 Task: Look for space in Poulton le Fylde, United Kingdom from 2nd September, 2023 to 10th September, 2023 for 1 adult in price range Rs.5000 to Rs.16000. Place can be private room with 1  bedroom having 1 bed and 1 bathroom. Property type can be house, flat, guest house, hotel. Booking option can be shelf check-in. Required host language is English.
Action: Mouse moved to (555, 118)
Screenshot: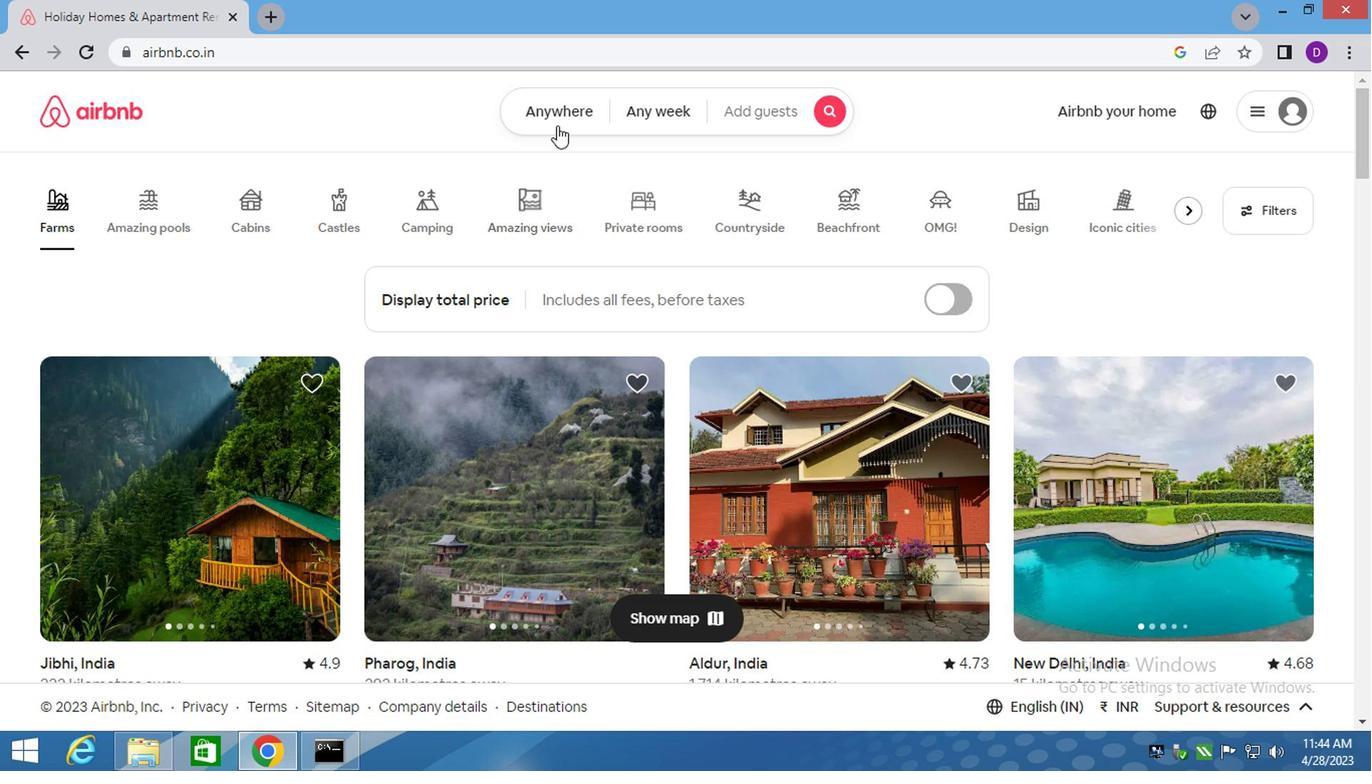 
Action: Mouse pressed left at (555, 118)
Screenshot: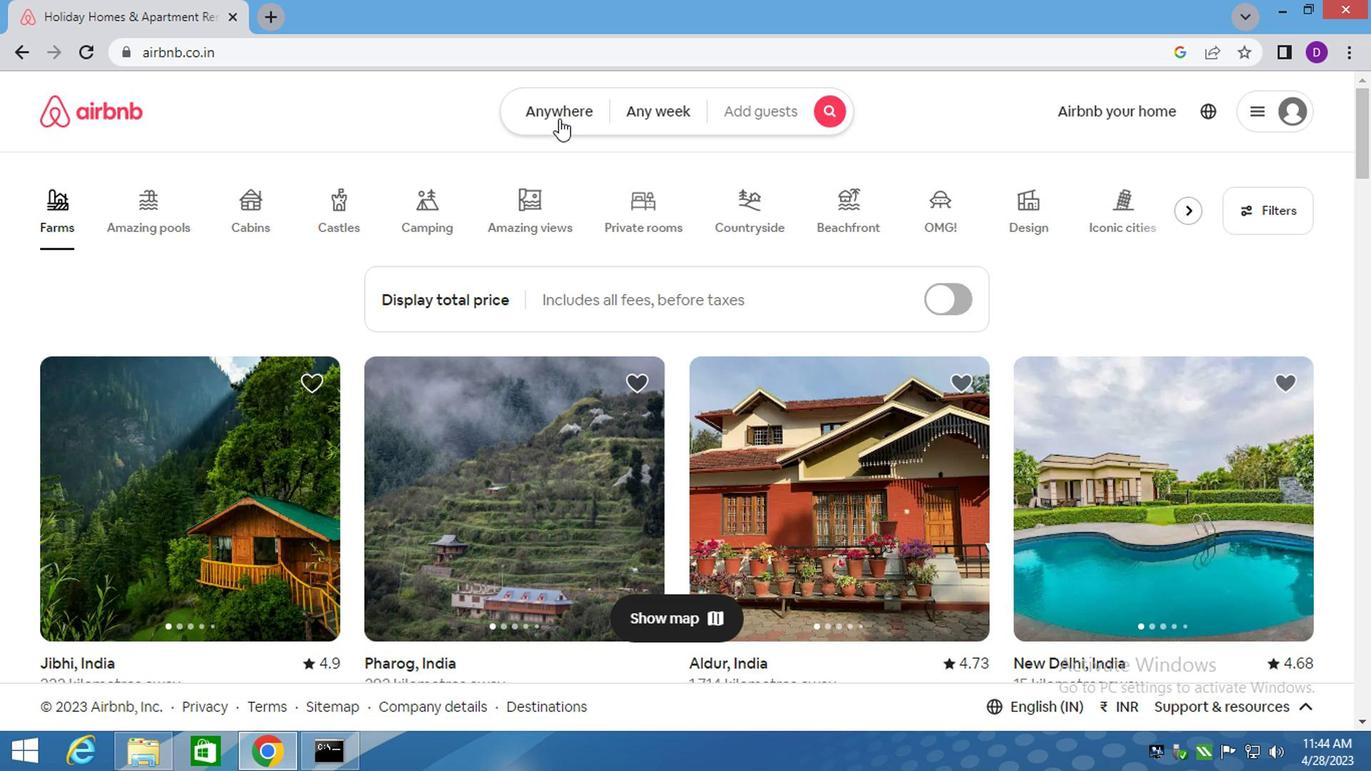 
Action: Mouse moved to (385, 197)
Screenshot: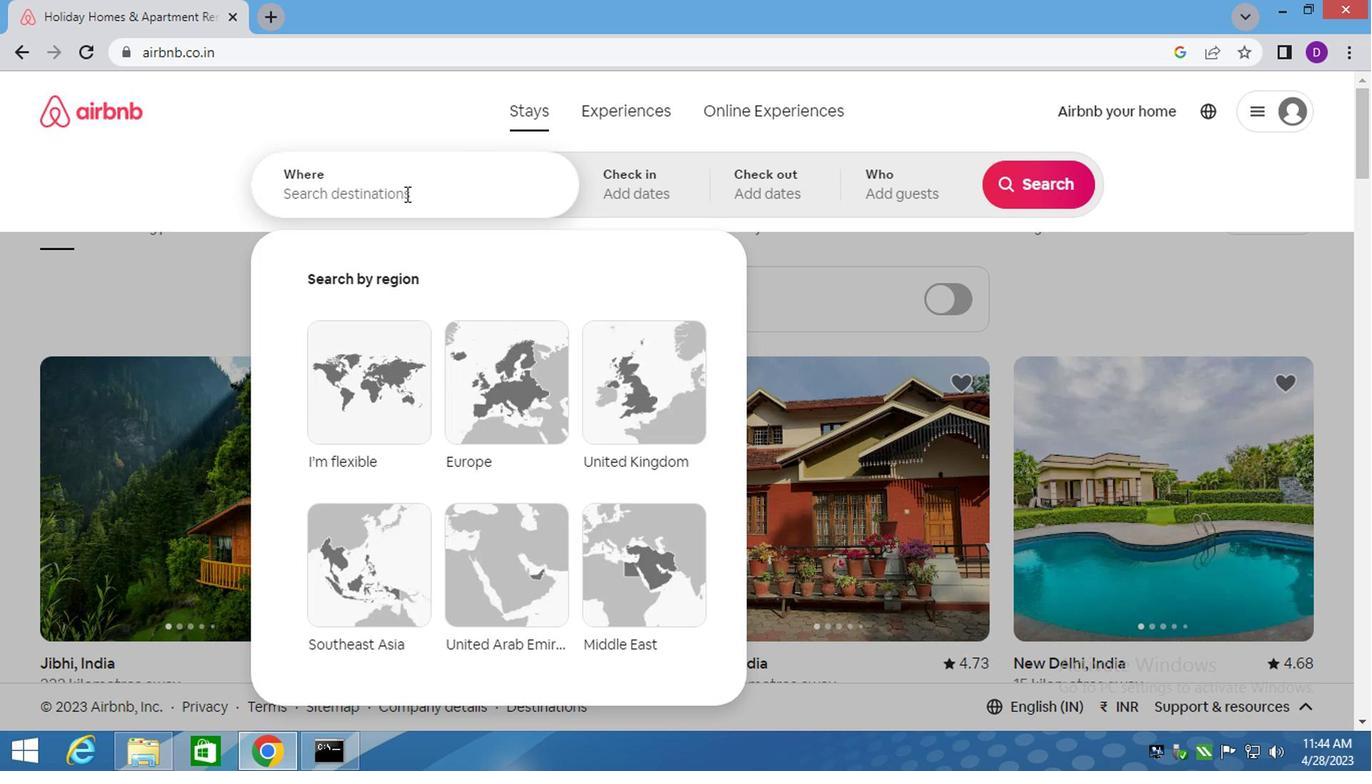 
Action: Mouse pressed left at (385, 197)
Screenshot: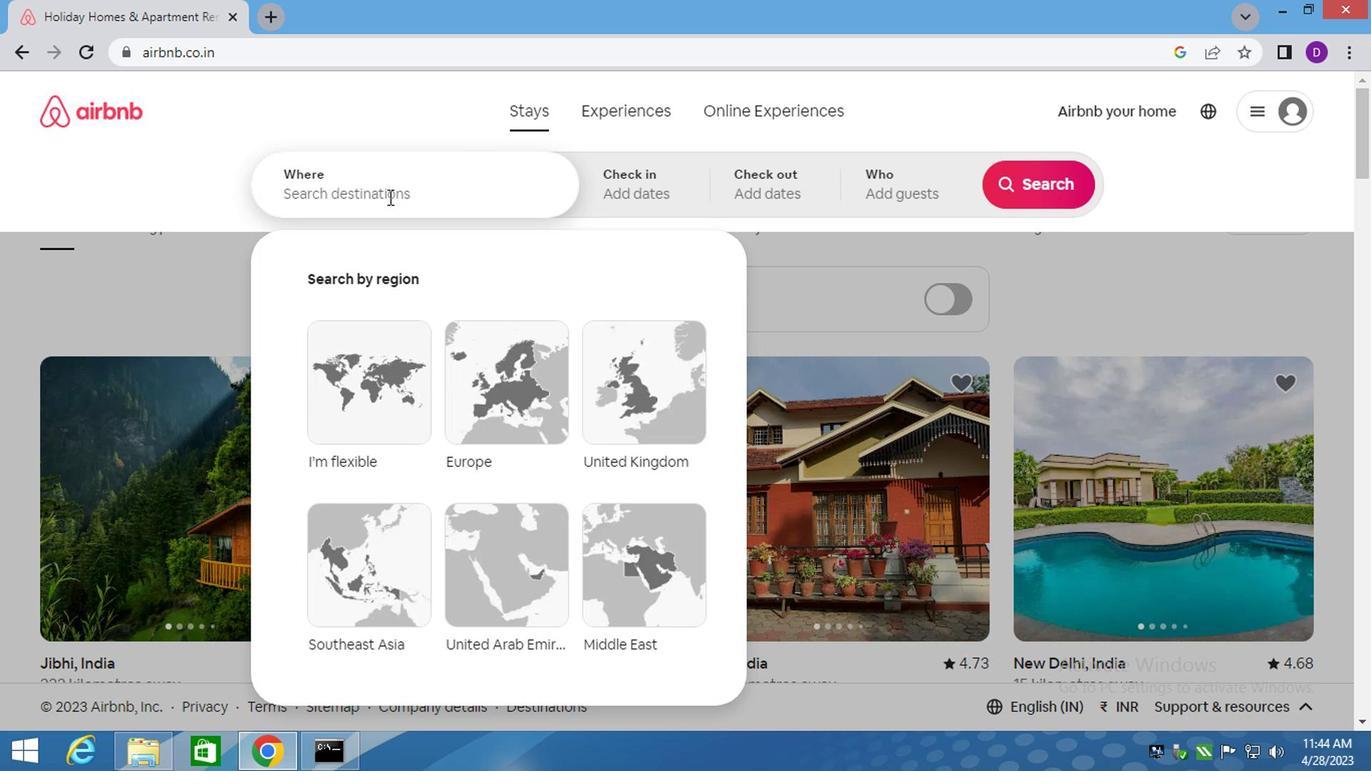 
Action: Key pressed poulton<Key.down>,<Key.space>united
Screenshot: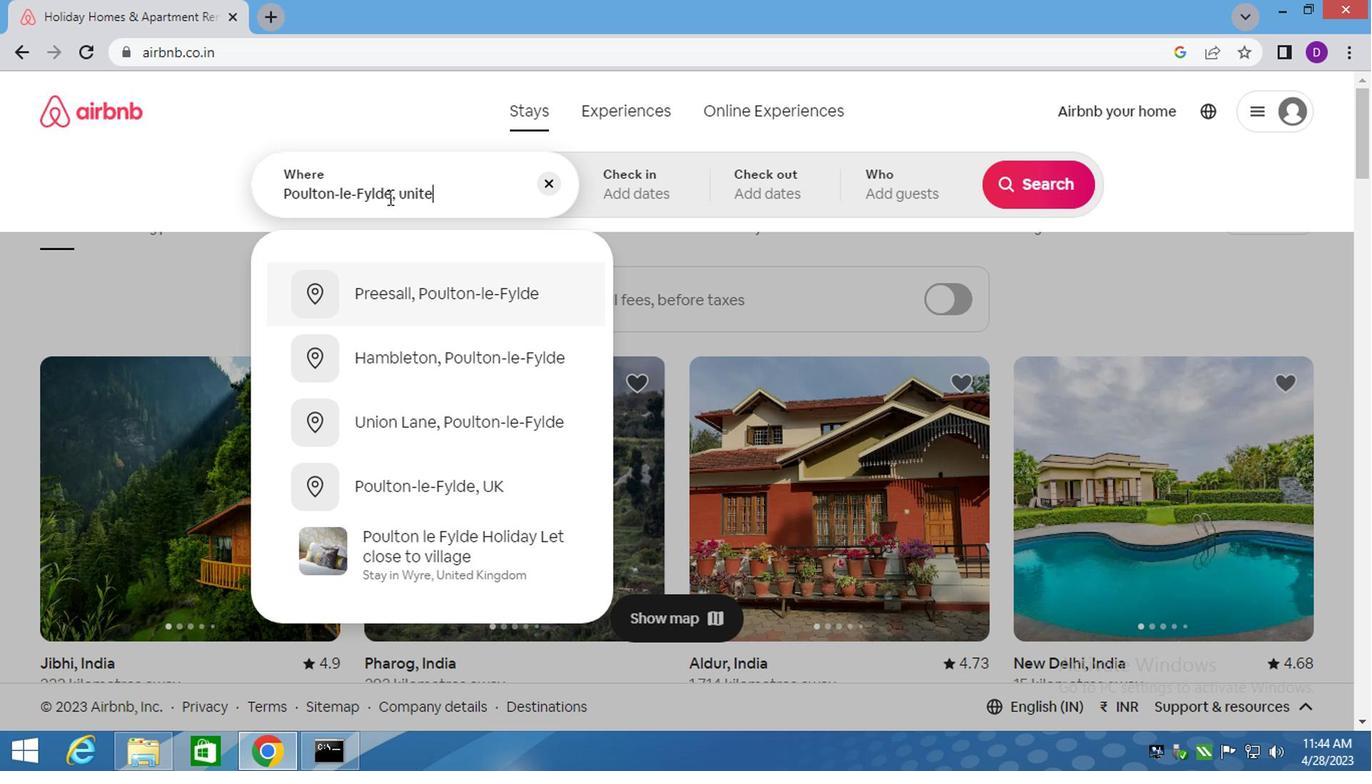 
Action: Mouse moved to (407, 300)
Screenshot: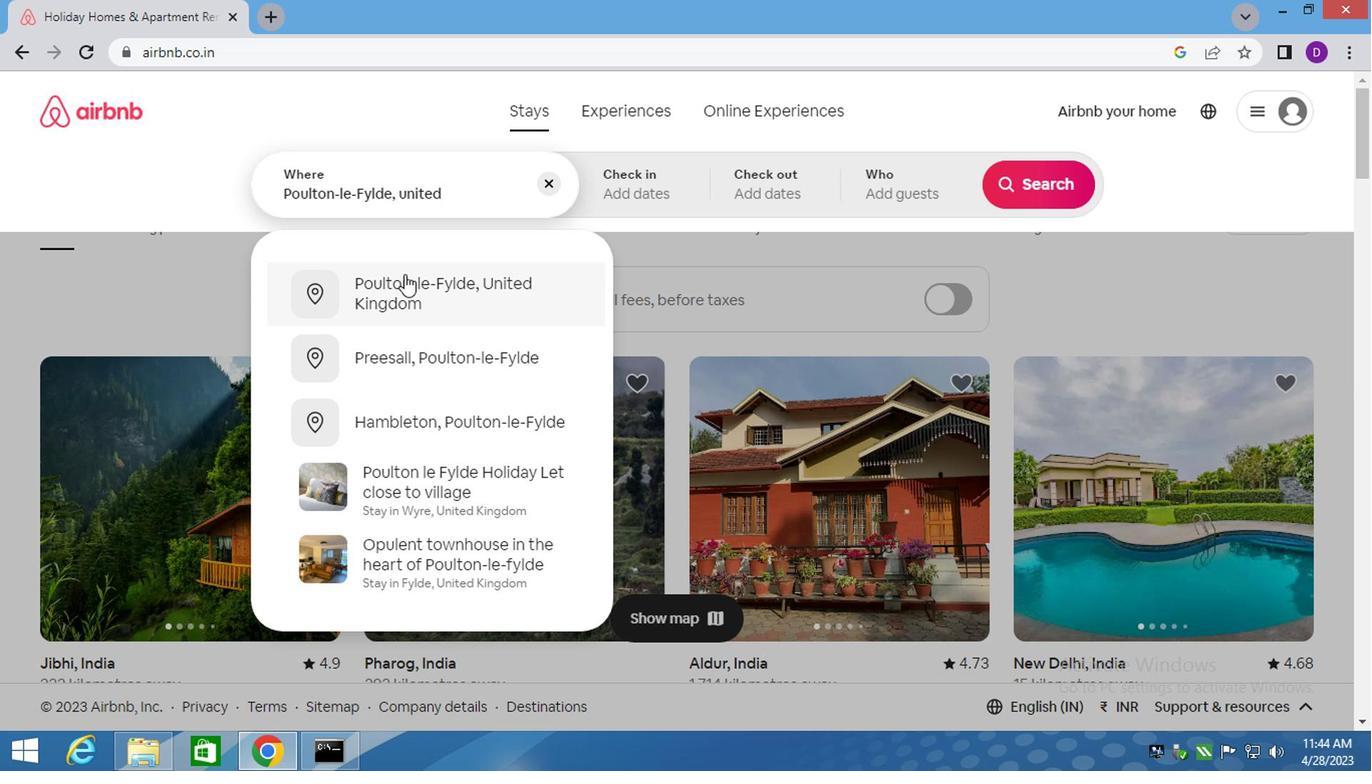 
Action: Mouse pressed left at (407, 300)
Screenshot: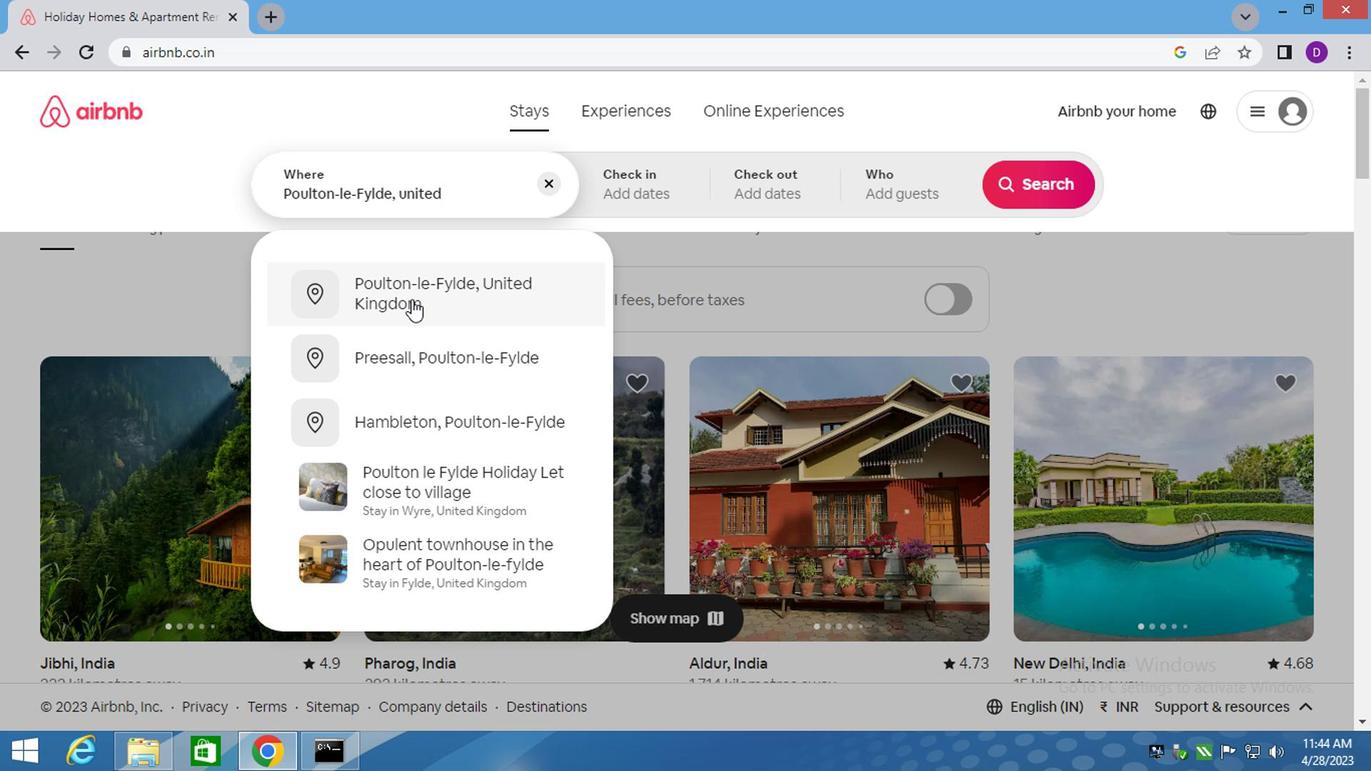 
Action: Mouse moved to (1028, 344)
Screenshot: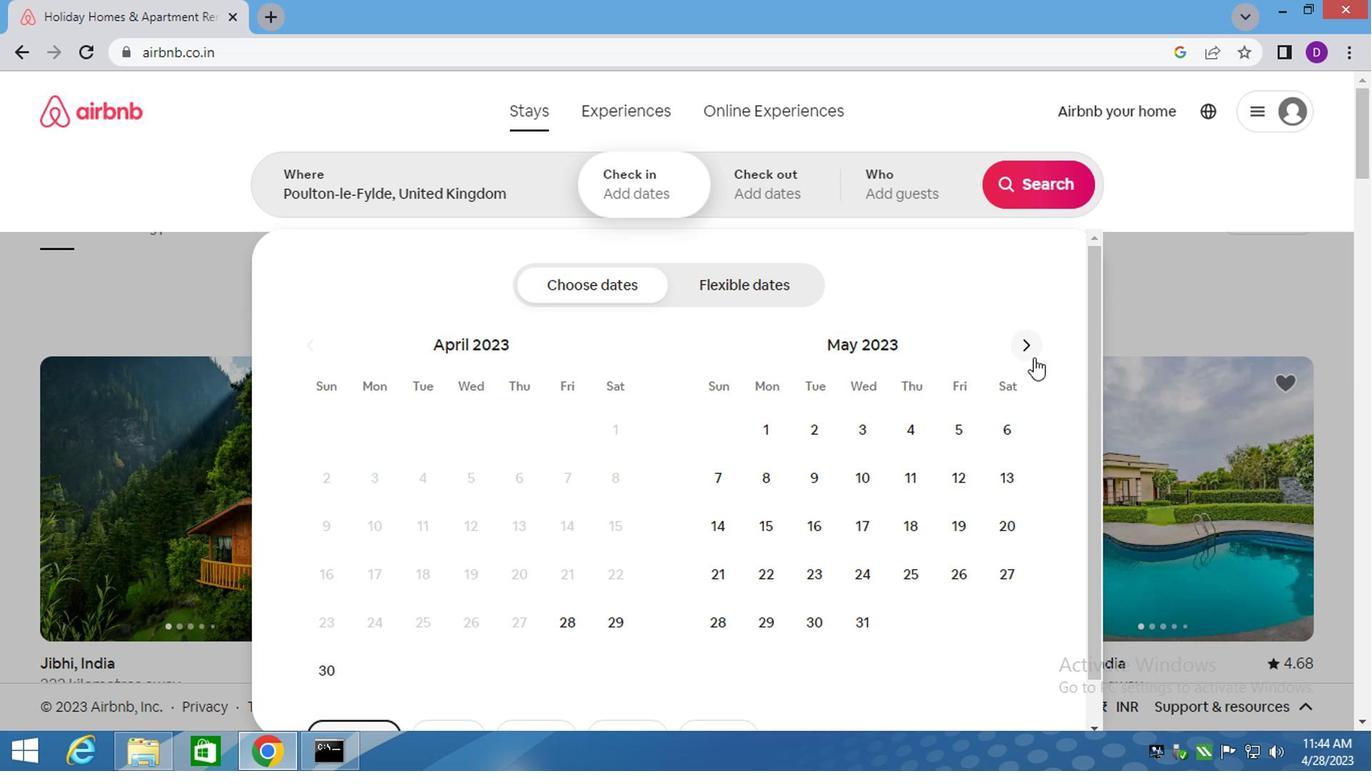 
Action: Mouse pressed left at (1028, 344)
Screenshot: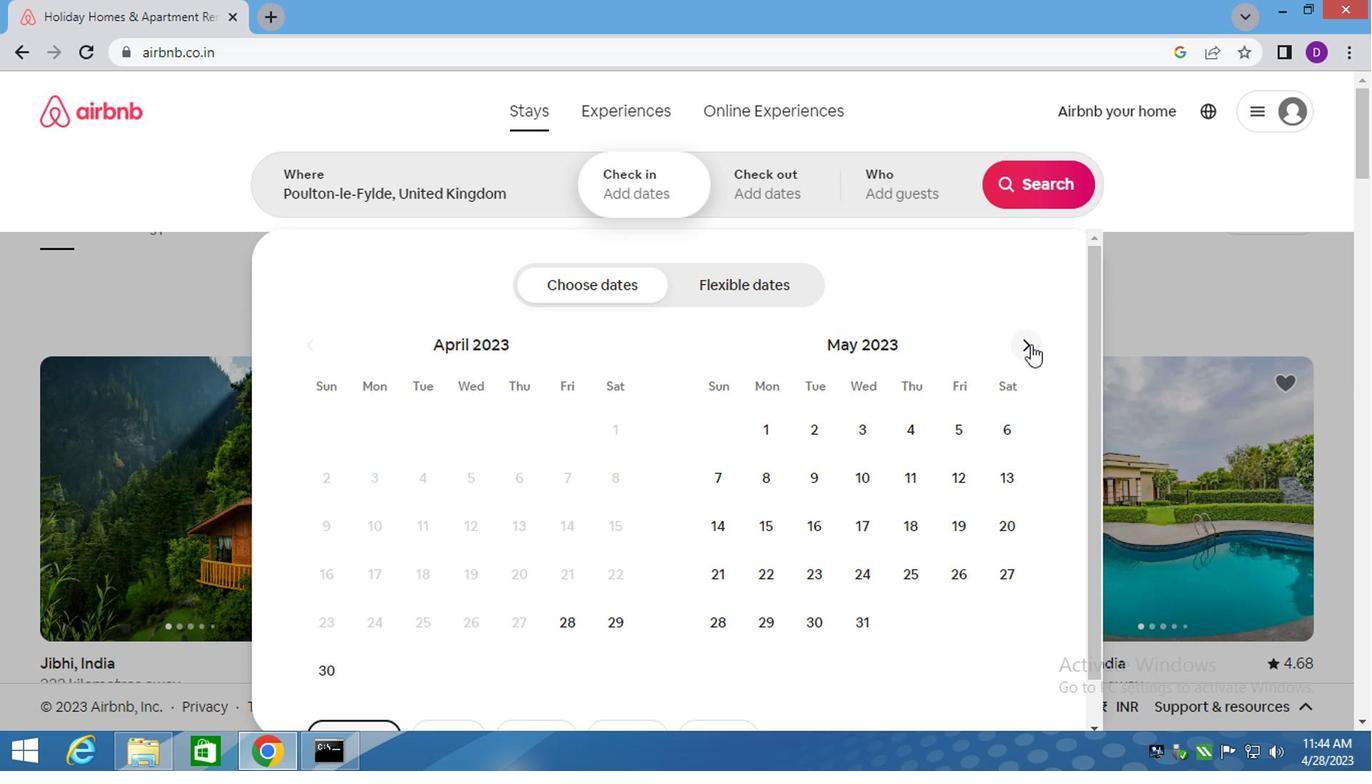 
Action: Mouse pressed left at (1028, 344)
Screenshot: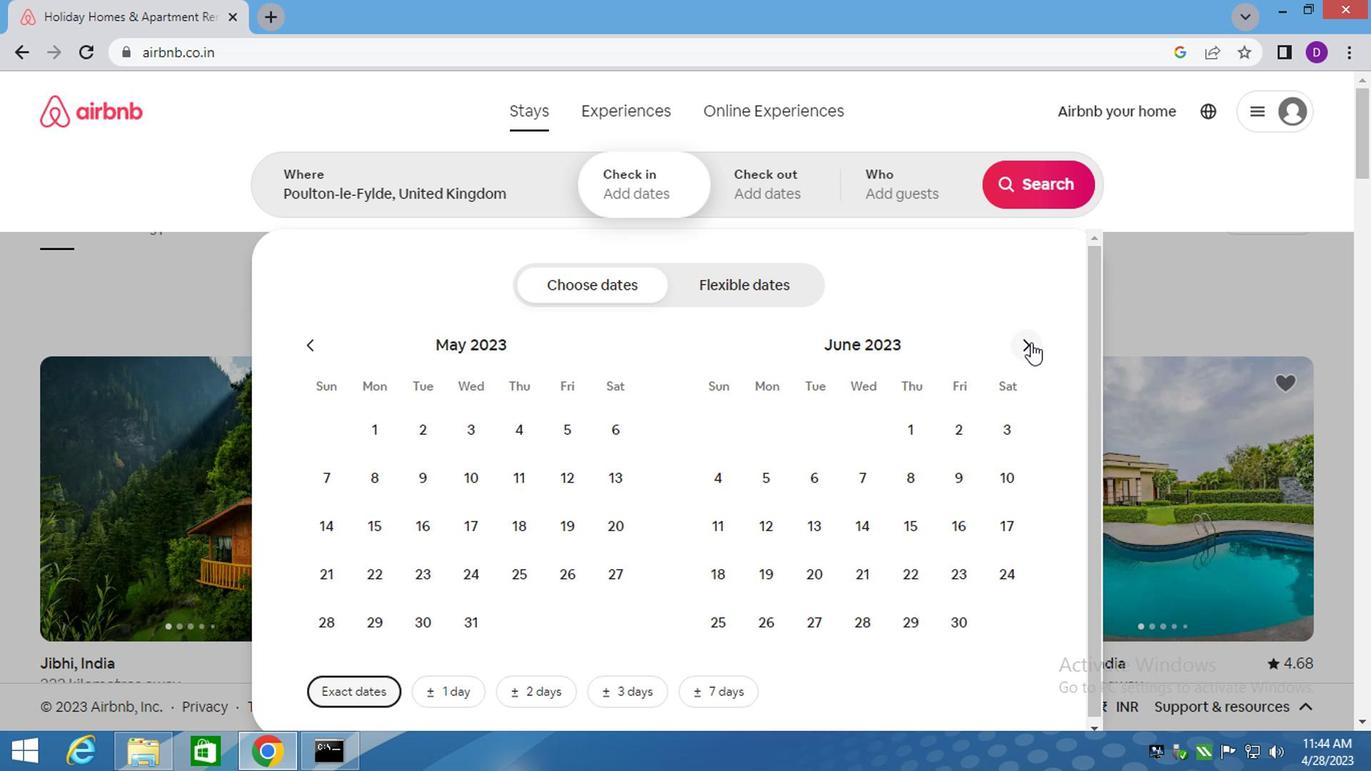 
Action: Mouse pressed left at (1028, 344)
Screenshot: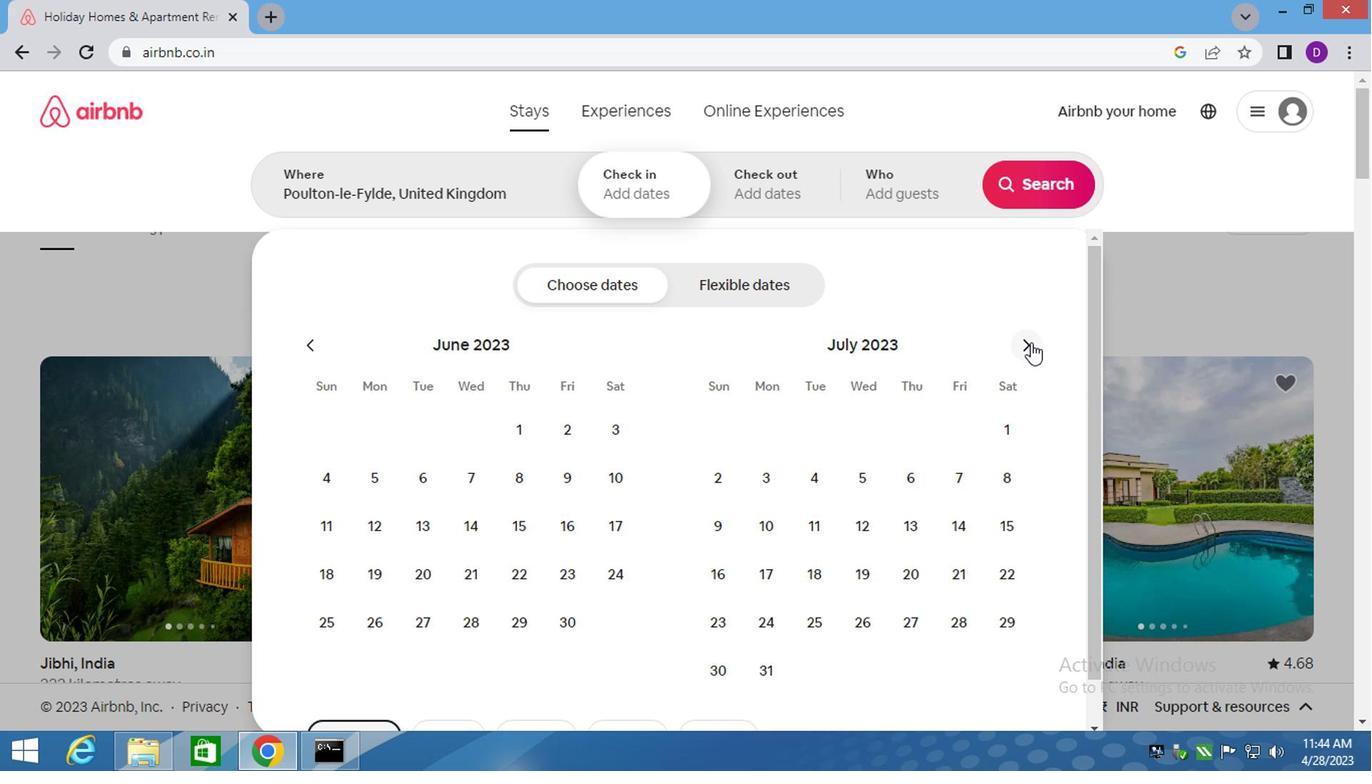 
Action: Mouse pressed left at (1028, 344)
Screenshot: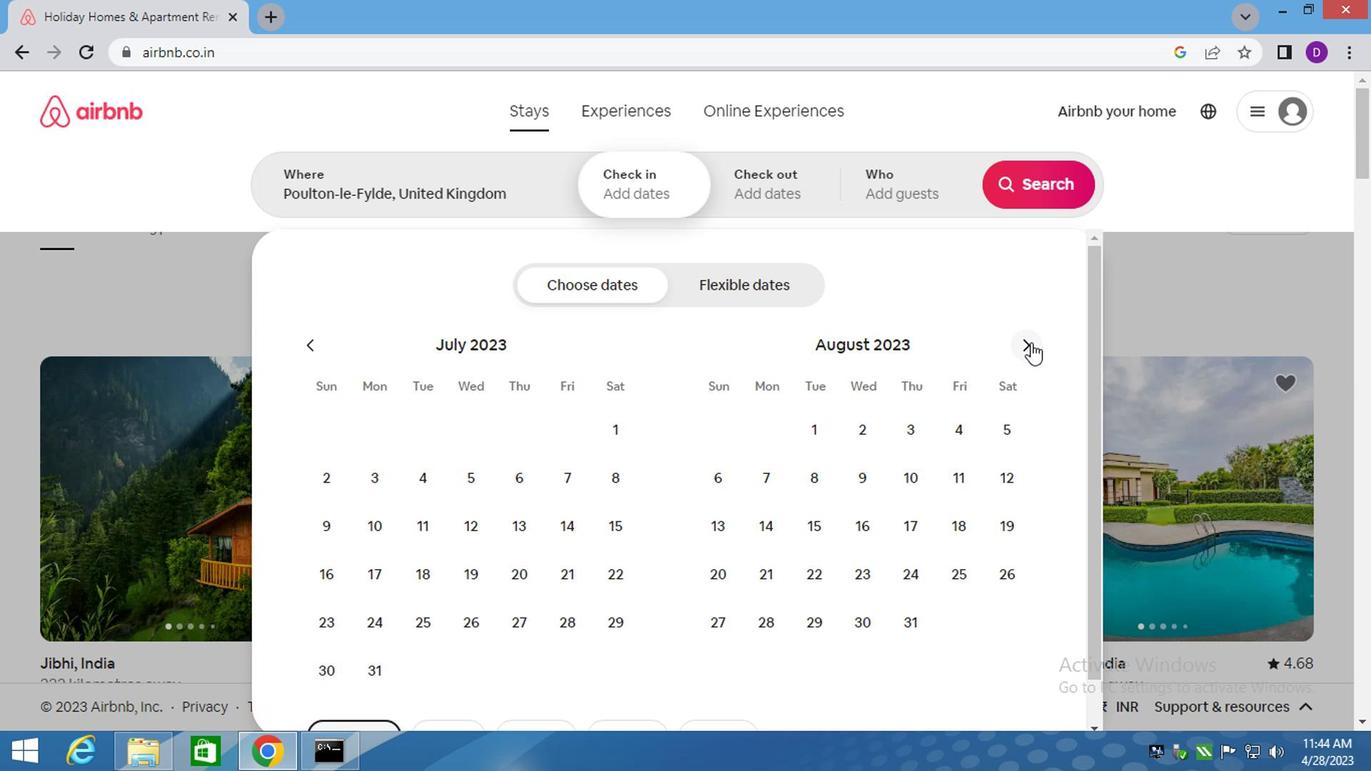 
Action: Mouse moved to (999, 420)
Screenshot: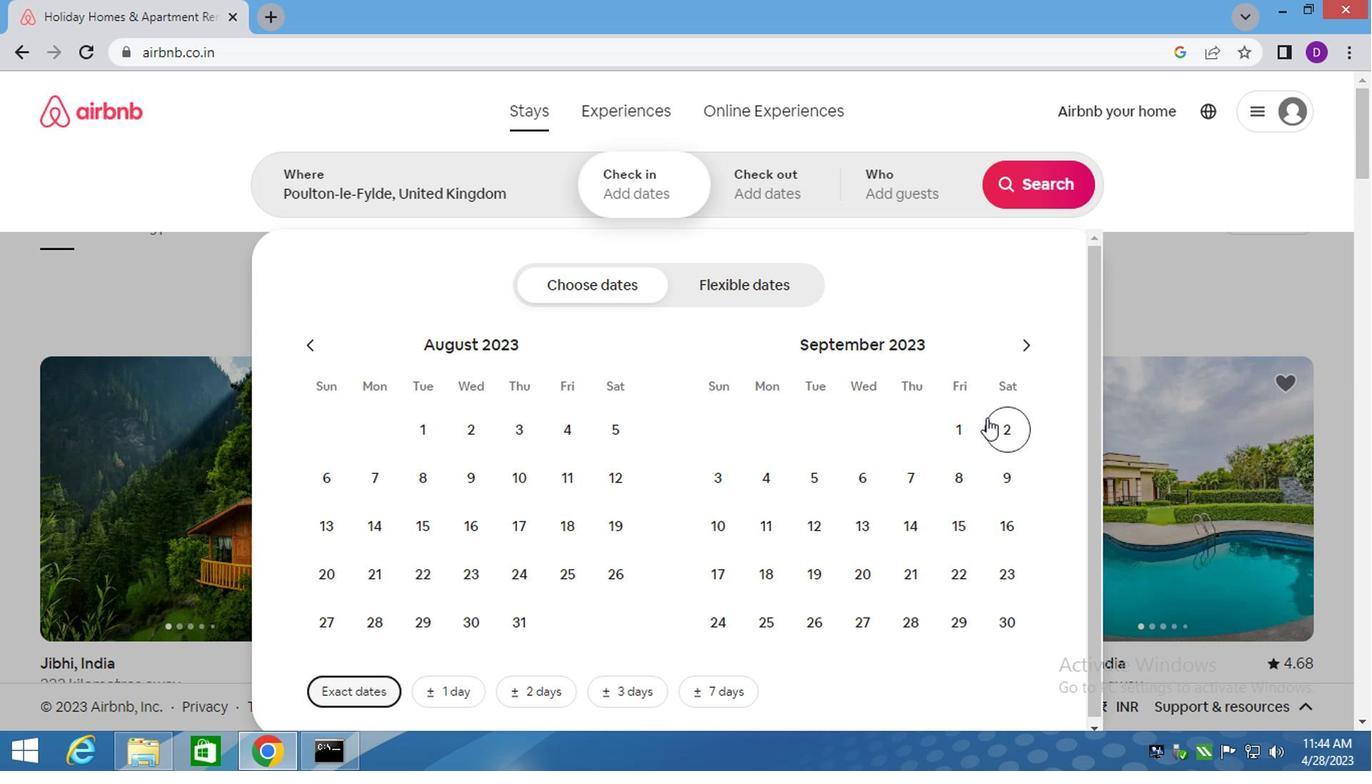 
Action: Mouse pressed left at (999, 420)
Screenshot: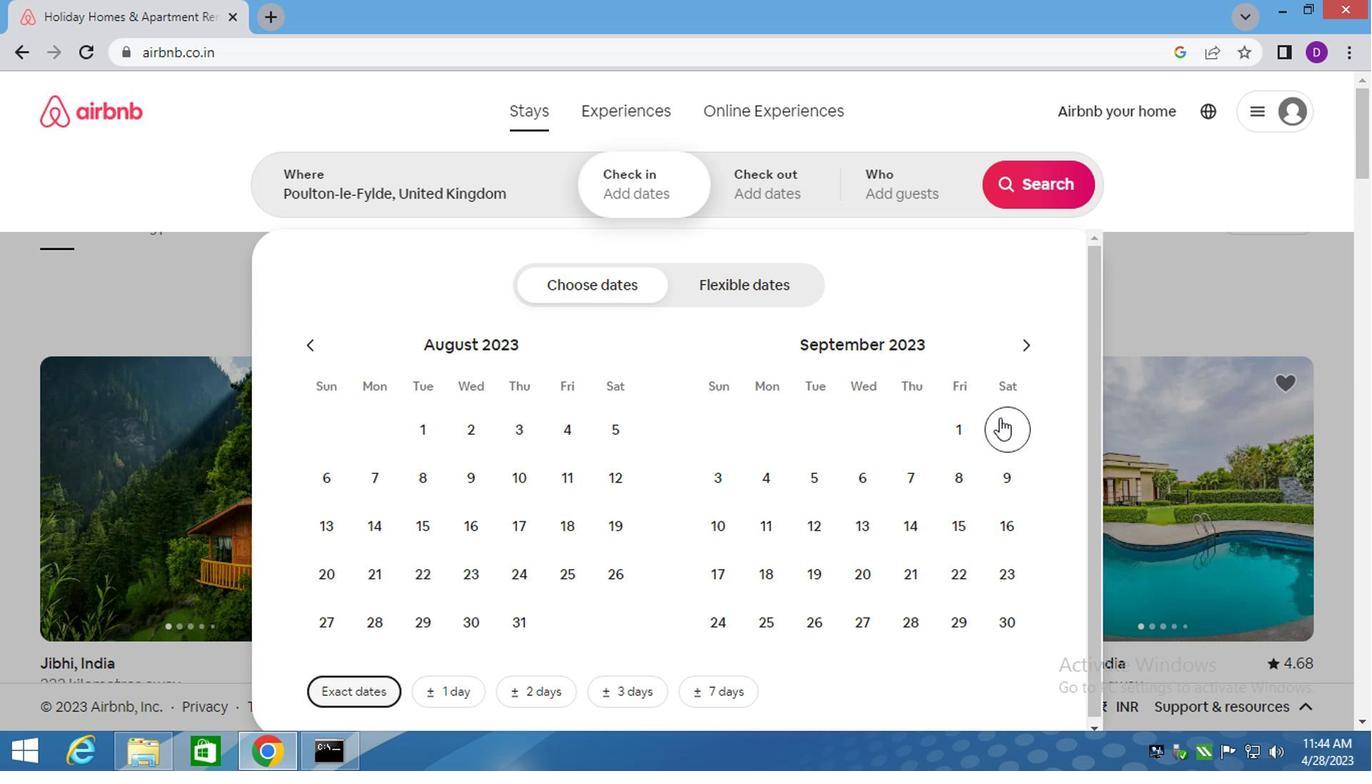 
Action: Mouse moved to (731, 526)
Screenshot: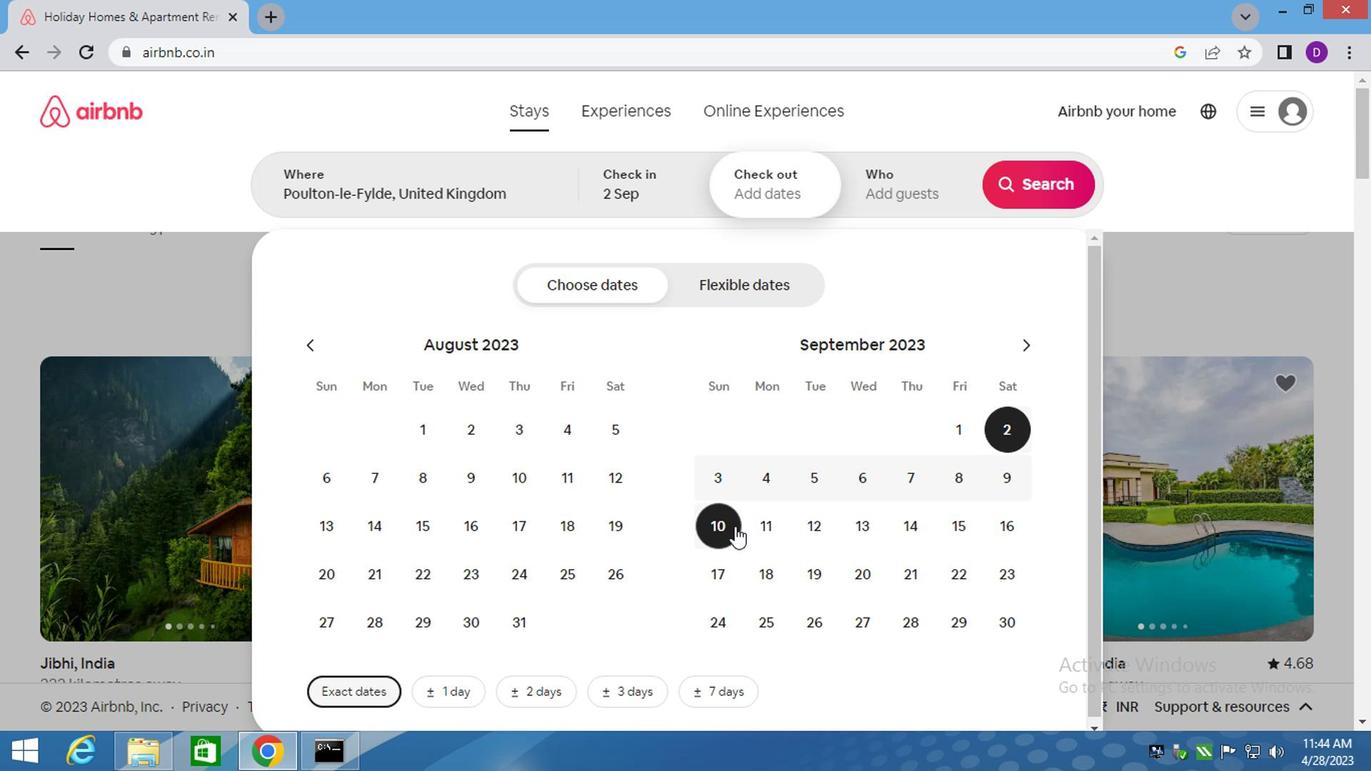 
Action: Mouse pressed left at (731, 526)
Screenshot: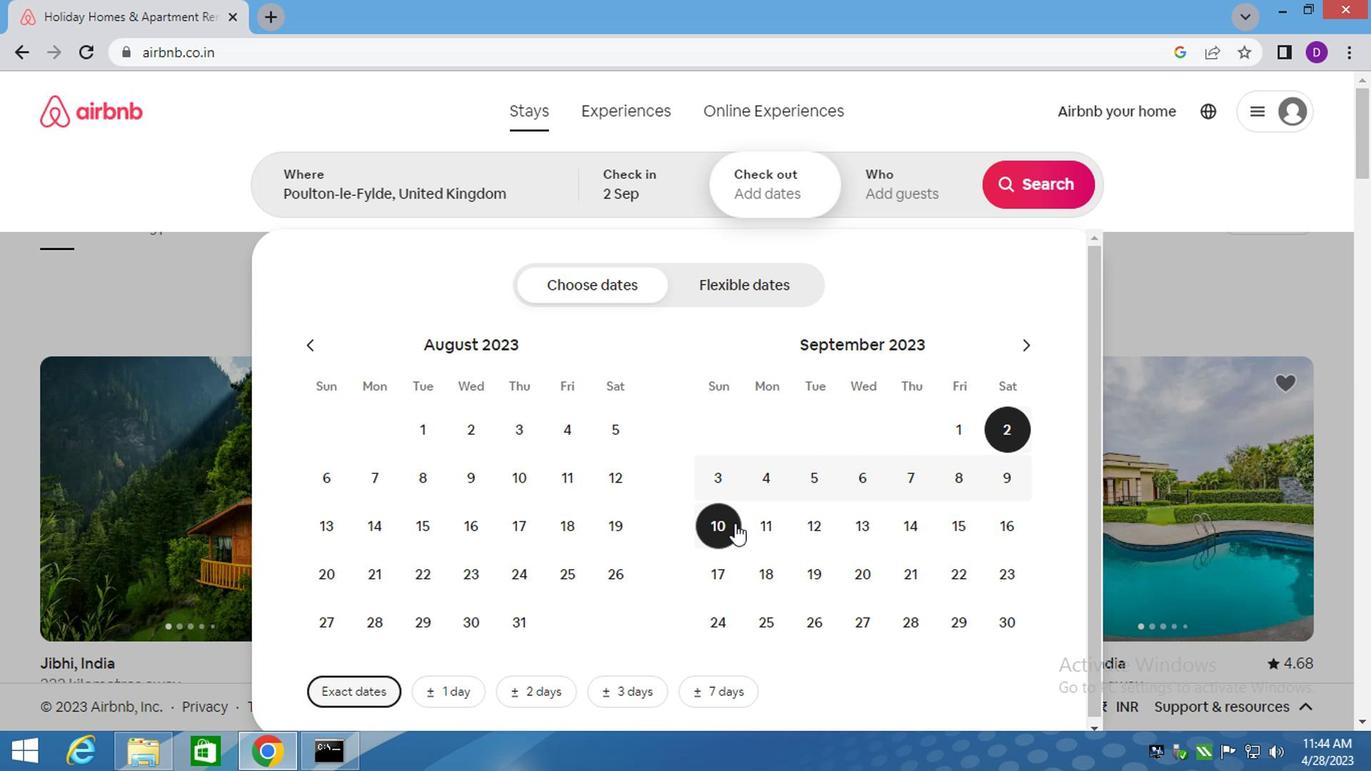 
Action: Mouse moved to (893, 195)
Screenshot: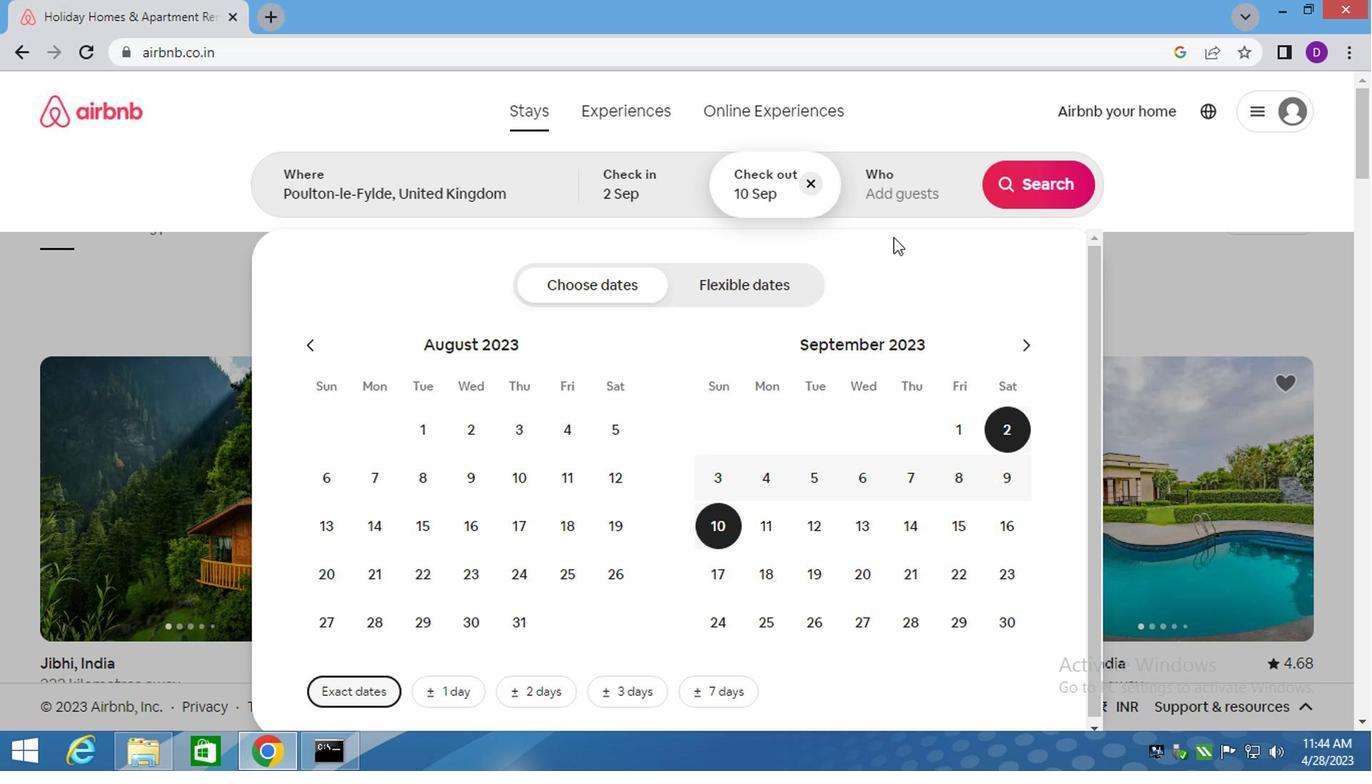 
Action: Mouse pressed left at (893, 195)
Screenshot: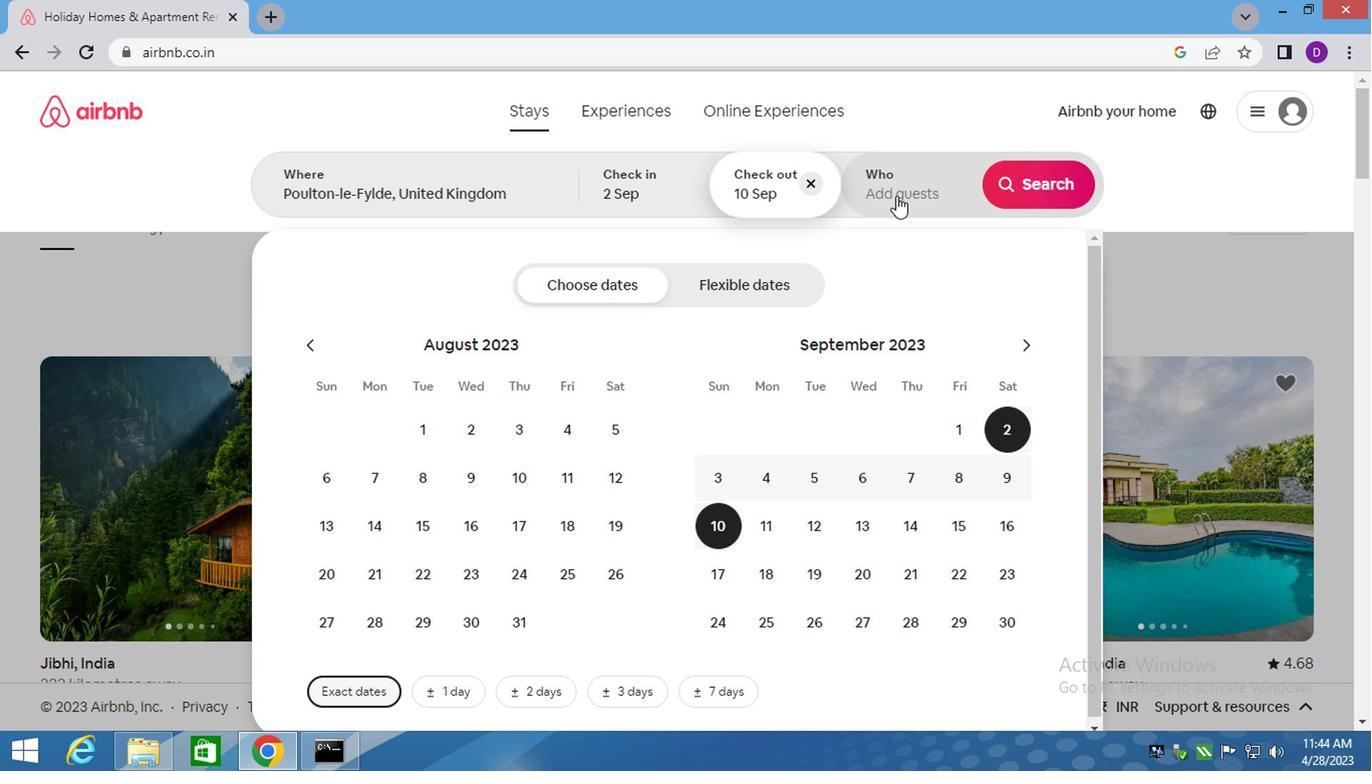
Action: Mouse moved to (1048, 297)
Screenshot: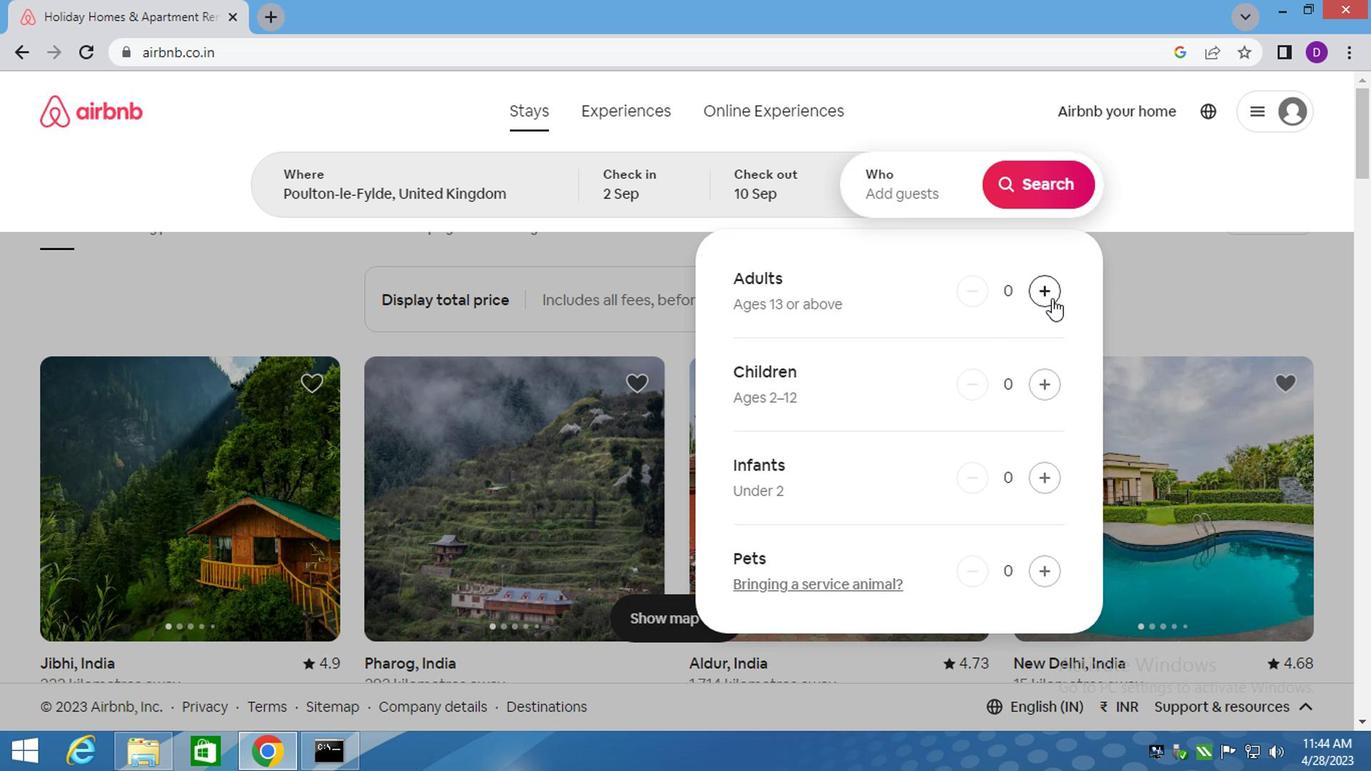 
Action: Mouse pressed left at (1048, 297)
Screenshot: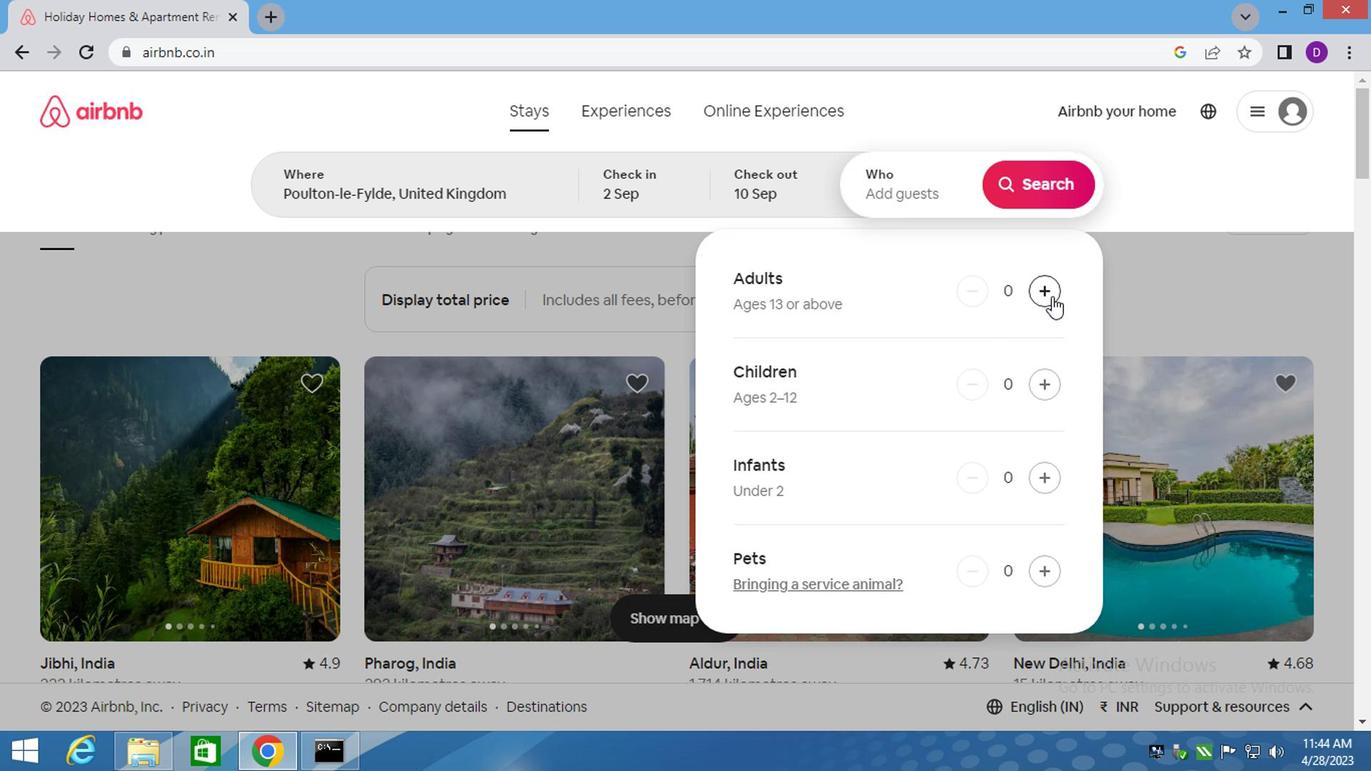
Action: Mouse moved to (1043, 190)
Screenshot: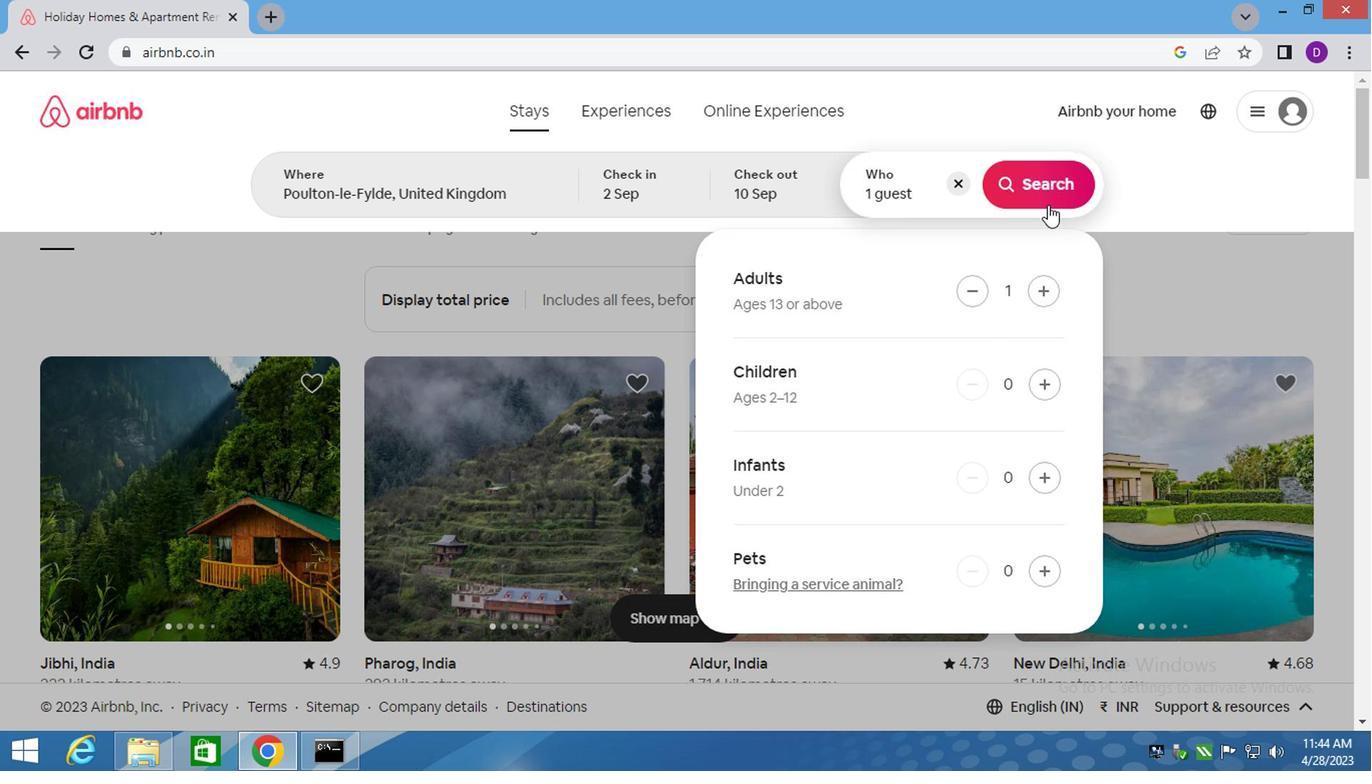 
Action: Mouse pressed left at (1043, 190)
Screenshot: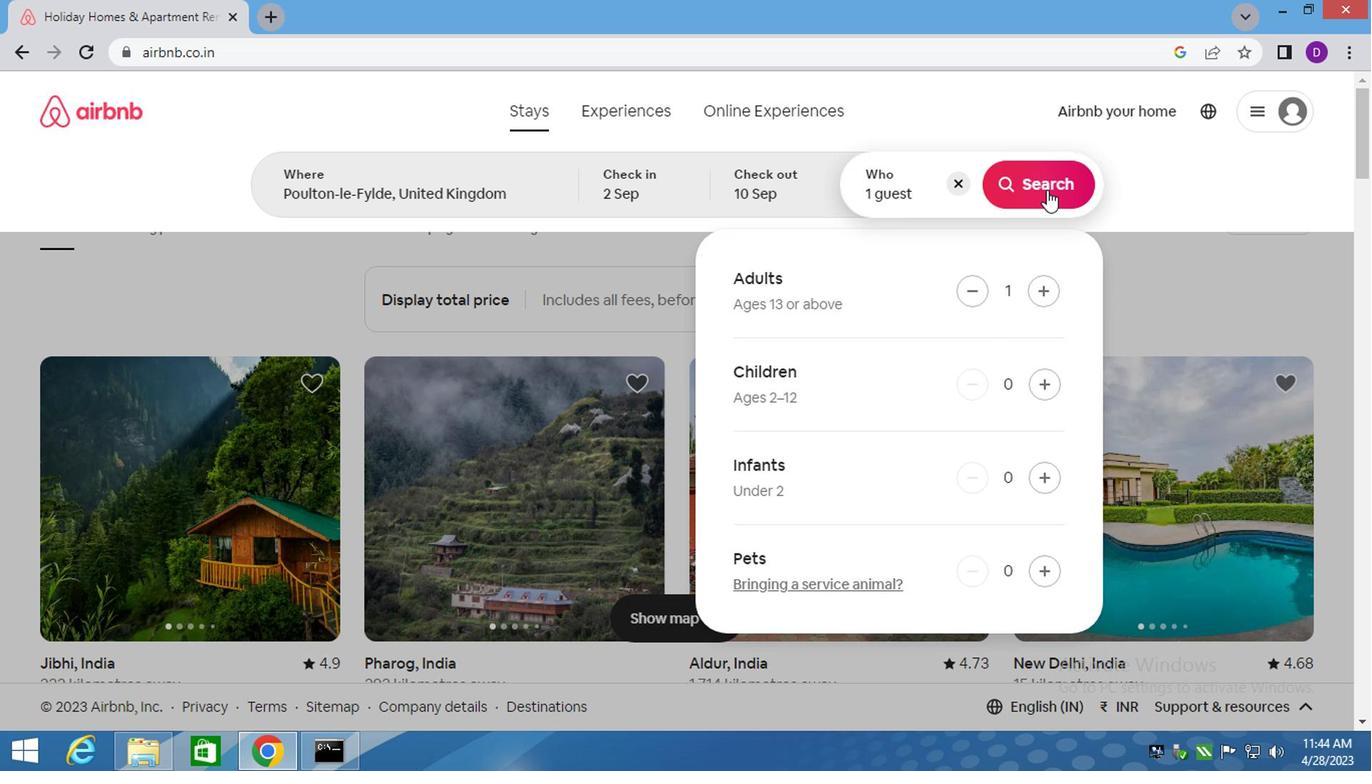 
Action: Mouse moved to (1256, 197)
Screenshot: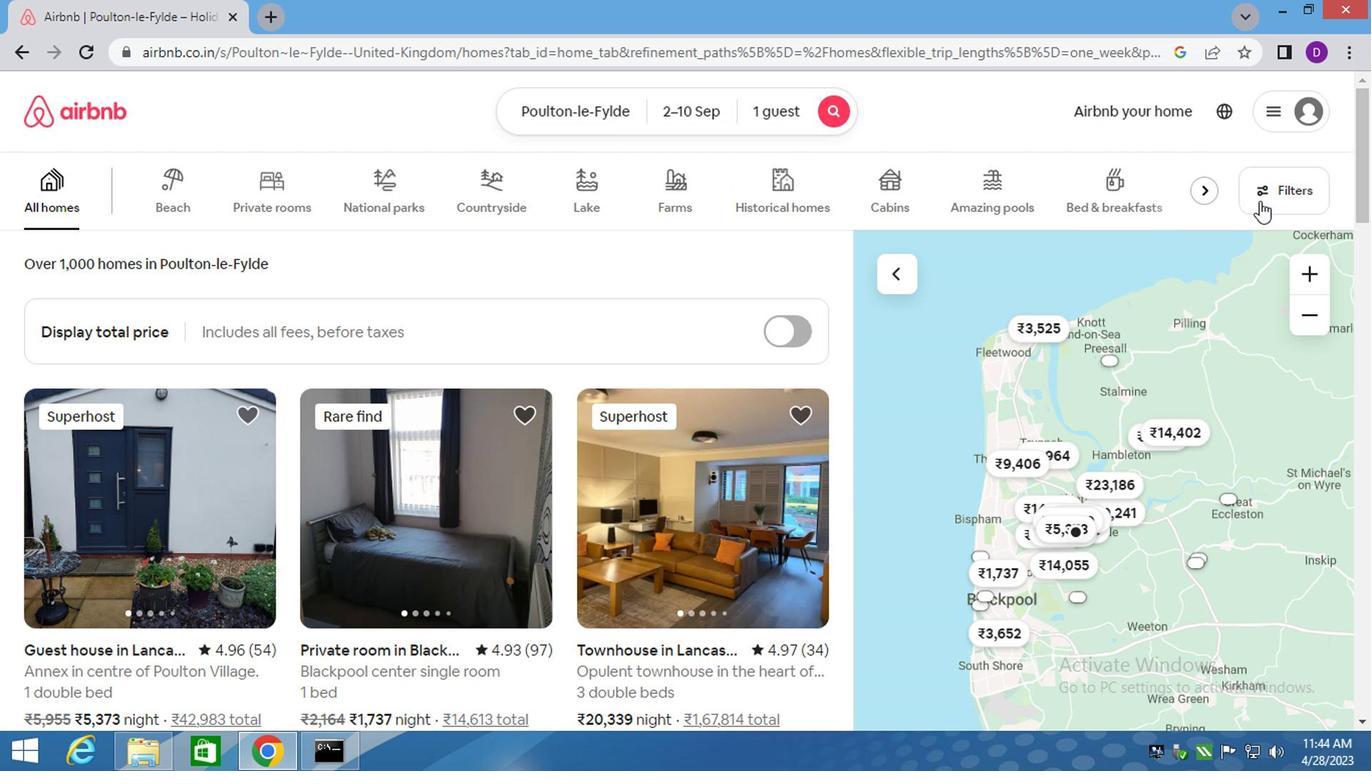 
Action: Mouse pressed left at (1256, 197)
Screenshot: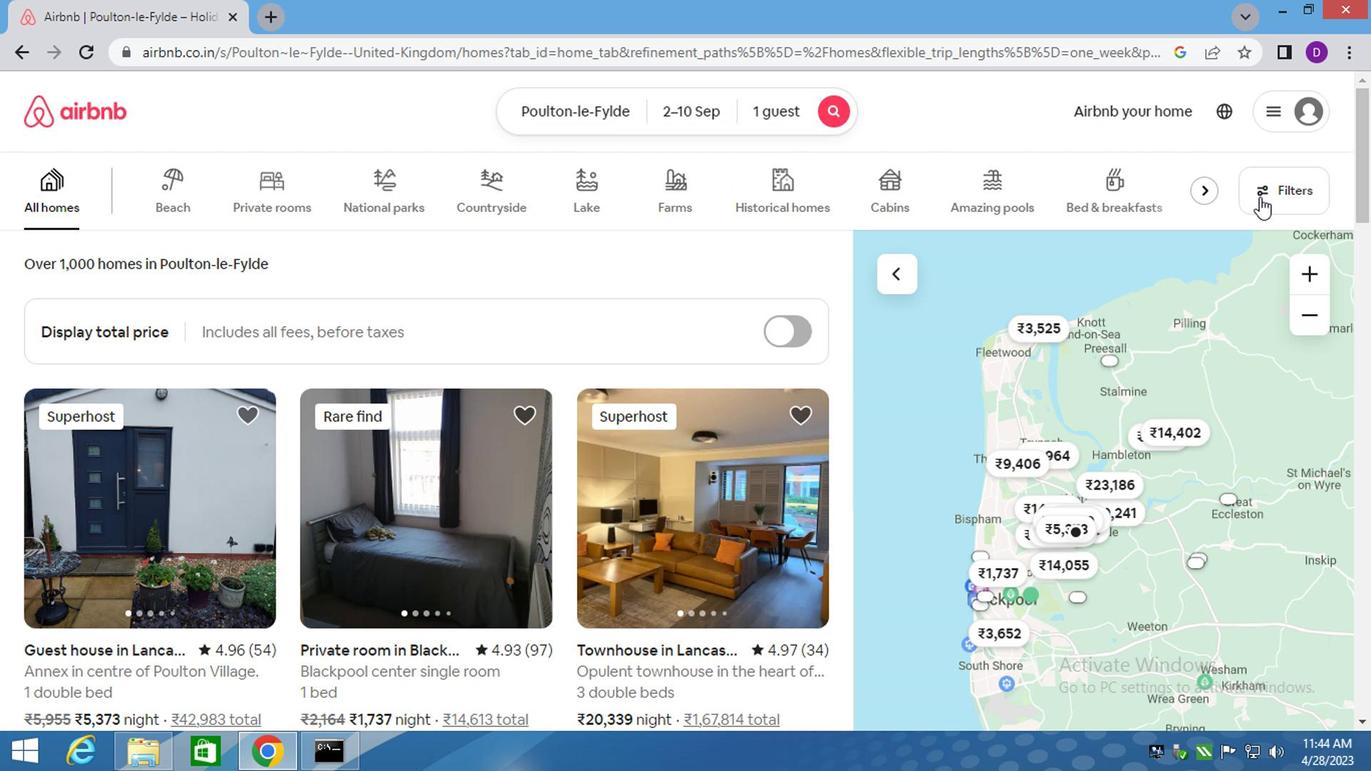 
Action: Mouse moved to (442, 450)
Screenshot: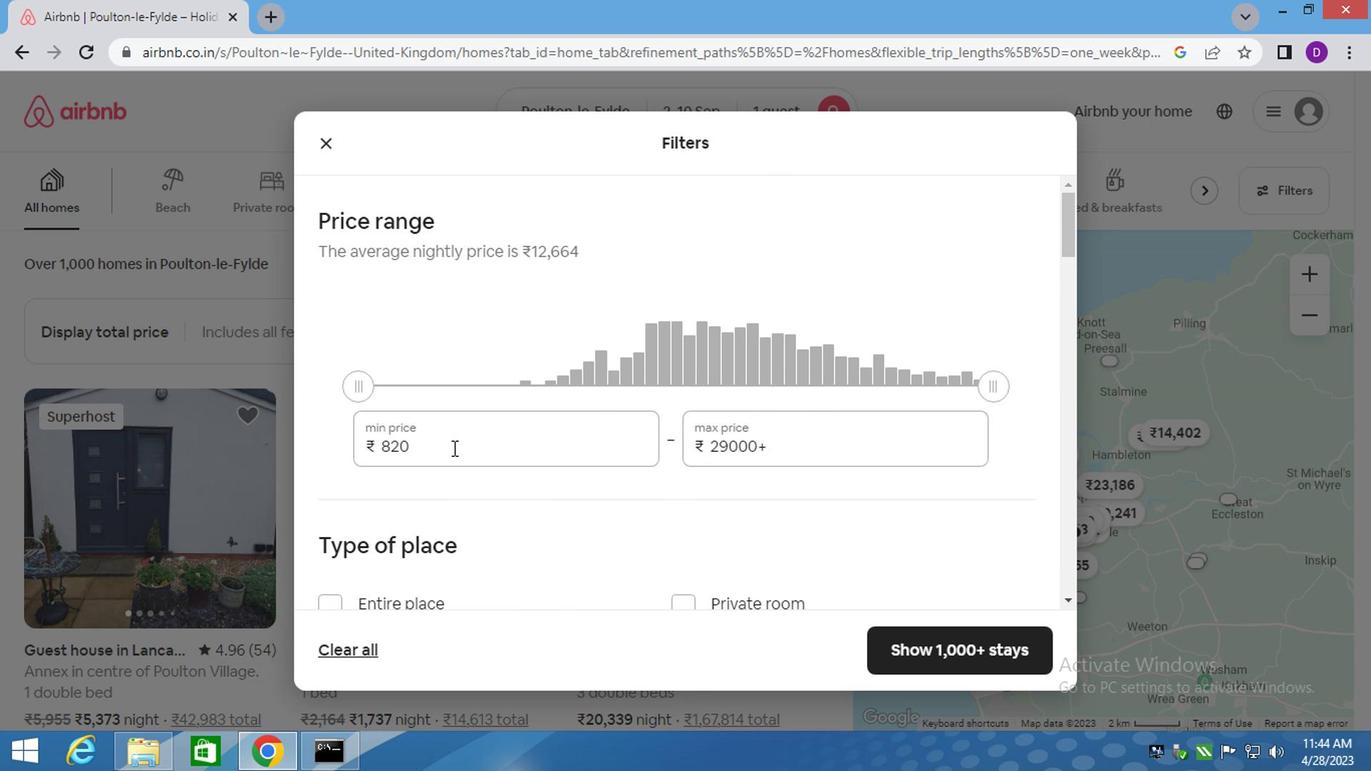
Action: Mouse pressed left at (442, 450)
Screenshot: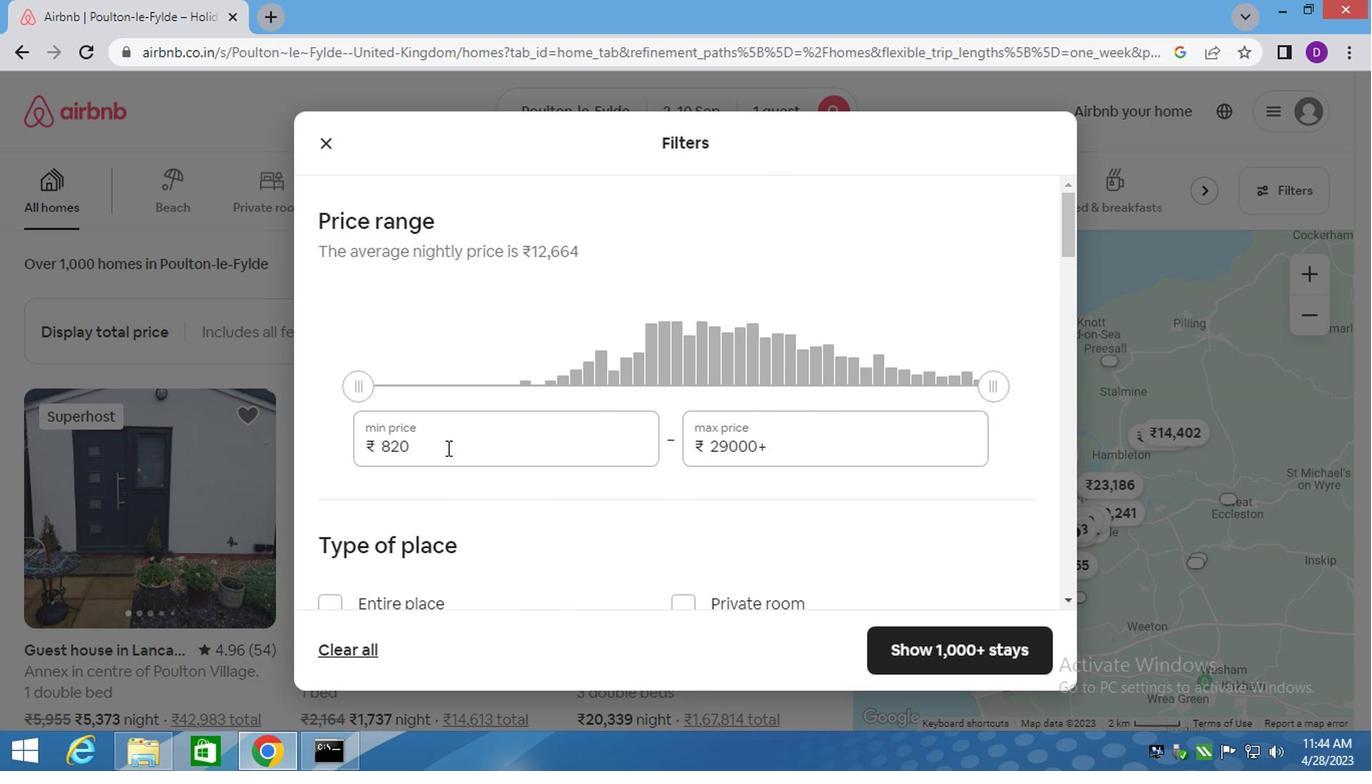 
Action: Mouse pressed left at (442, 450)
Screenshot: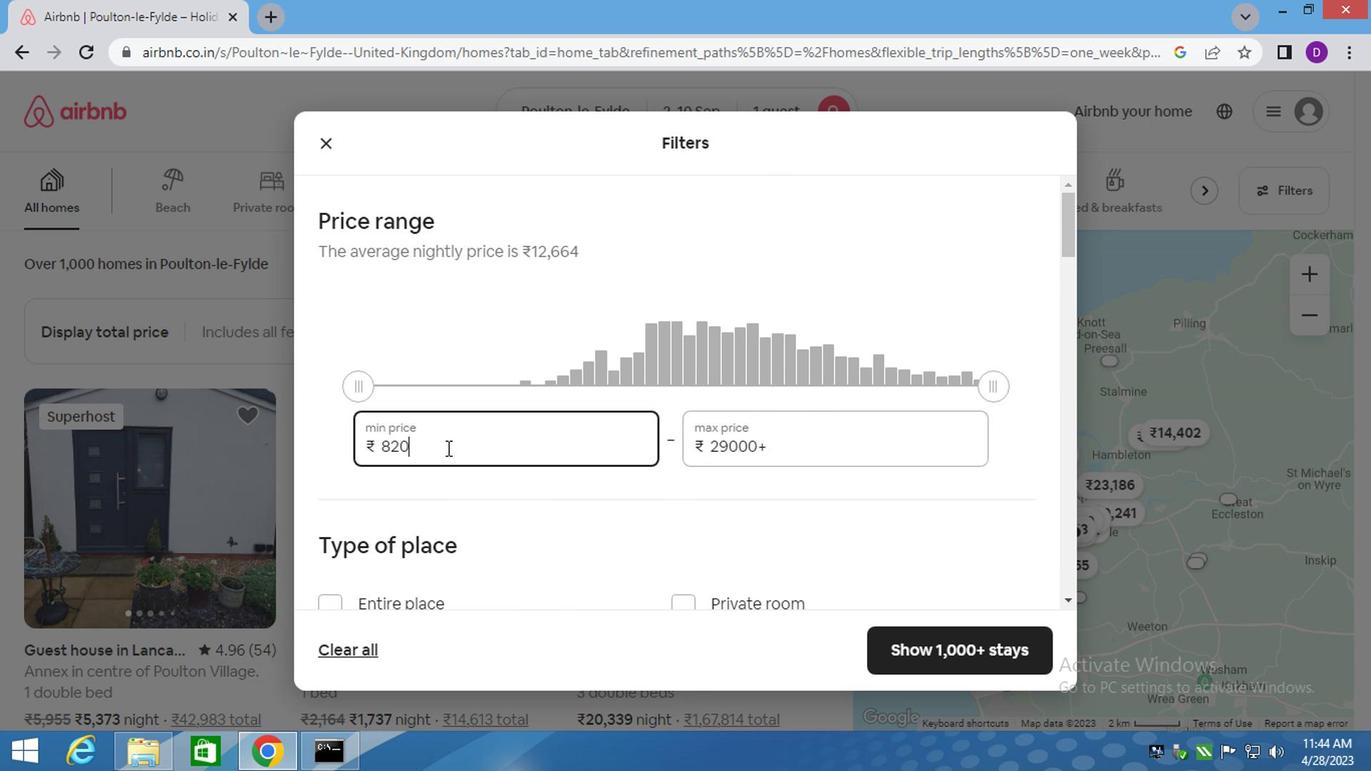 
Action: Key pressed 5000<Key.tab>16000
Screenshot: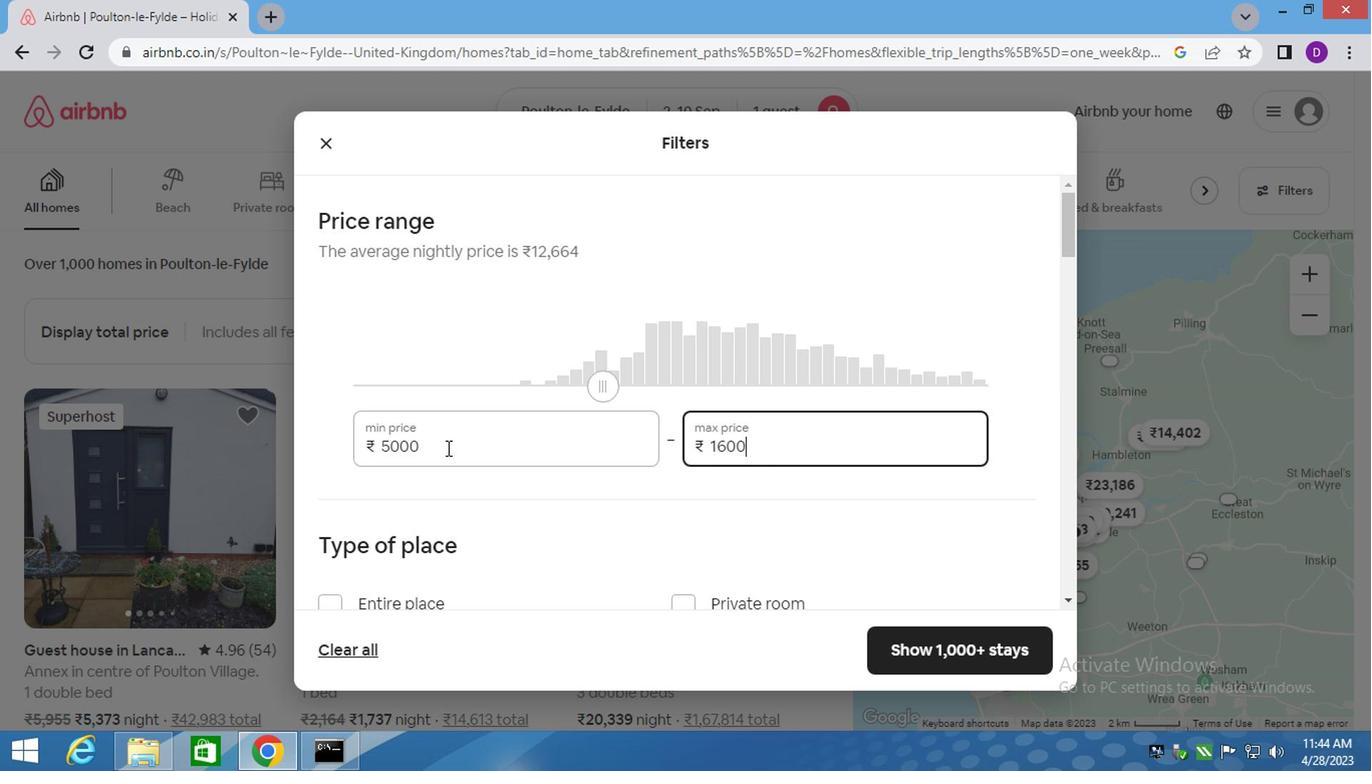 
Action: Mouse moved to (442, 453)
Screenshot: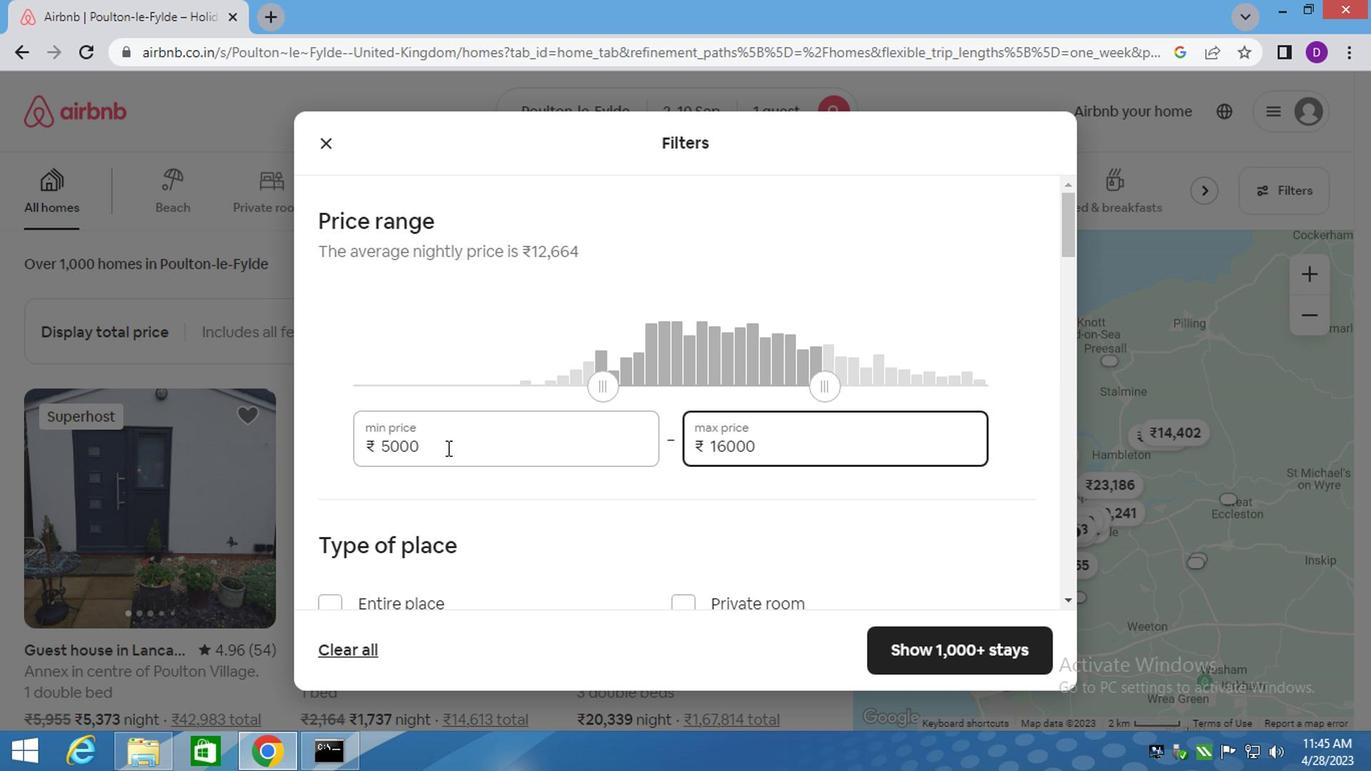 
Action: Mouse scrolled (442, 452) with delta (0, 0)
Screenshot: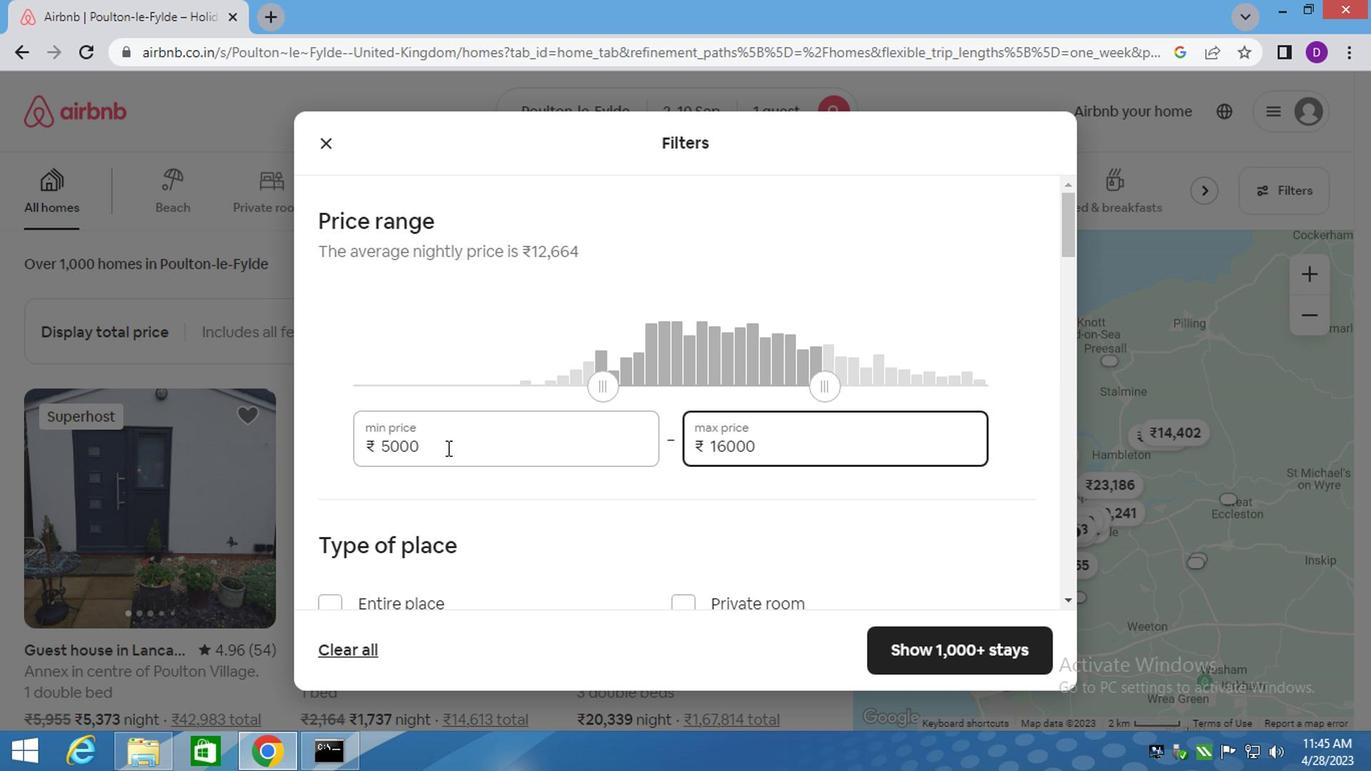 
Action: Mouse moved to (440, 457)
Screenshot: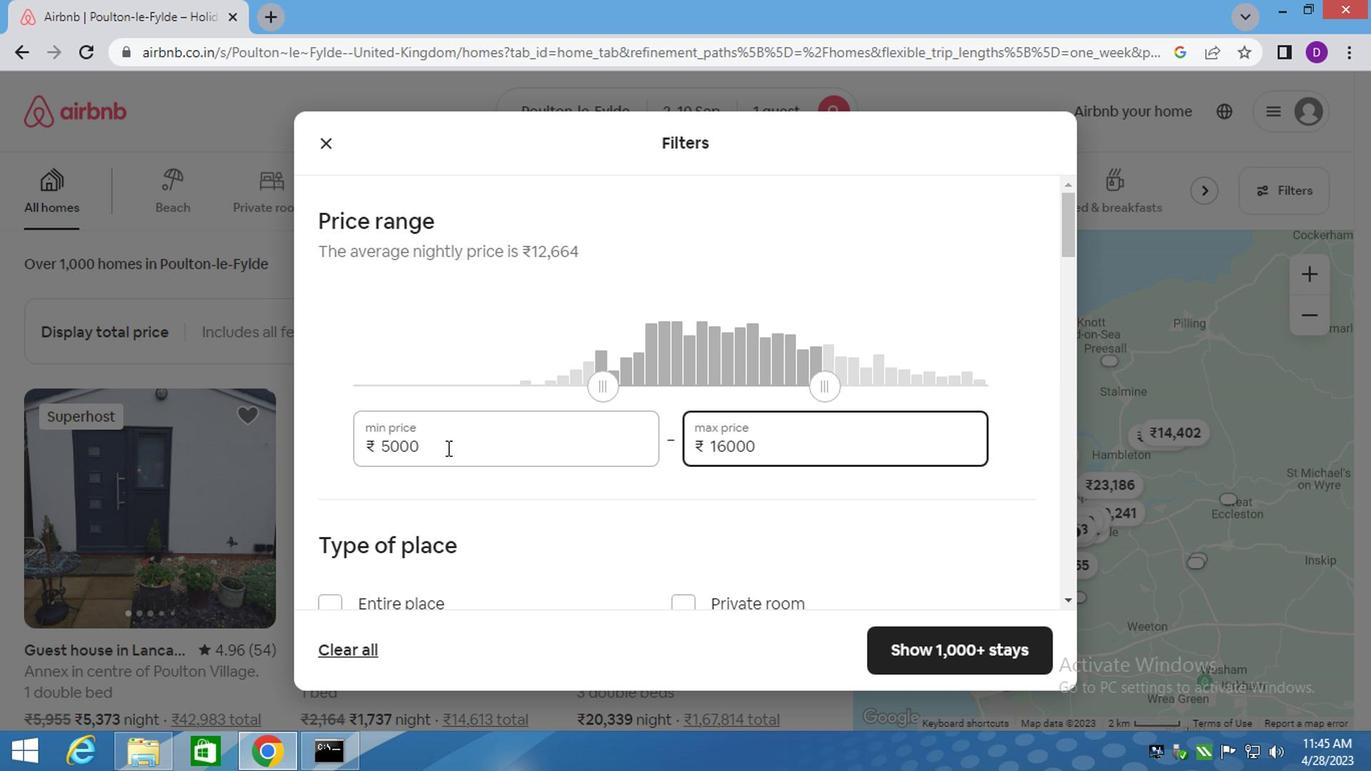 
Action: Mouse scrolled (440, 455) with delta (0, -1)
Screenshot: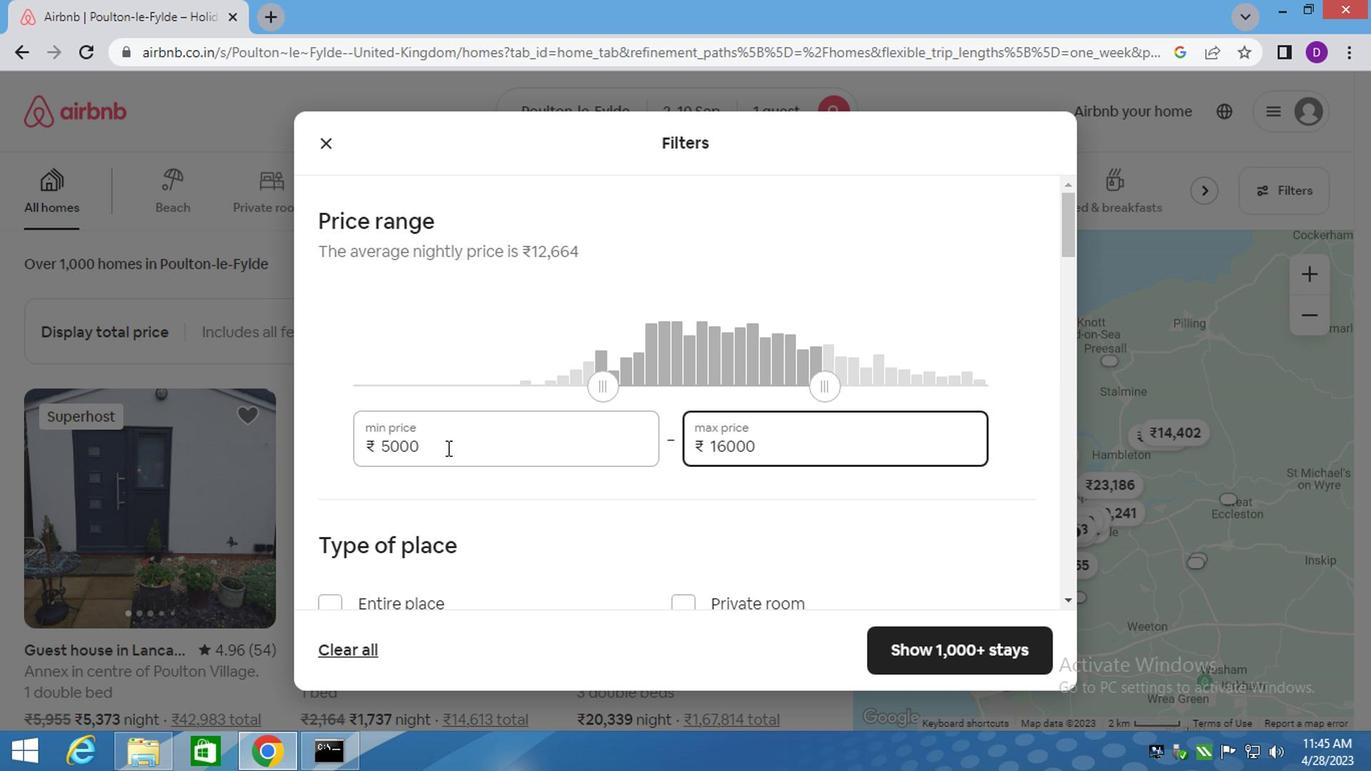 
Action: Mouse moved to (687, 409)
Screenshot: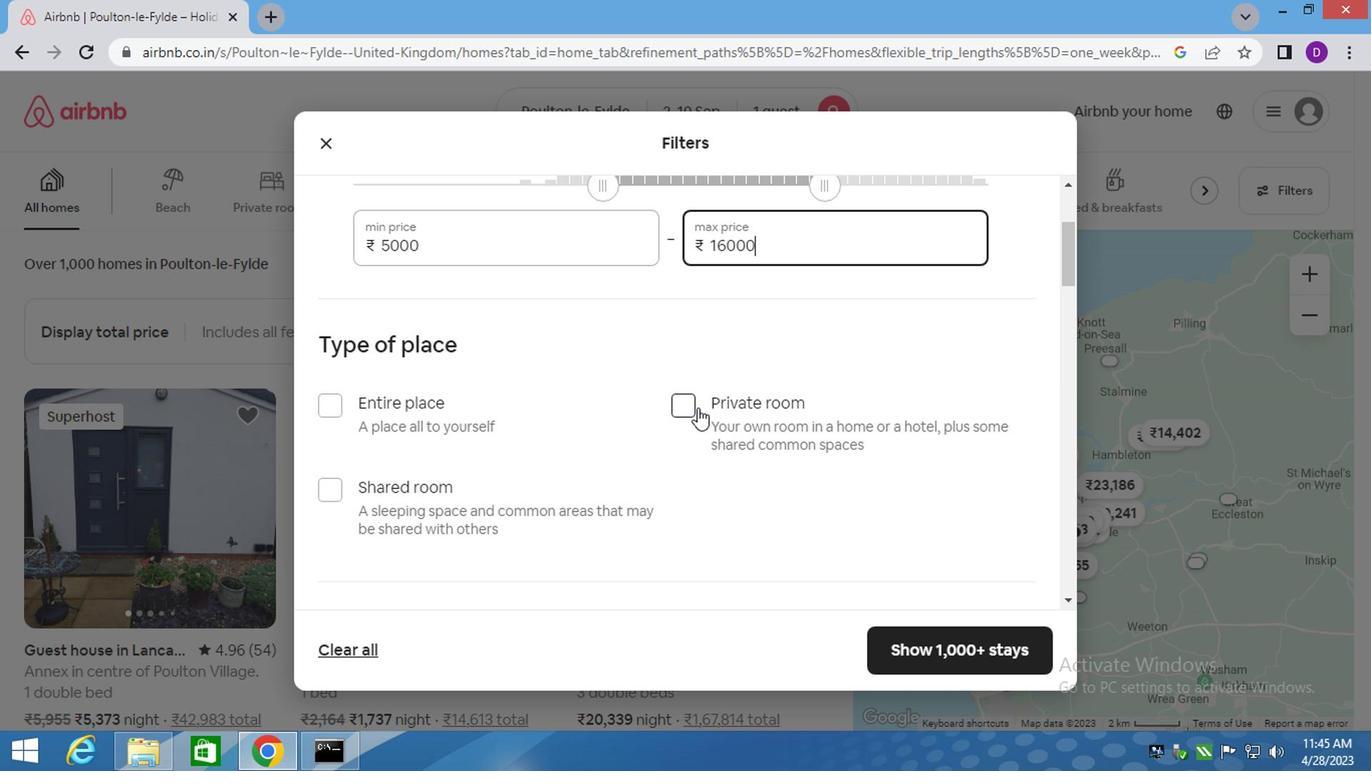 
Action: Mouse pressed left at (687, 409)
Screenshot: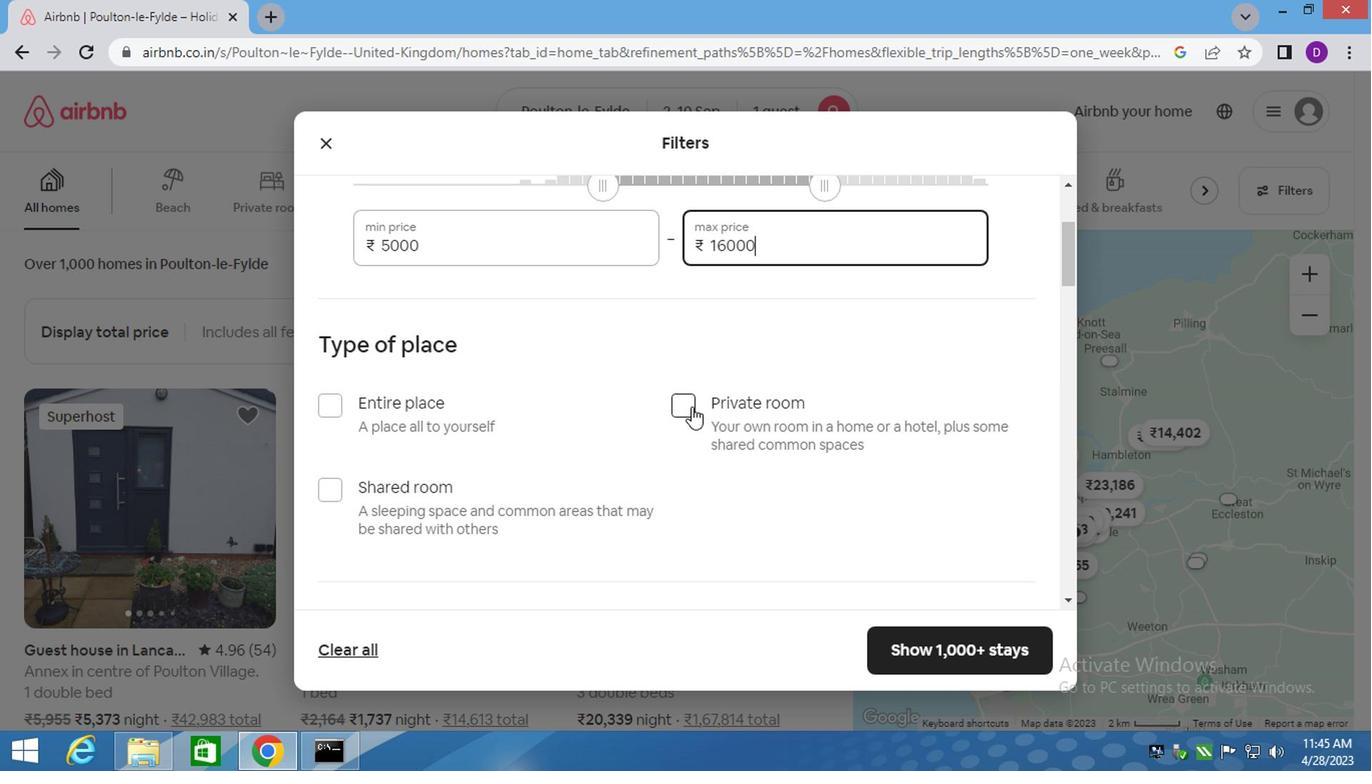 
Action: Mouse moved to (597, 434)
Screenshot: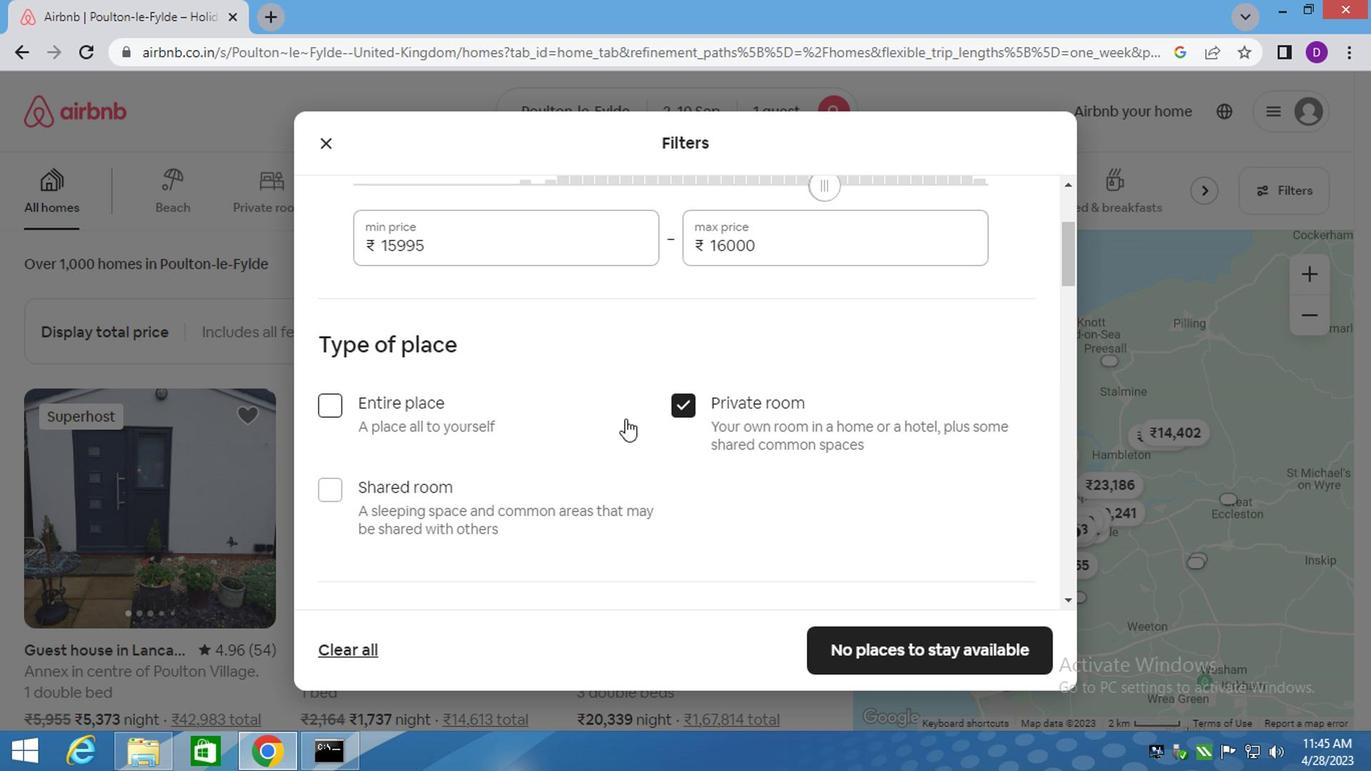 
Action: Mouse scrolled (597, 433) with delta (0, 0)
Screenshot: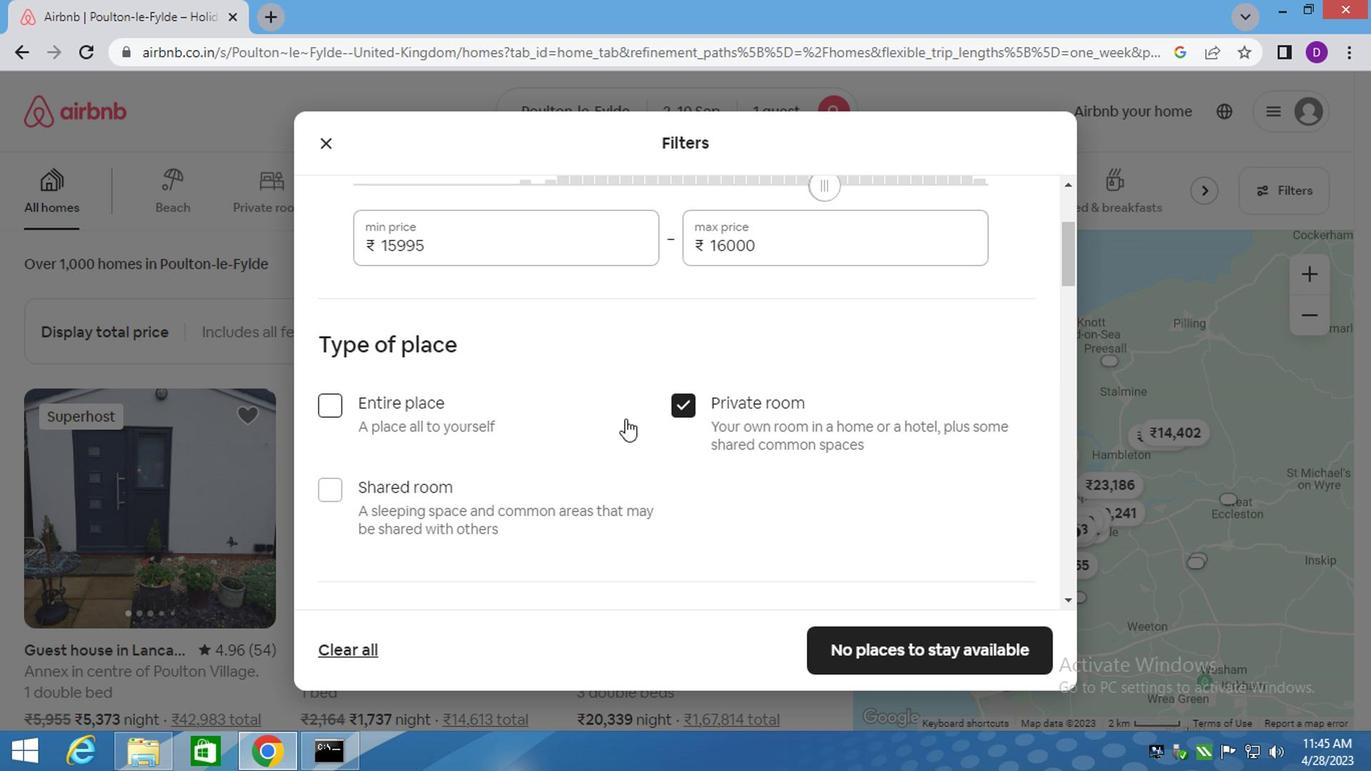 
Action: Mouse moved to (593, 437)
Screenshot: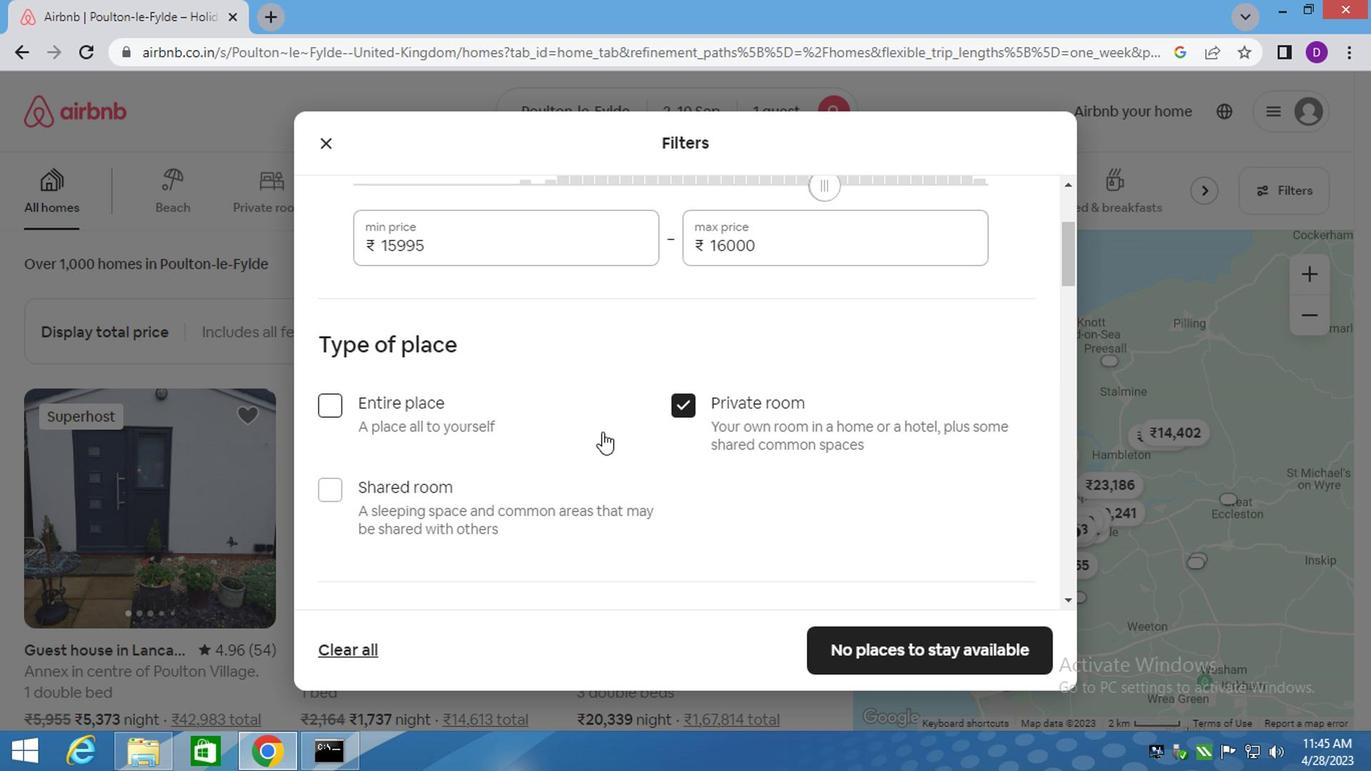 
Action: Mouse scrolled (593, 436) with delta (0, -1)
Screenshot: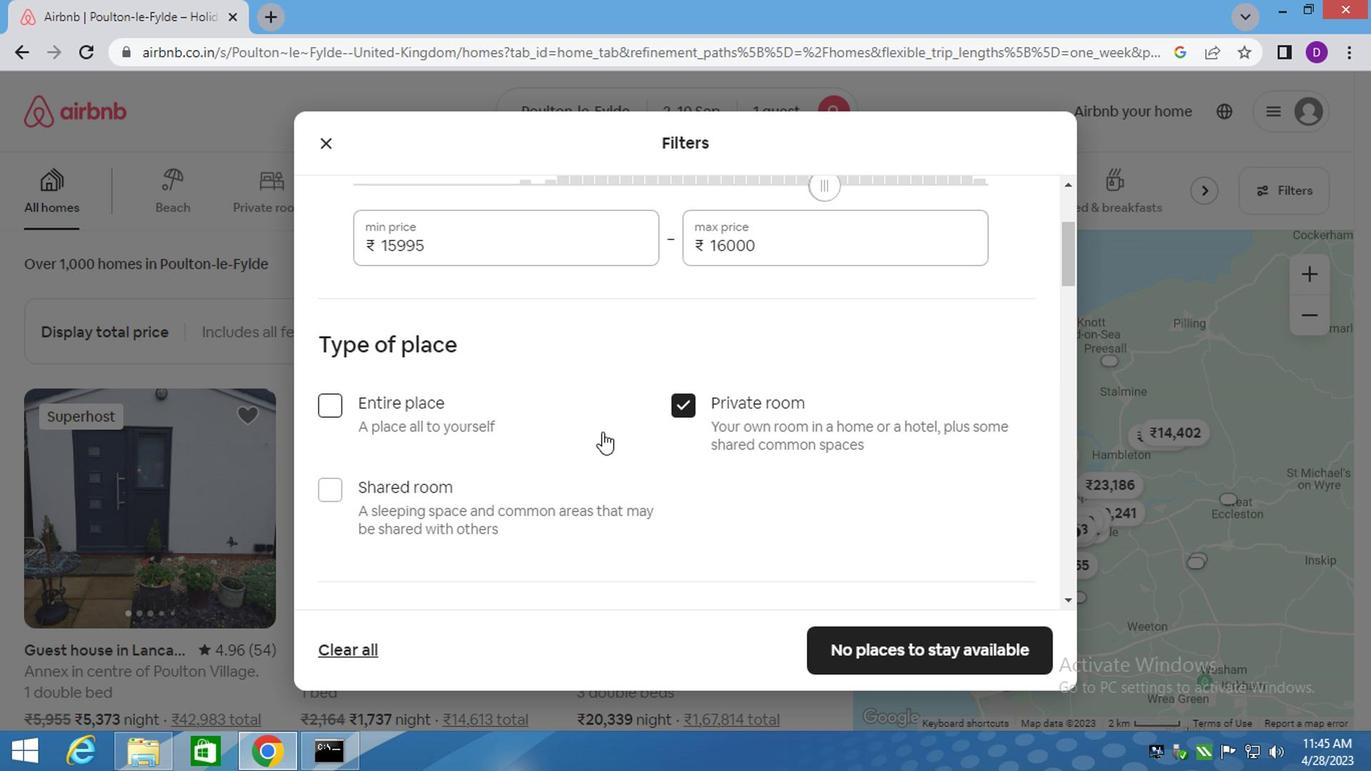 
Action: Mouse moved to (591, 437)
Screenshot: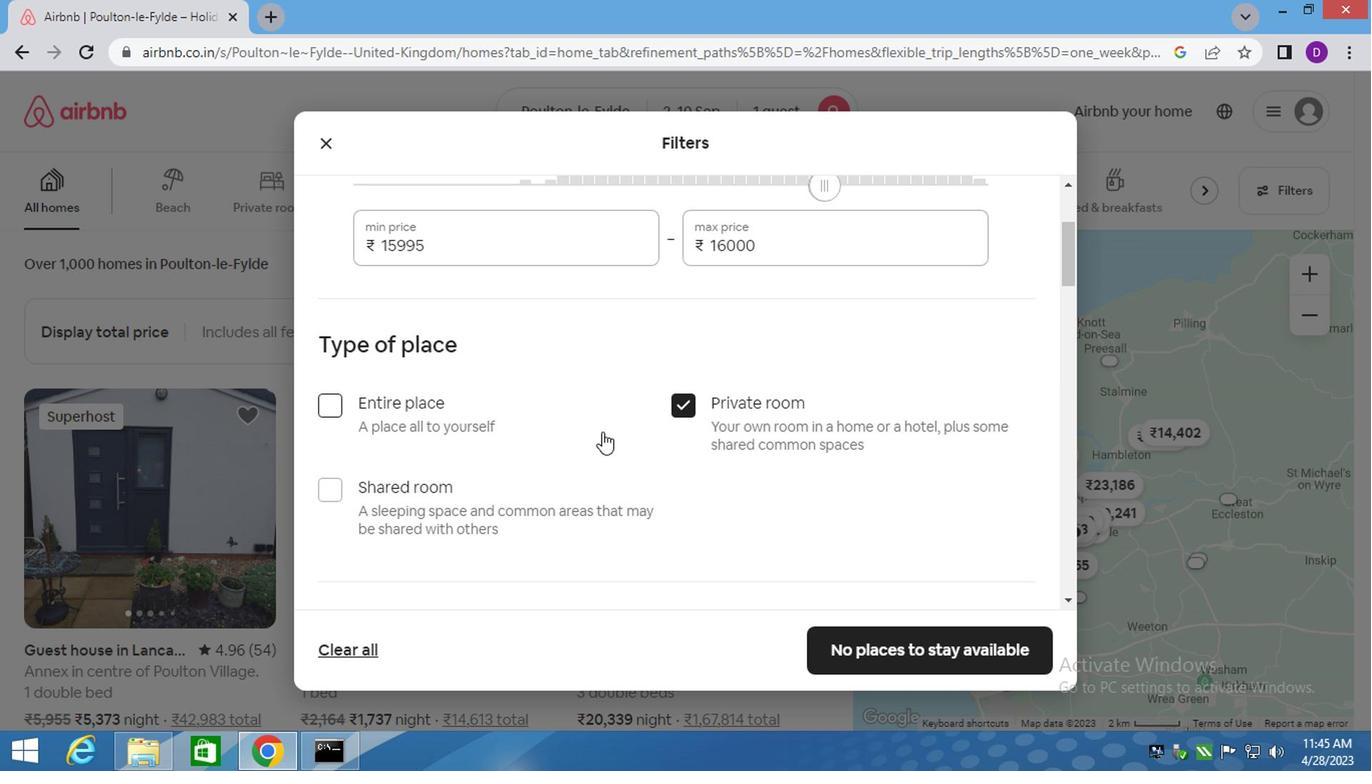 
Action: Mouse scrolled (591, 436) with delta (0, -1)
Screenshot: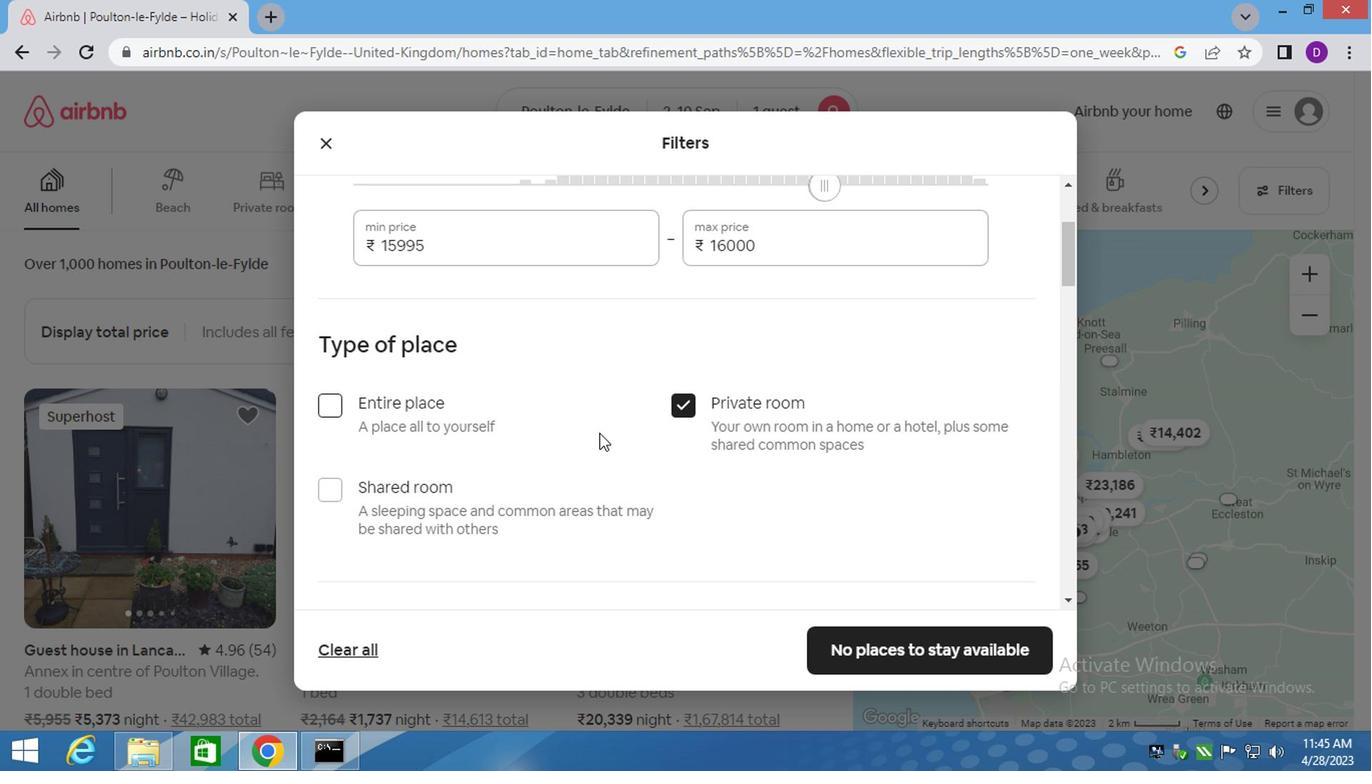 
Action: Mouse scrolled (591, 436) with delta (0, -1)
Screenshot: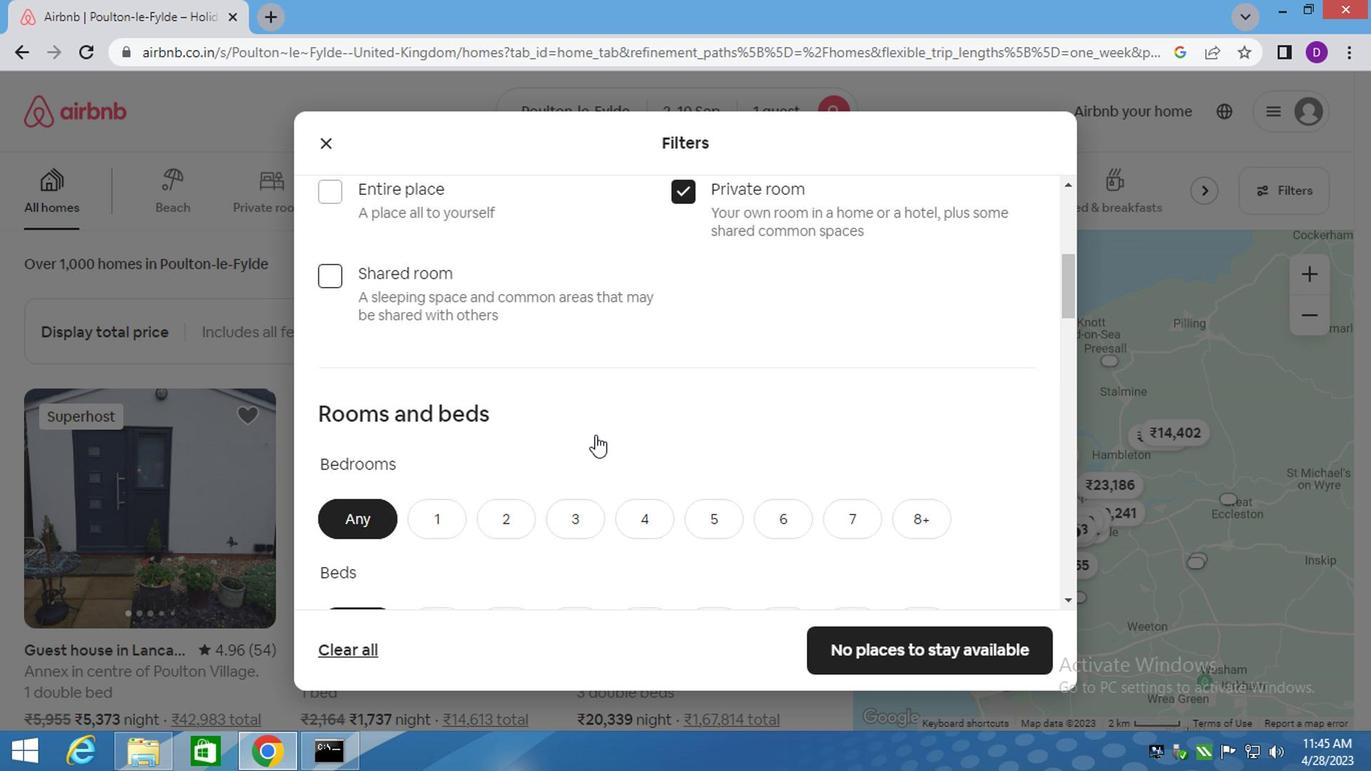 
Action: Mouse moved to (438, 327)
Screenshot: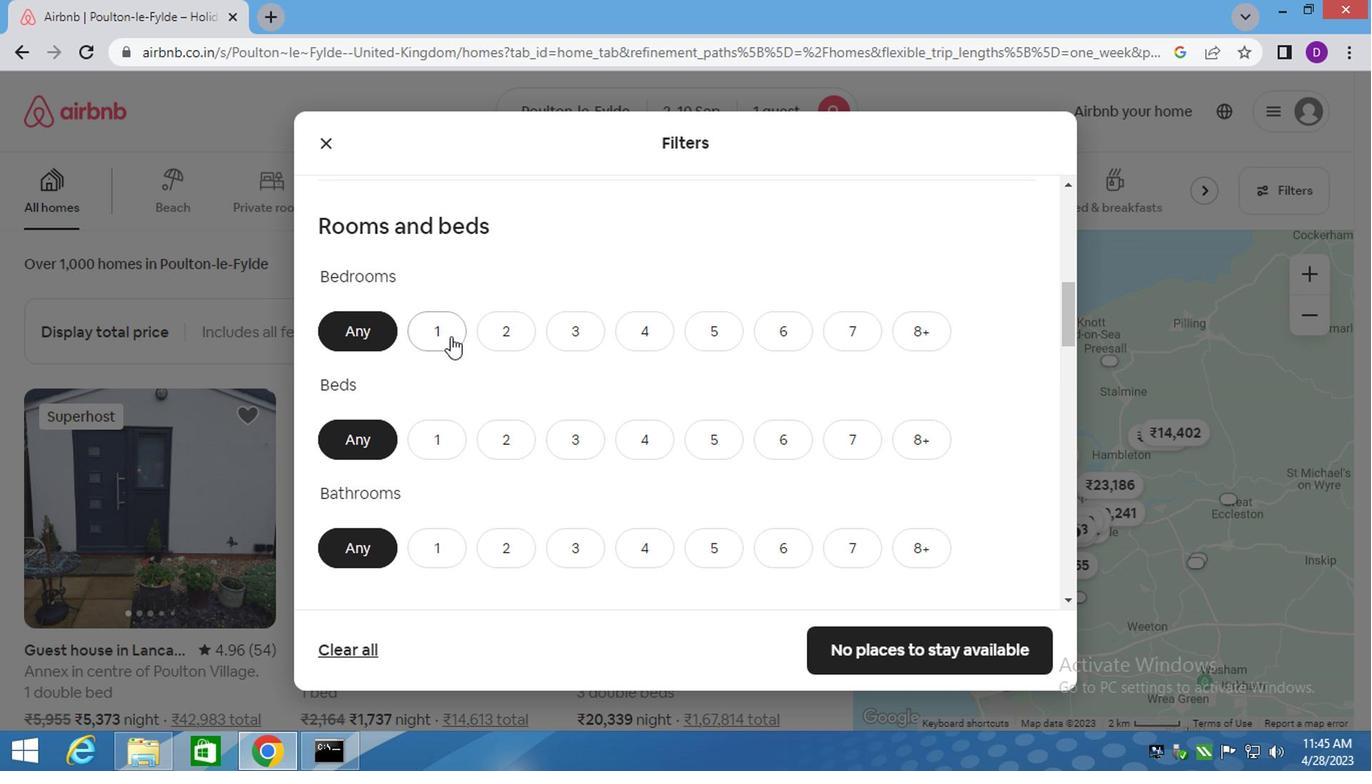 
Action: Mouse pressed left at (438, 327)
Screenshot: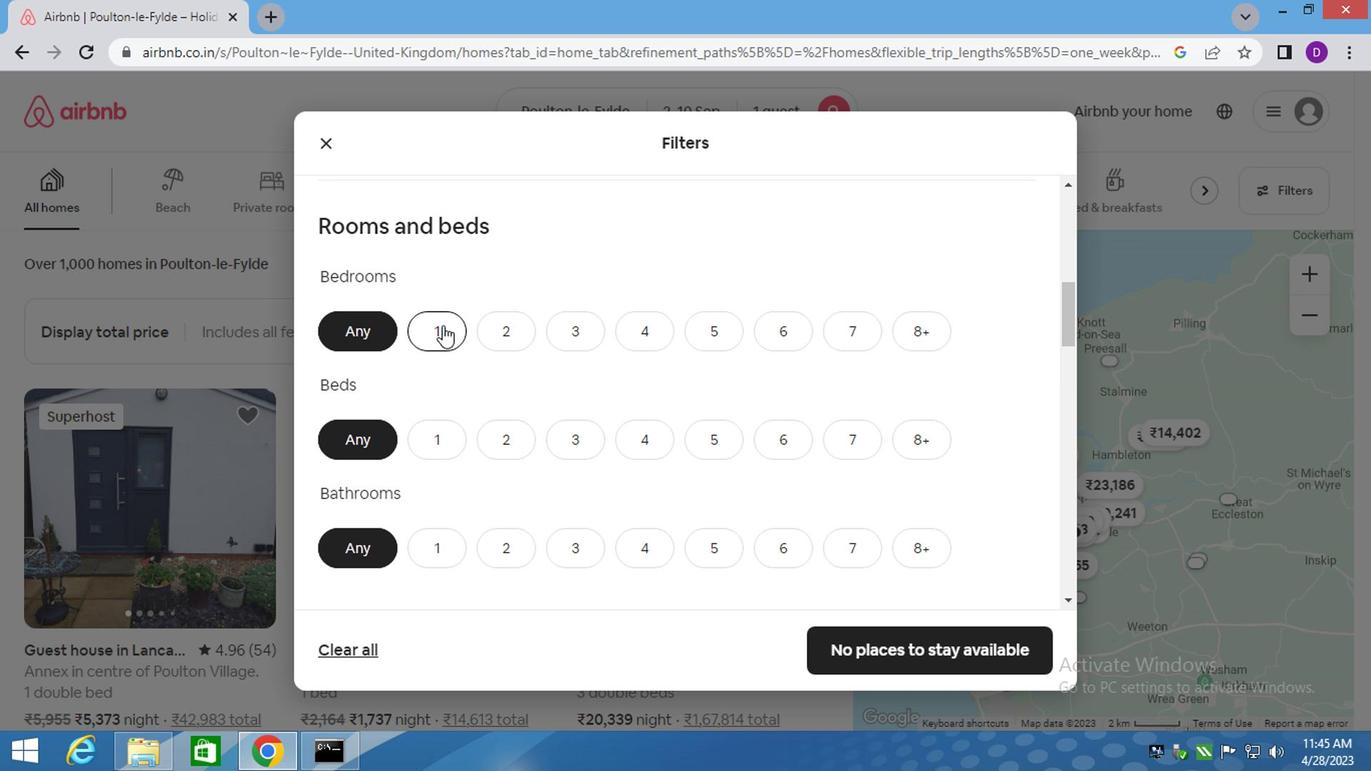 
Action: Mouse moved to (432, 435)
Screenshot: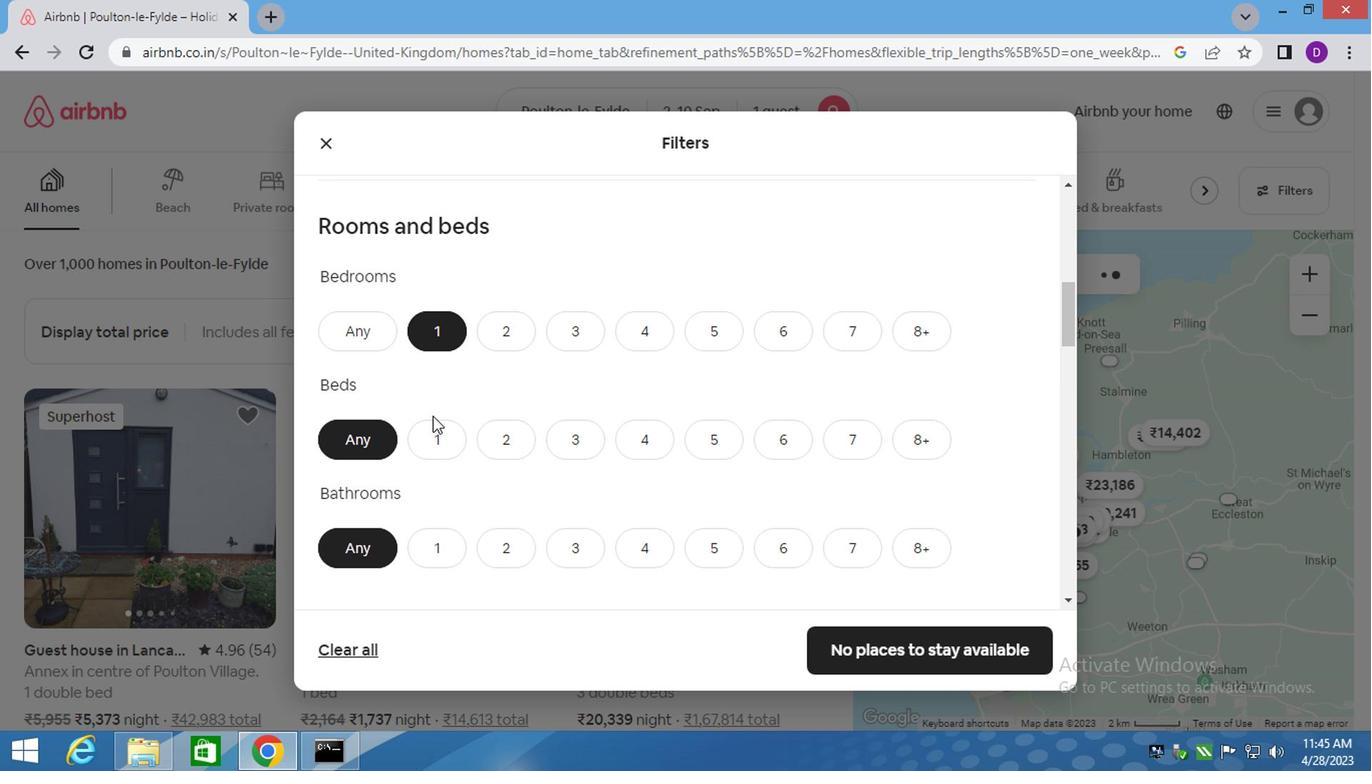 
Action: Mouse pressed left at (432, 435)
Screenshot: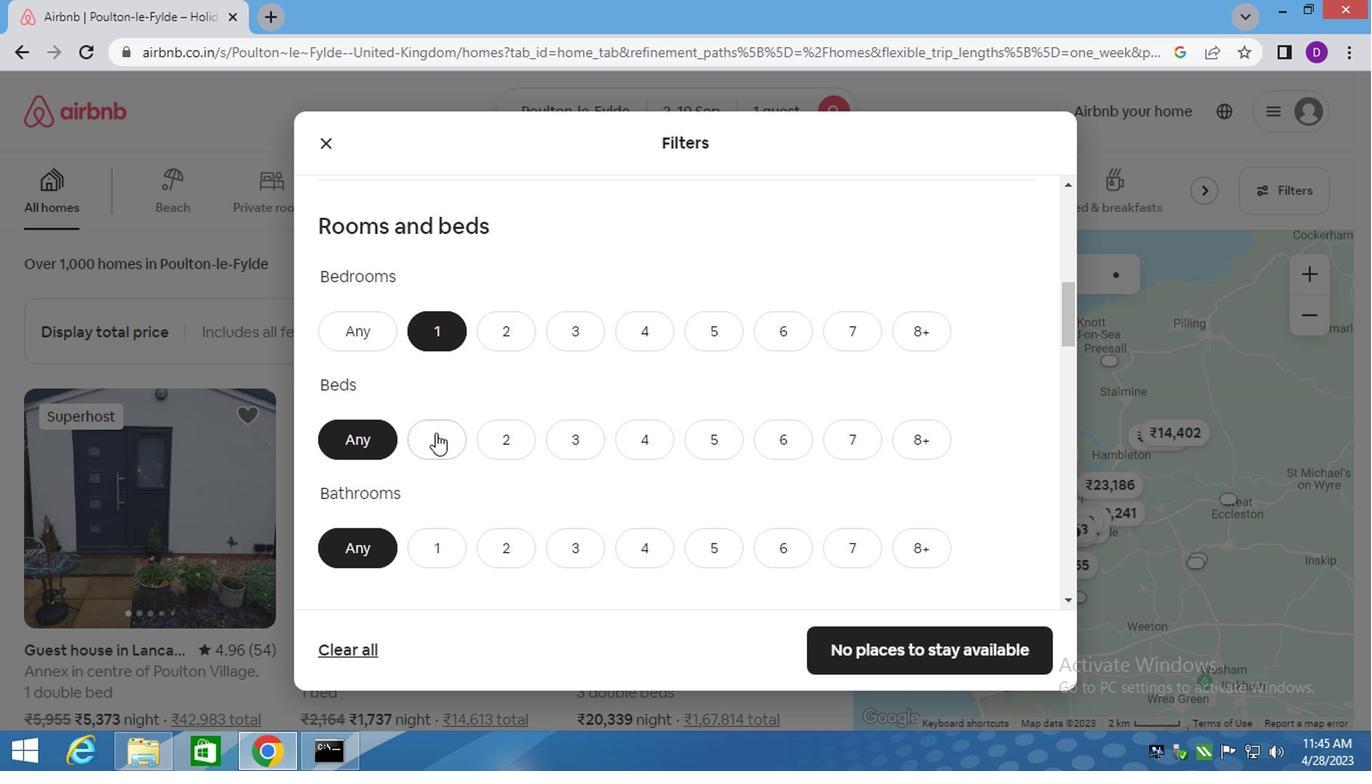 
Action: Mouse moved to (438, 547)
Screenshot: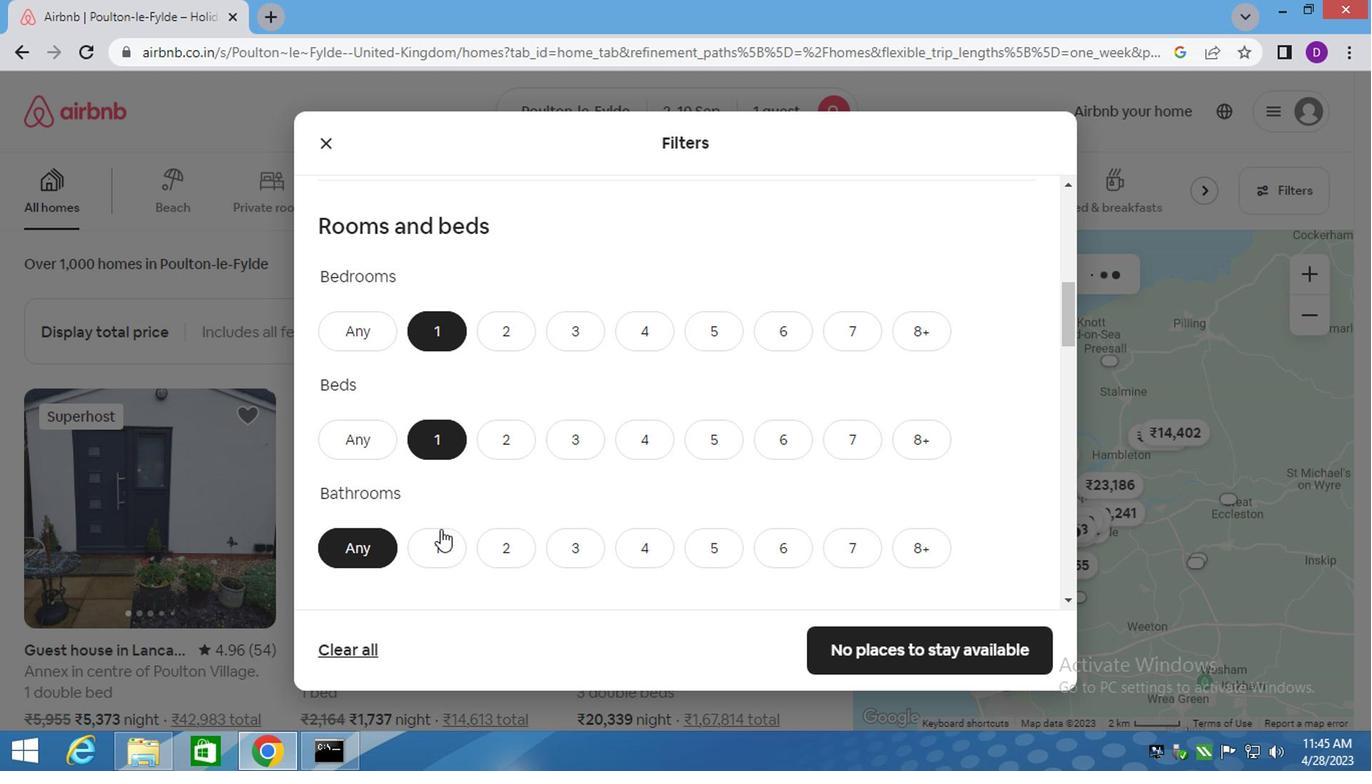 
Action: Mouse pressed left at (438, 547)
Screenshot: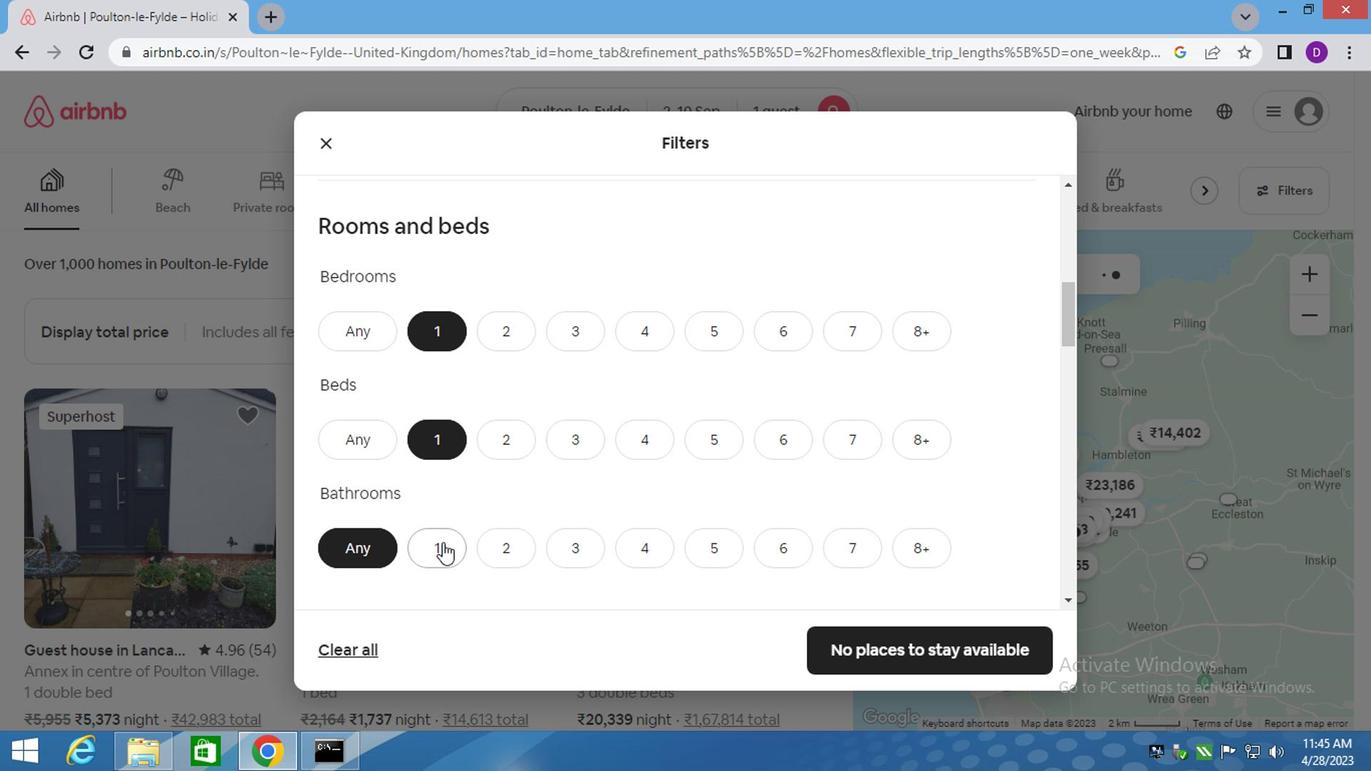 
Action: Mouse moved to (576, 497)
Screenshot: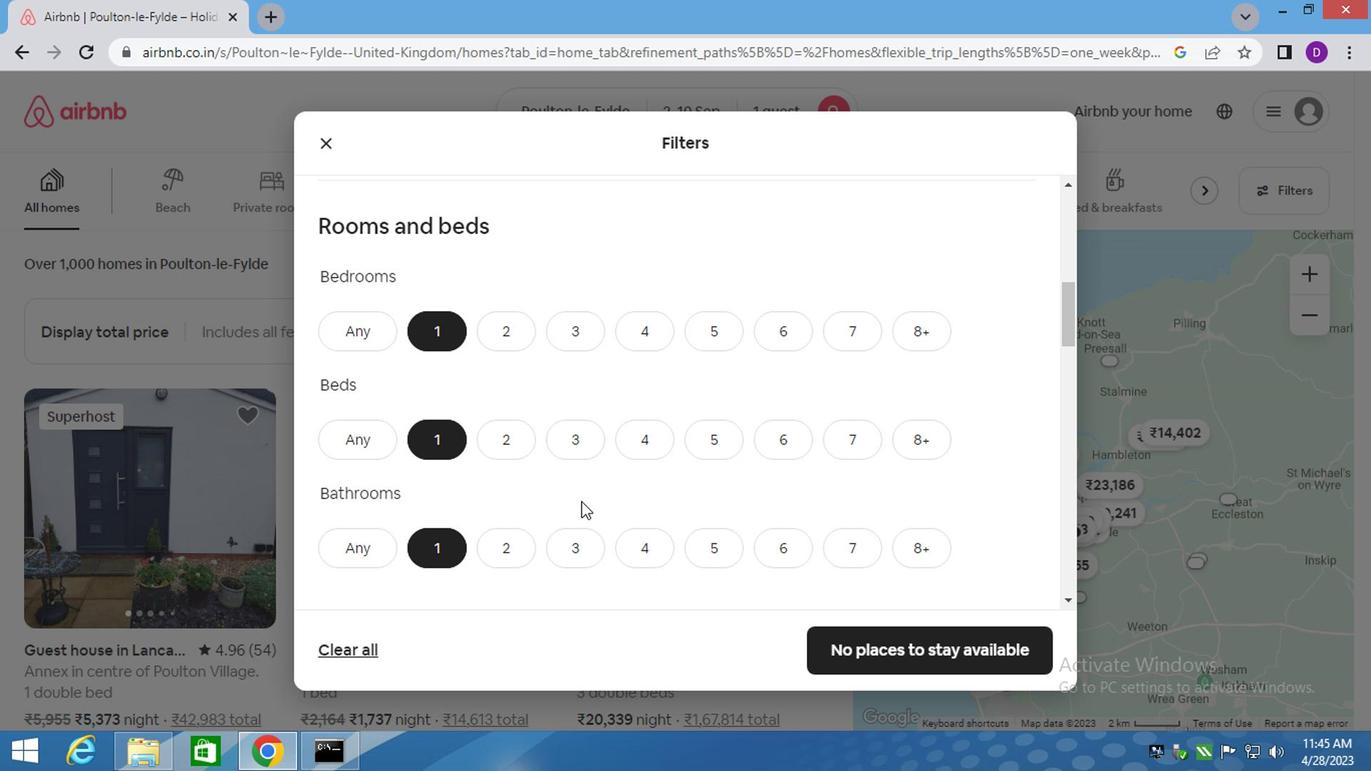 
Action: Mouse scrolled (576, 496) with delta (0, 0)
Screenshot: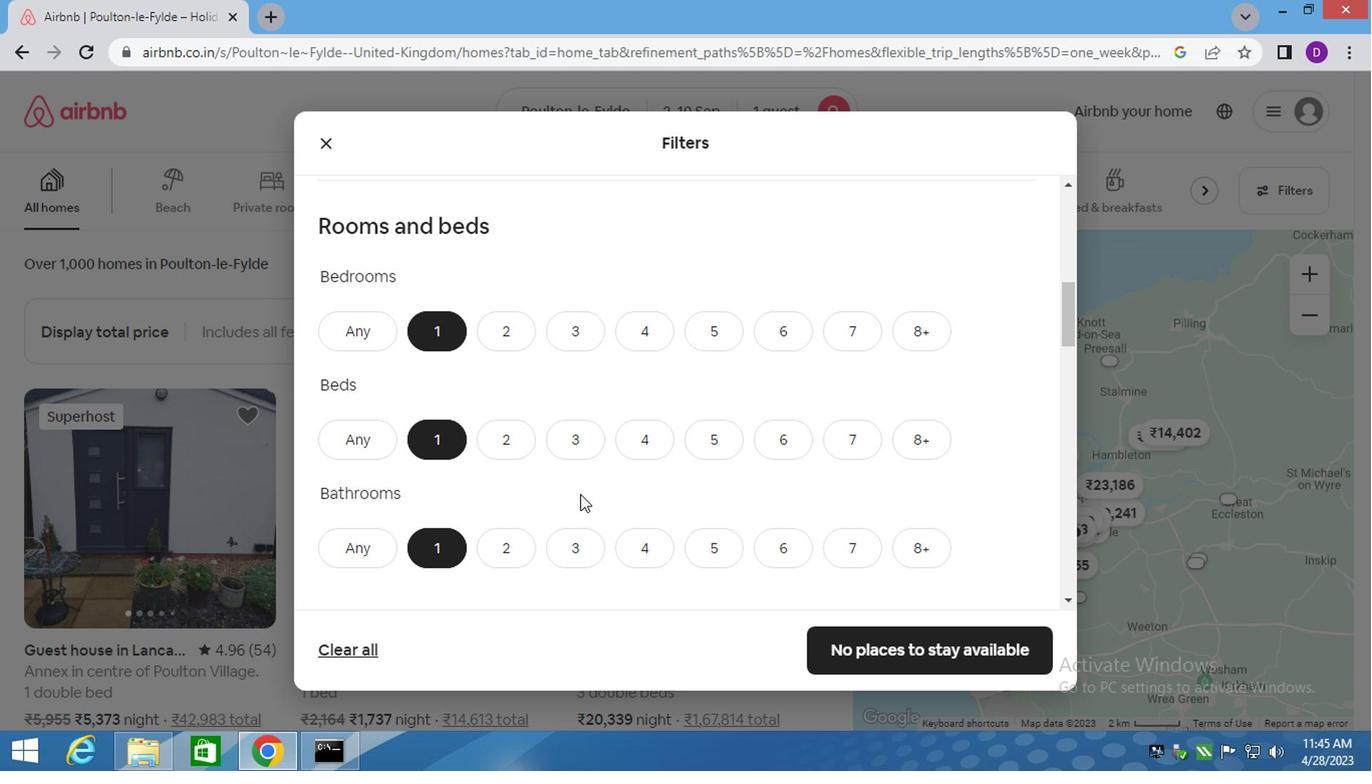 
Action: Mouse moved to (575, 497)
Screenshot: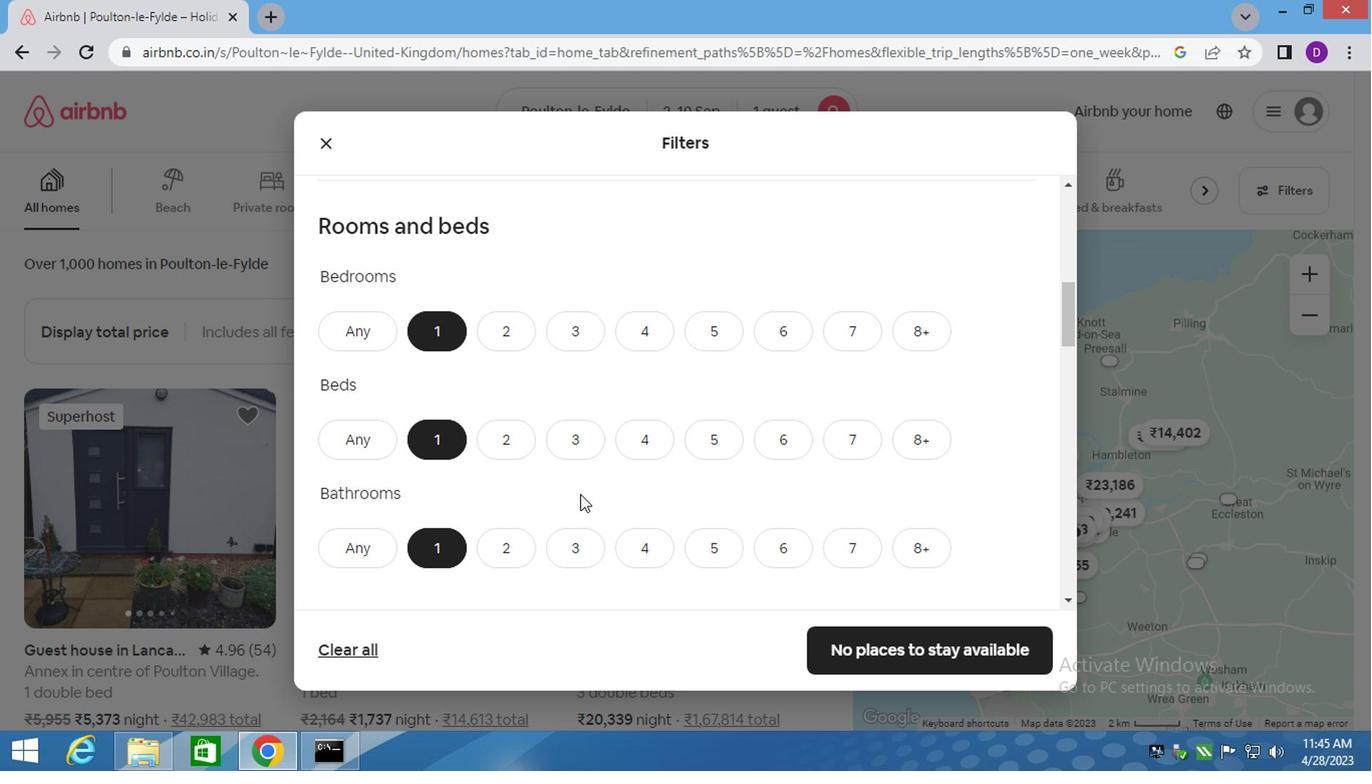
Action: Mouse scrolled (575, 496) with delta (0, 0)
Screenshot: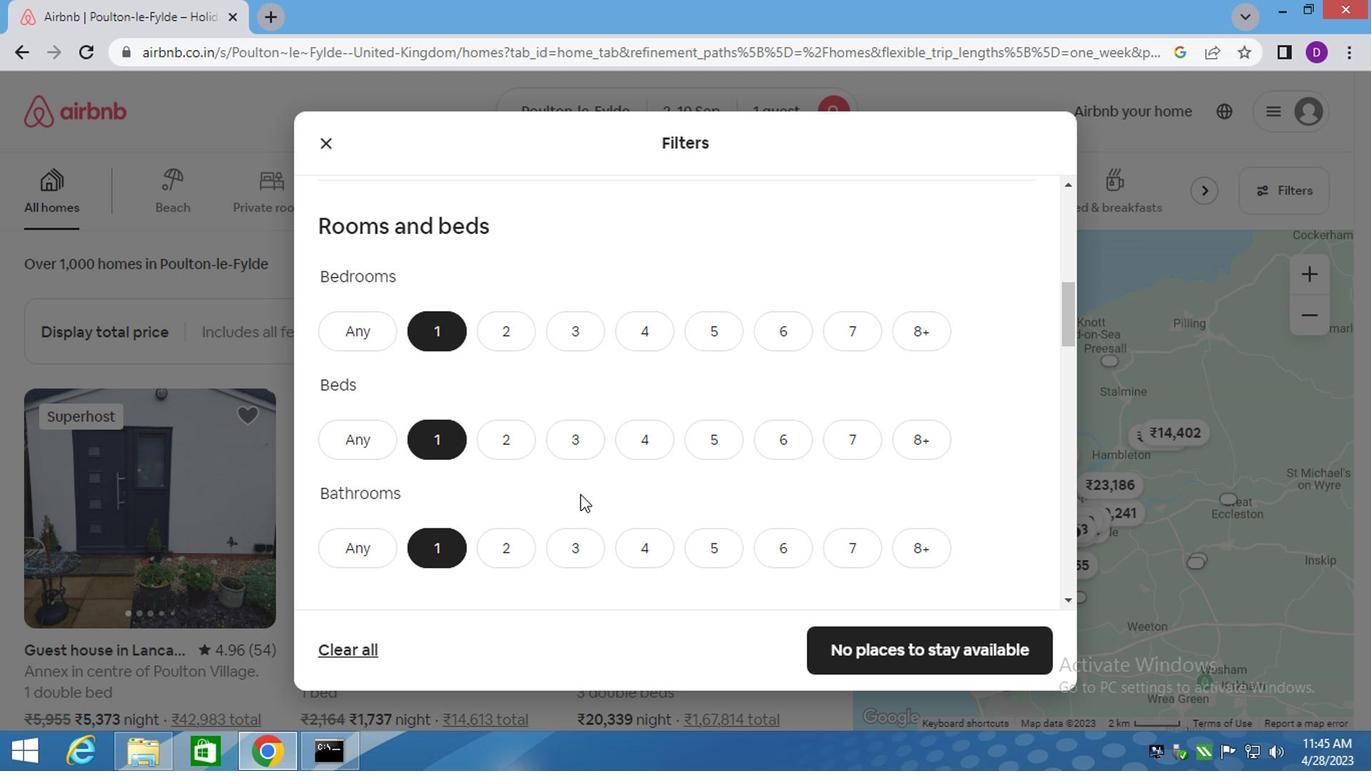 
Action: Mouse scrolled (575, 496) with delta (0, 0)
Screenshot: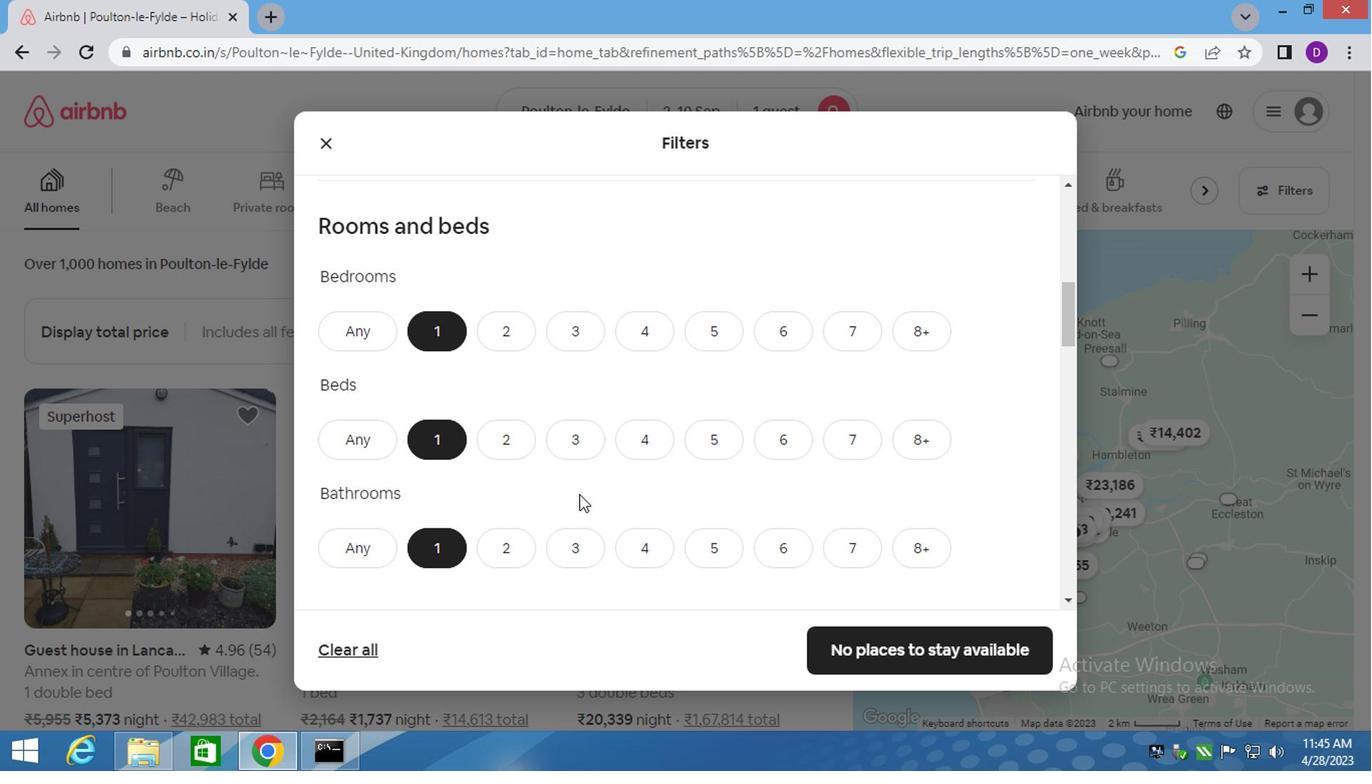 
Action: Mouse scrolled (575, 496) with delta (0, 0)
Screenshot: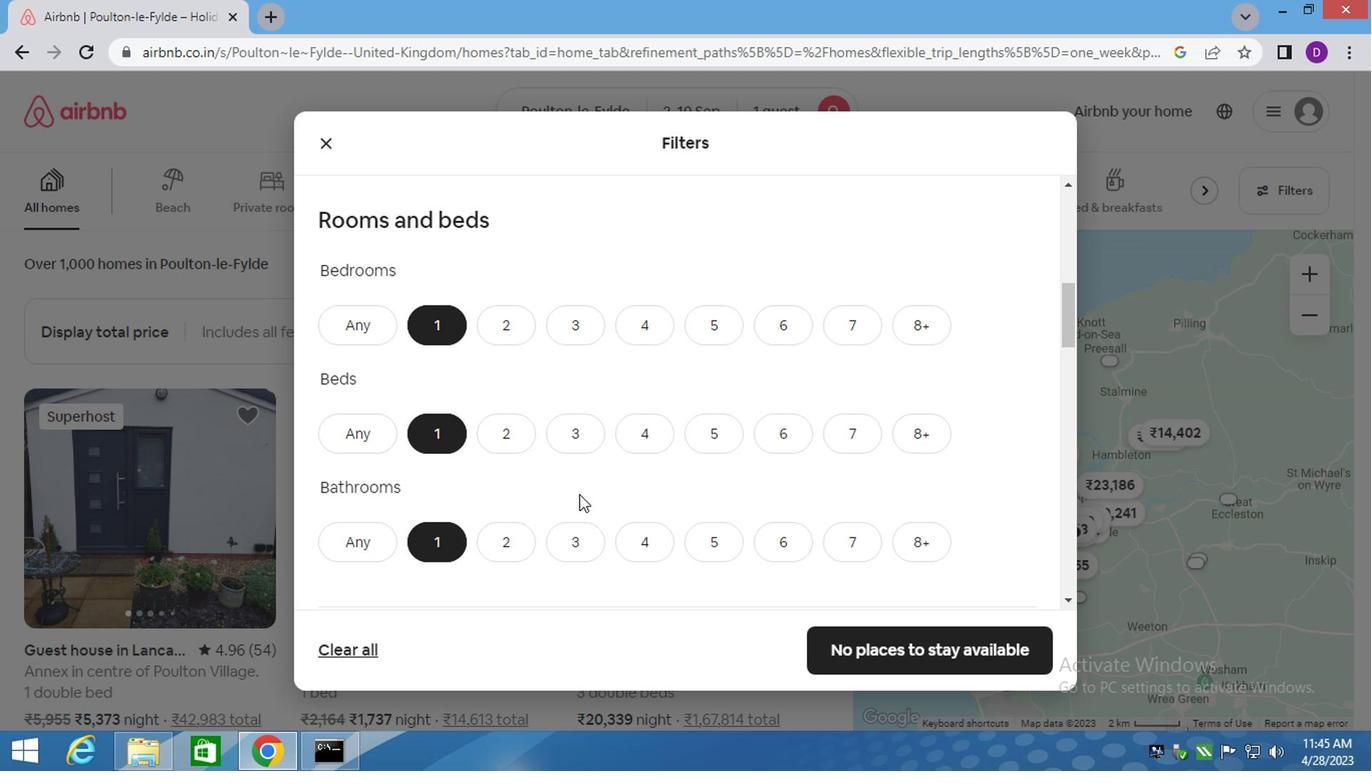 
Action: Mouse moved to (395, 391)
Screenshot: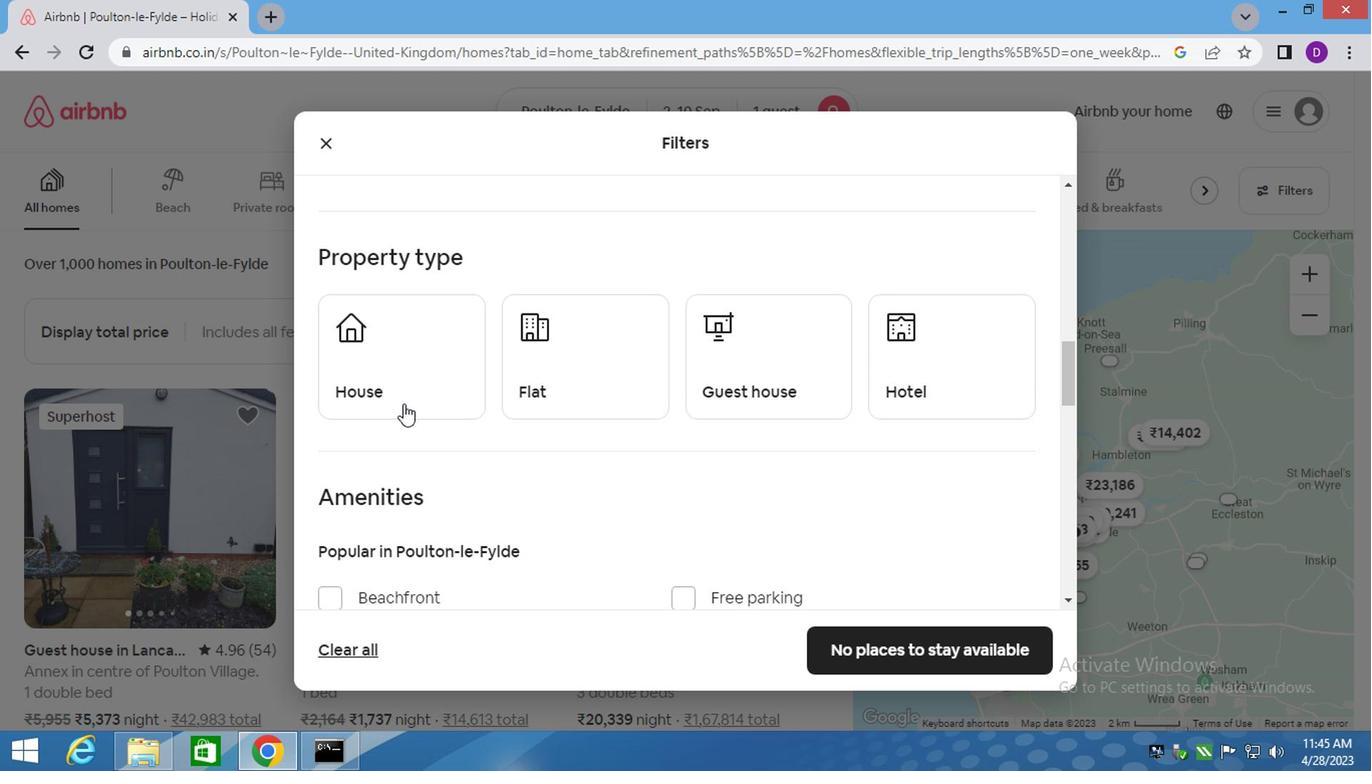 
Action: Mouse pressed left at (395, 391)
Screenshot: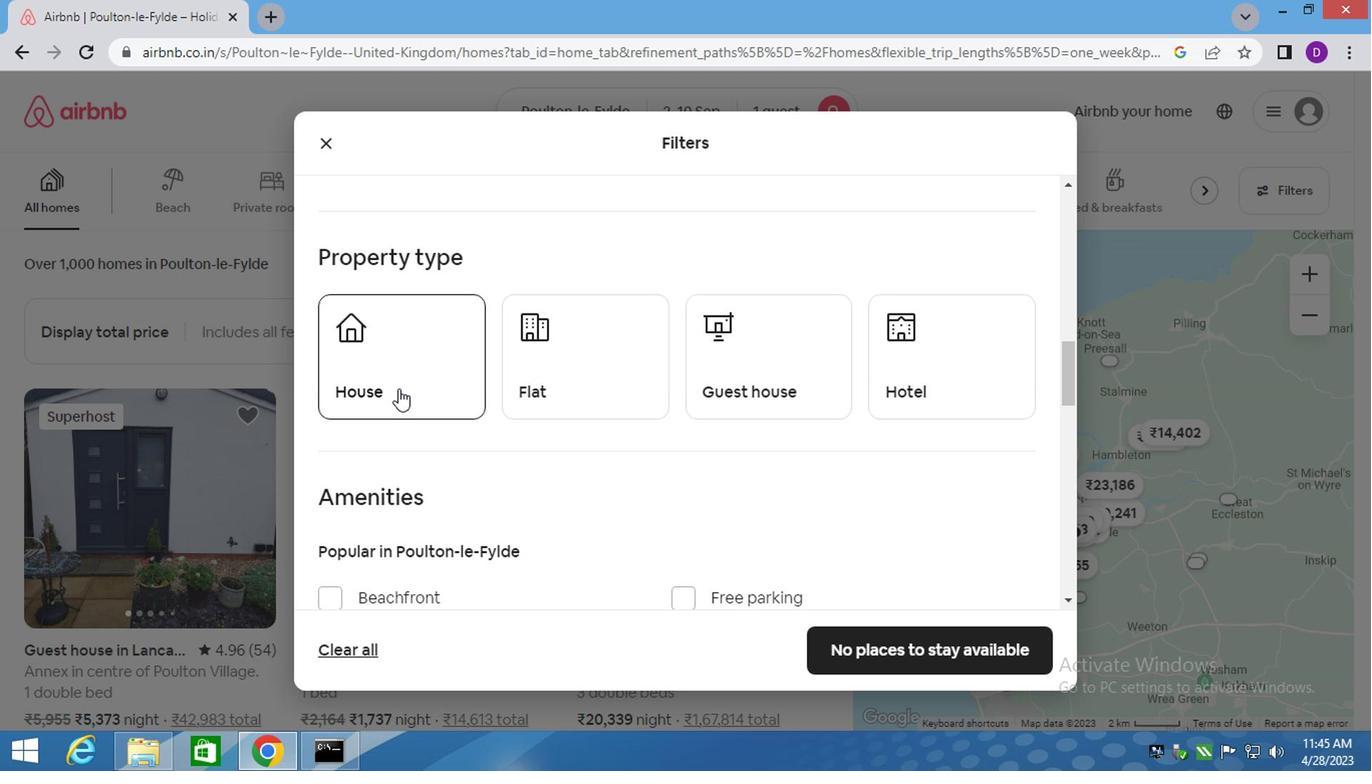 
Action: Mouse moved to (550, 370)
Screenshot: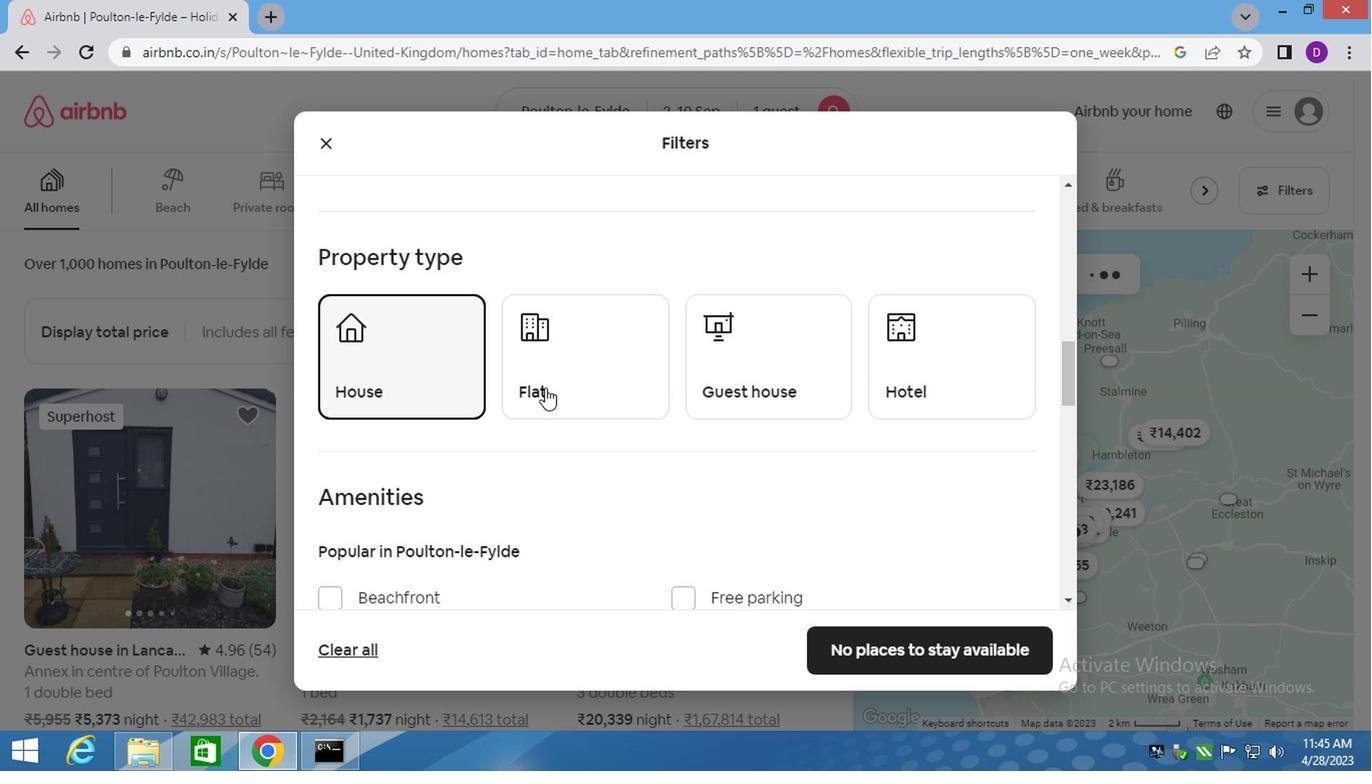 
Action: Mouse pressed left at (550, 370)
Screenshot: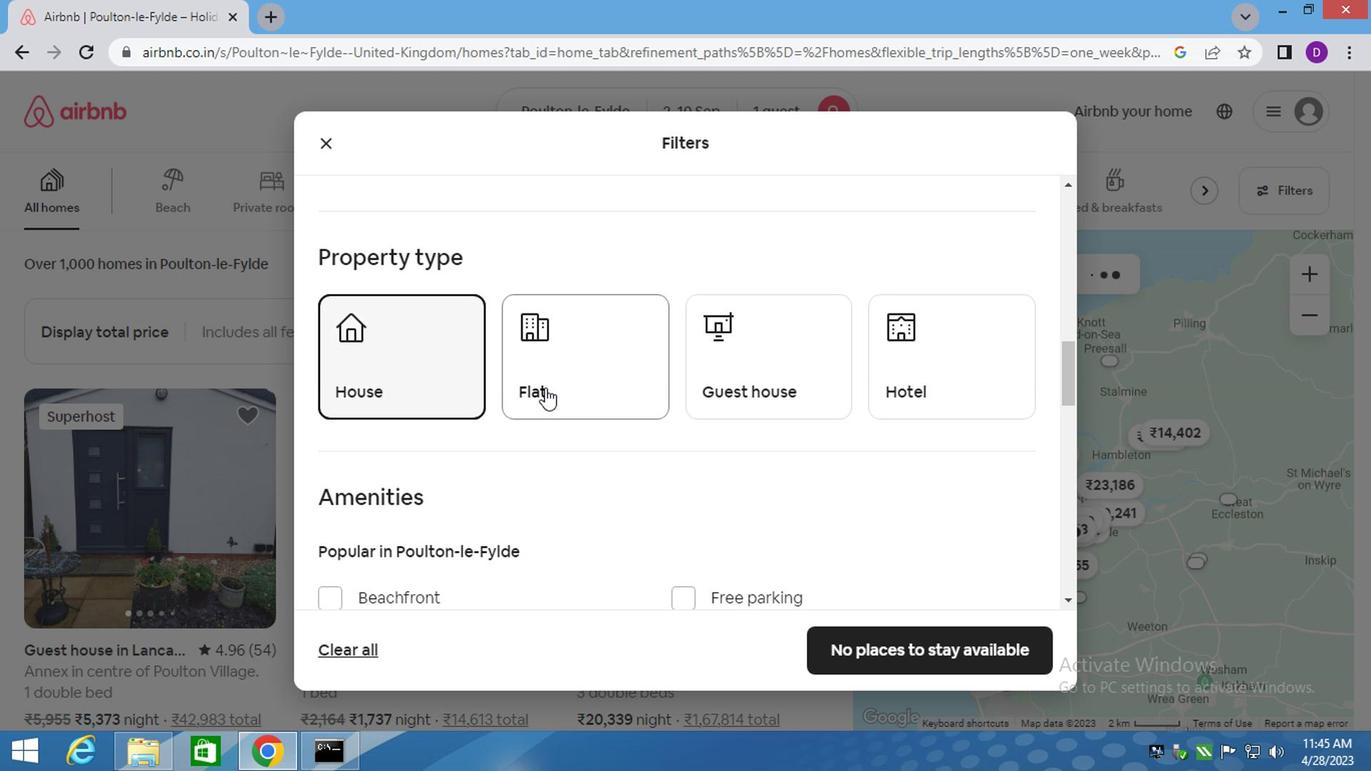 
Action: Mouse moved to (702, 356)
Screenshot: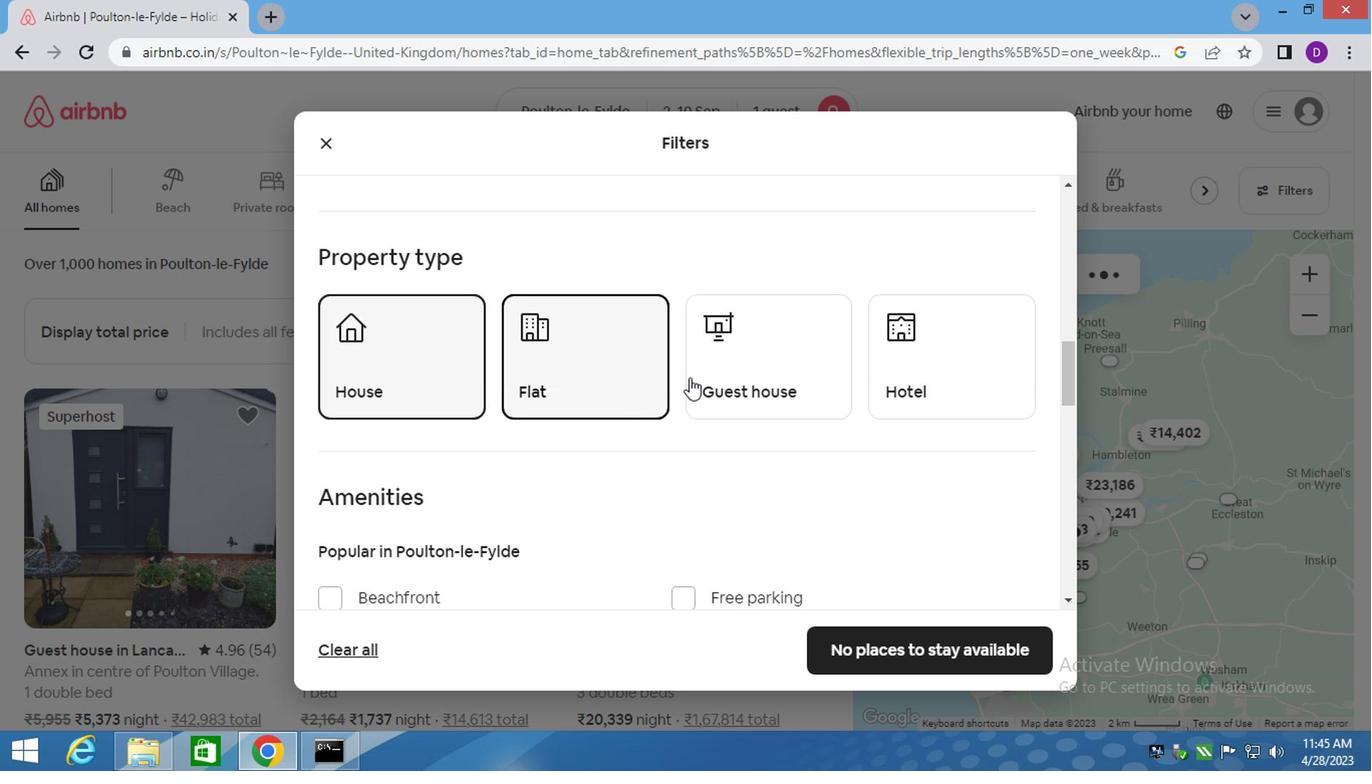 
Action: Mouse pressed left at (702, 356)
Screenshot: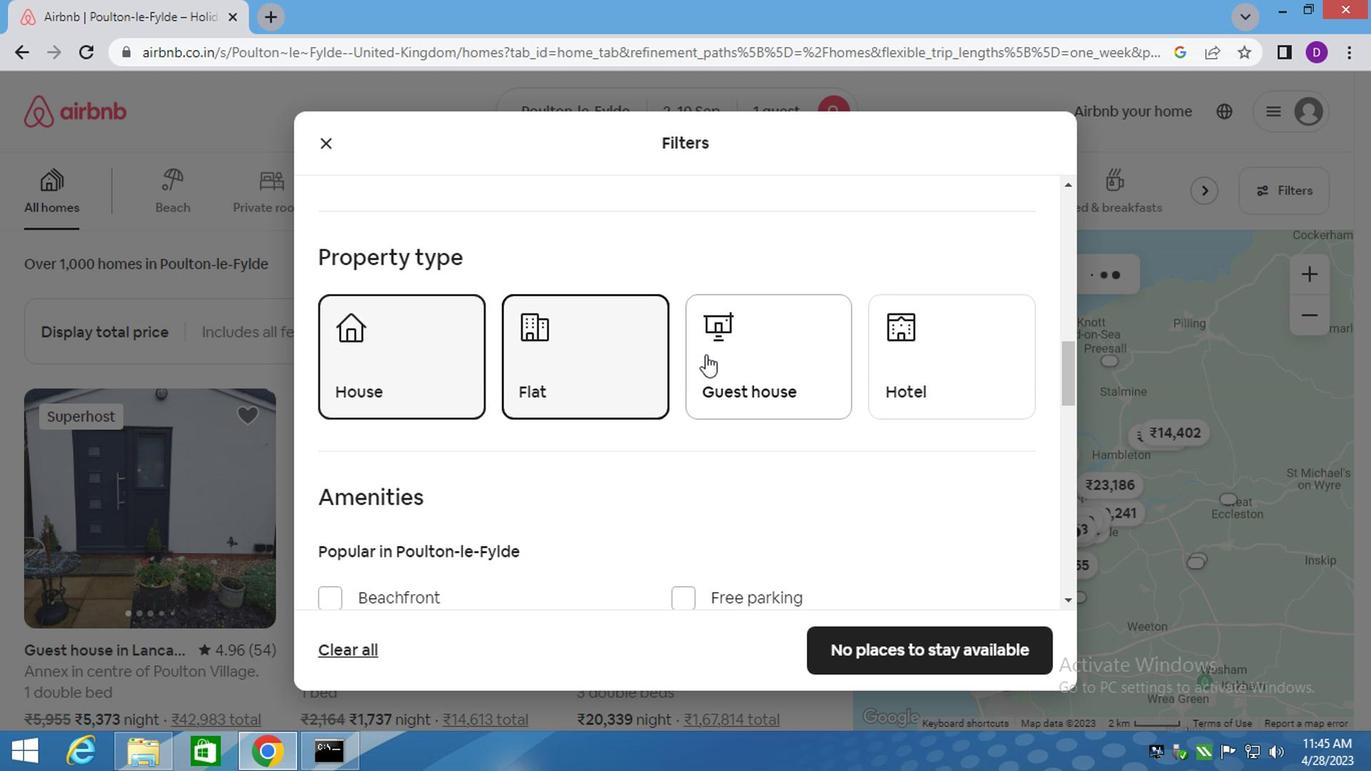
Action: Mouse moved to (880, 372)
Screenshot: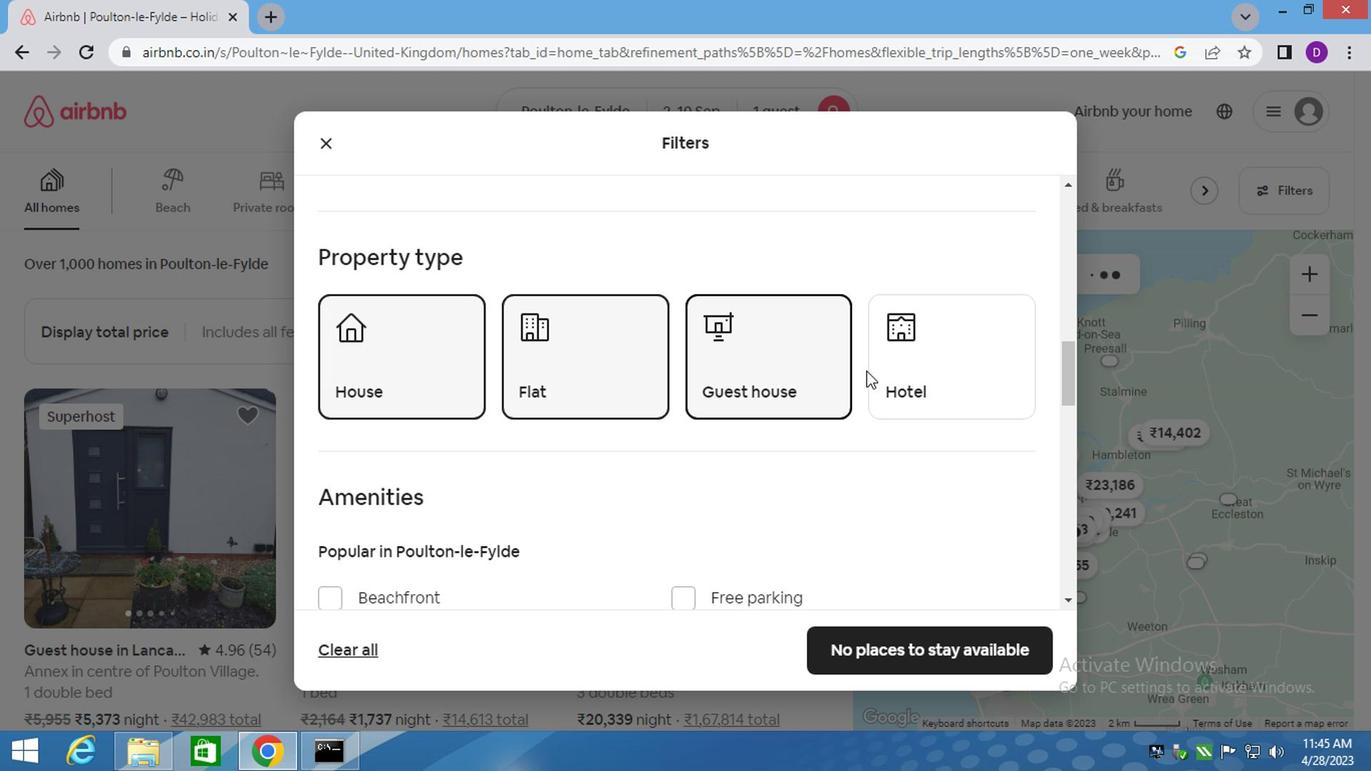 
Action: Mouse pressed left at (880, 372)
Screenshot: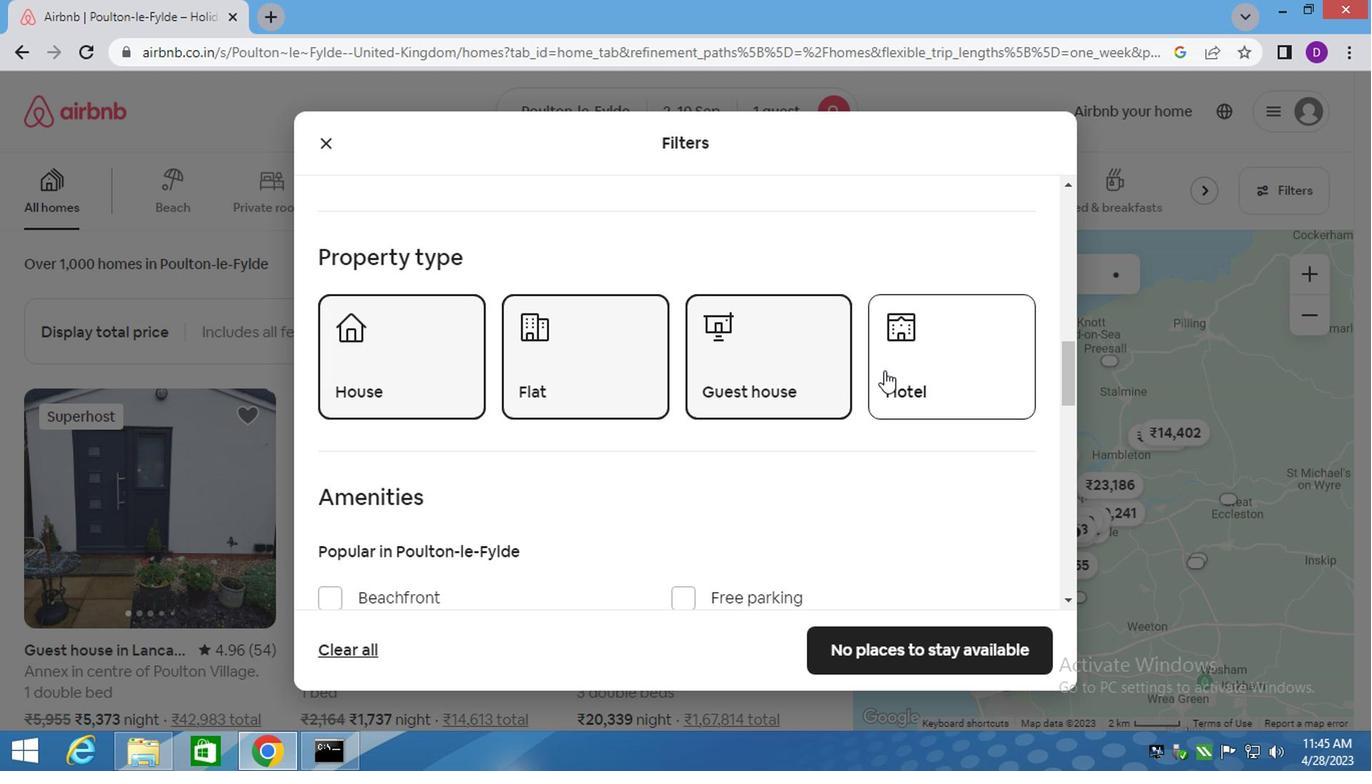 
Action: Mouse moved to (704, 441)
Screenshot: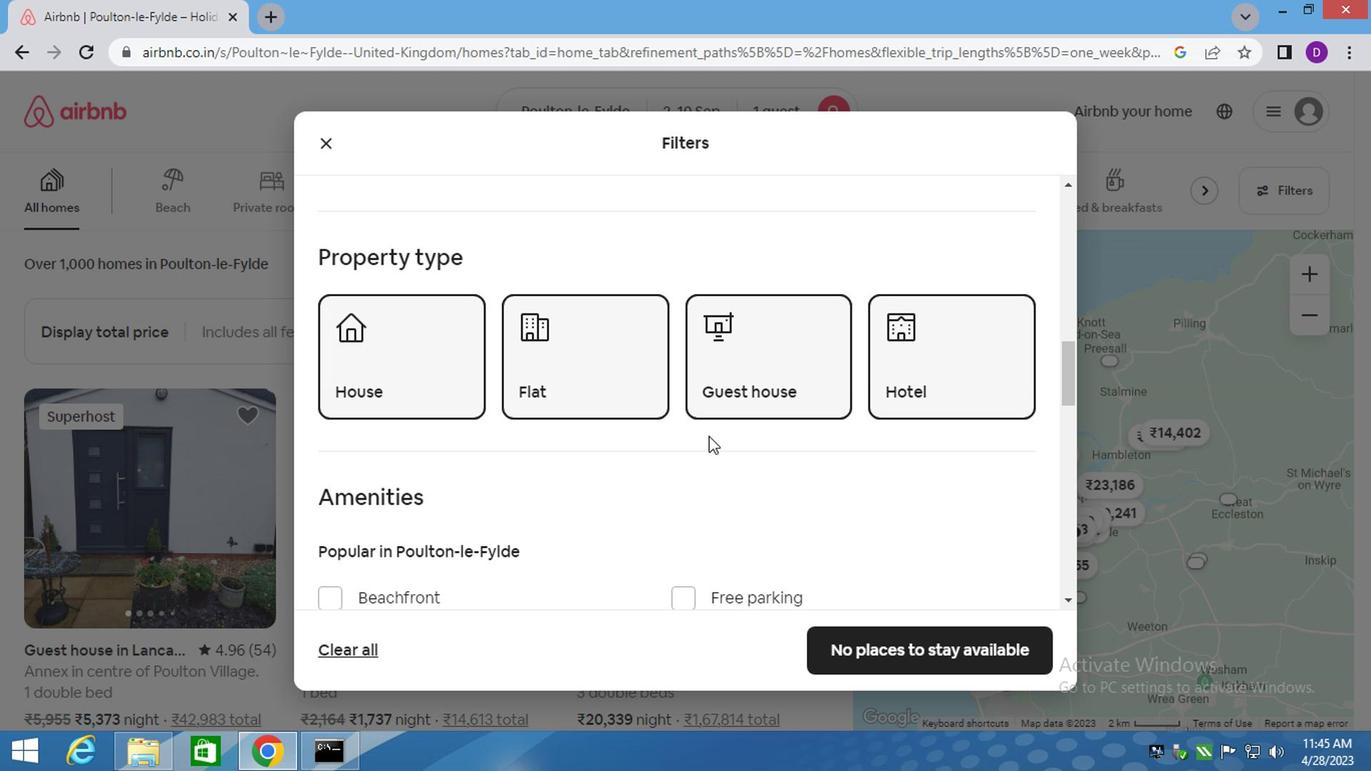 
Action: Mouse scrolled (704, 440) with delta (0, 0)
Screenshot: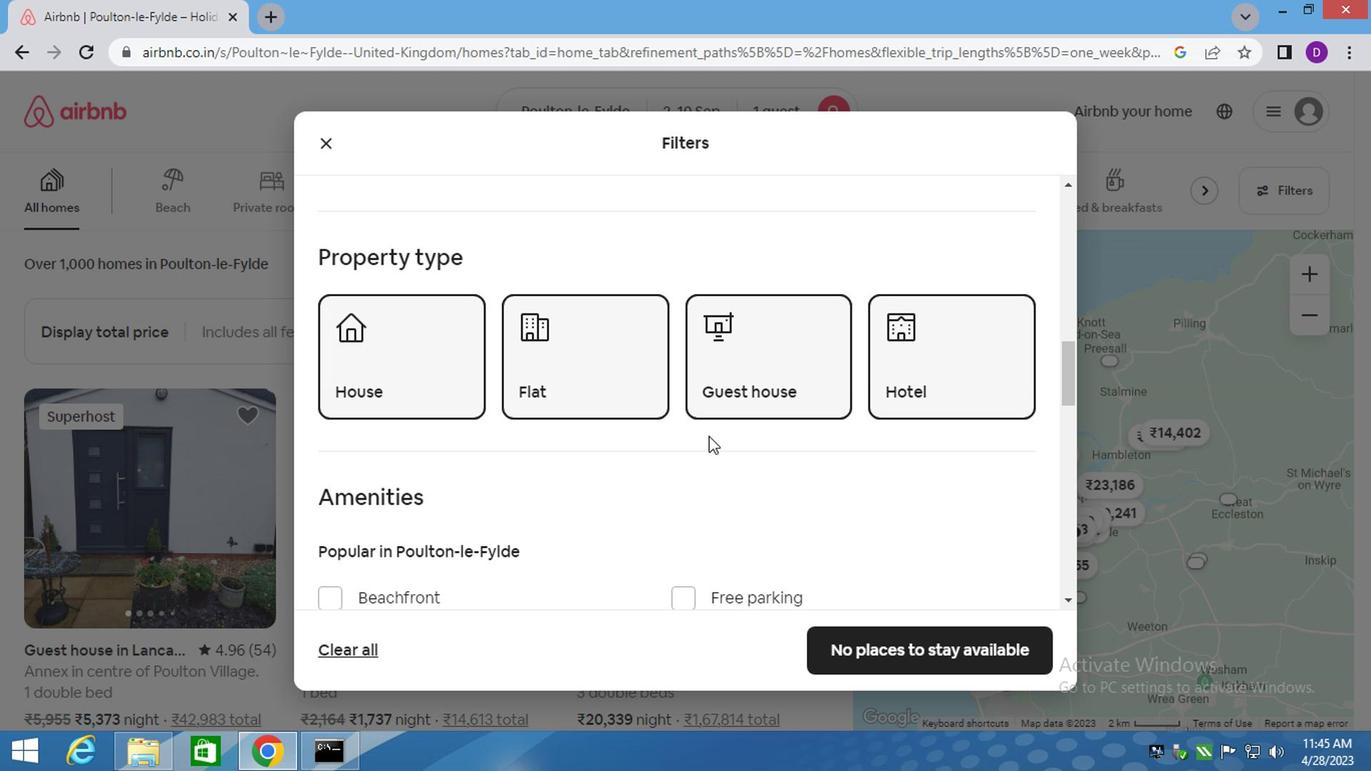 
Action: Mouse moved to (702, 442)
Screenshot: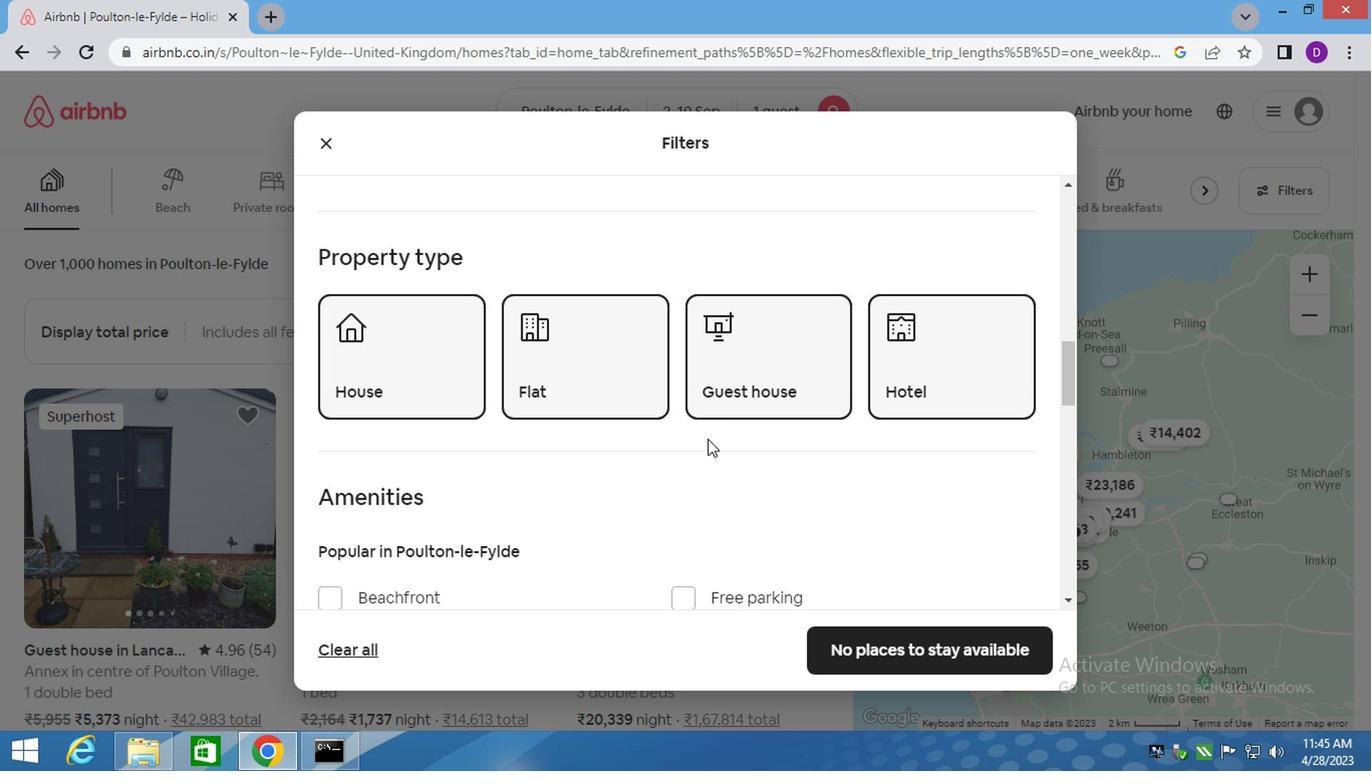 
Action: Mouse scrolled (702, 440) with delta (0, 0)
Screenshot: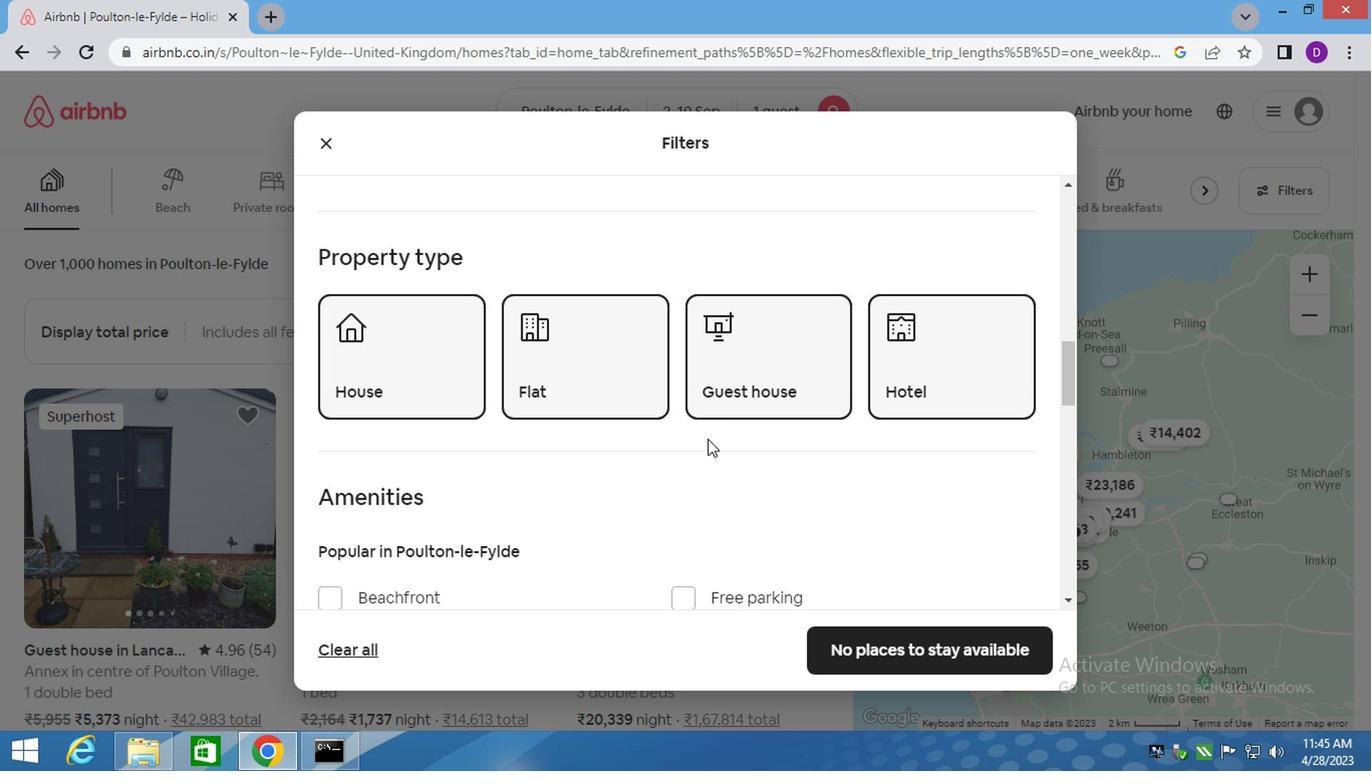 
Action: Mouse moved to (607, 465)
Screenshot: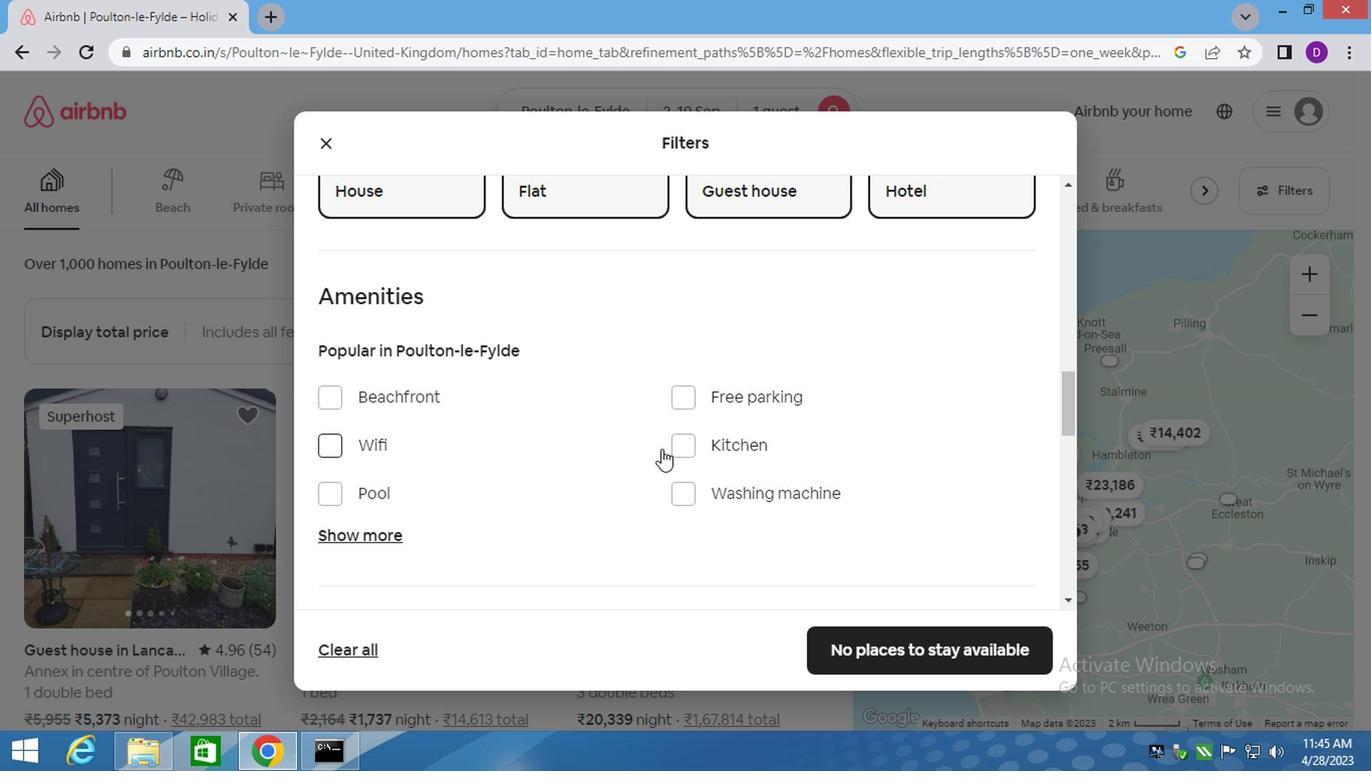 
Action: Mouse scrolled (622, 460) with delta (0, -1)
Screenshot: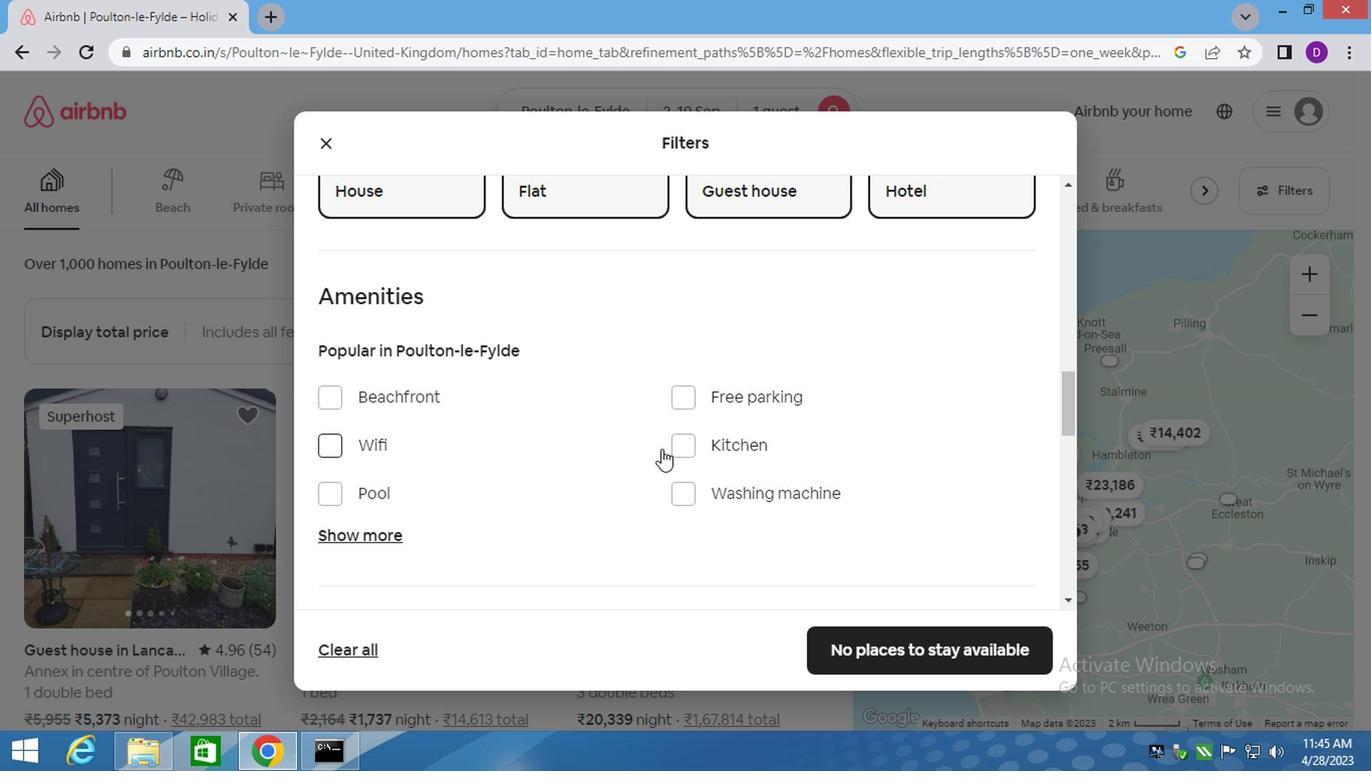 
Action: Mouse moved to (571, 472)
Screenshot: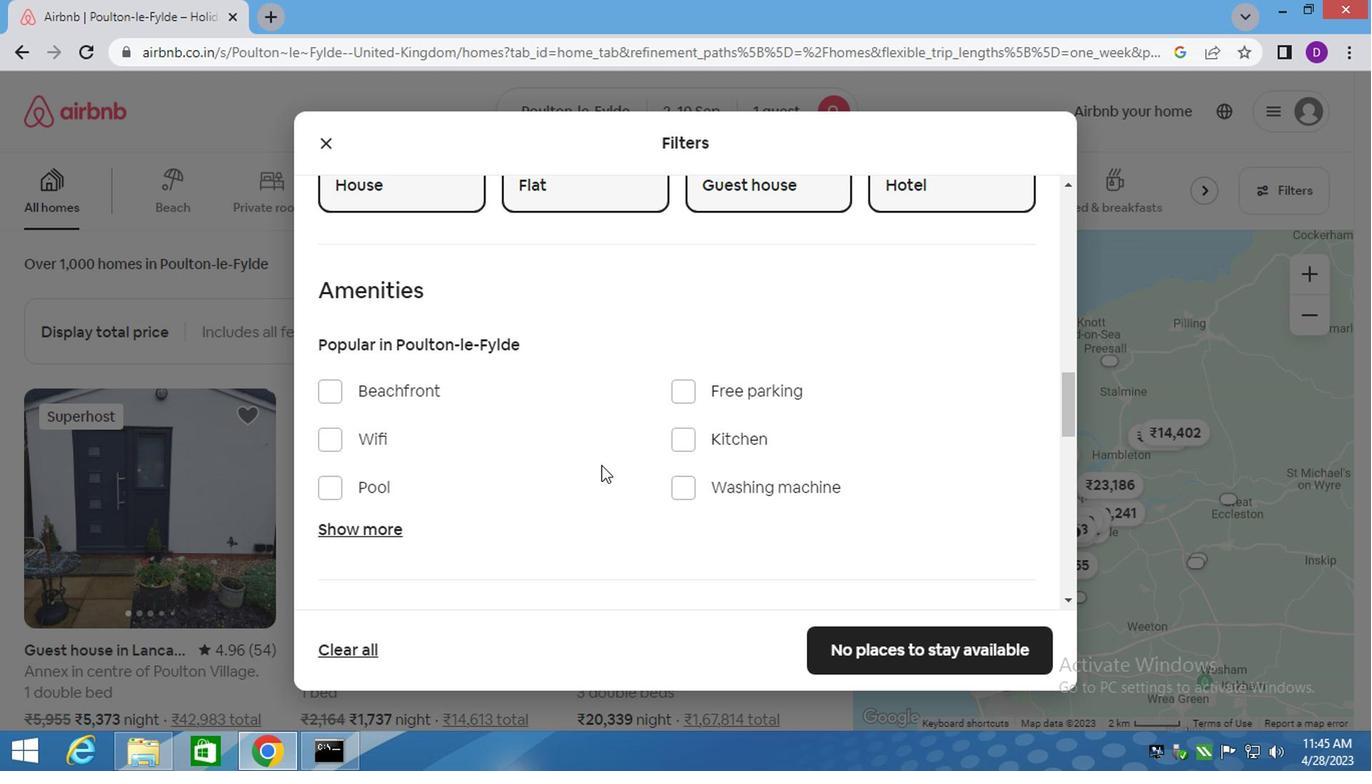 
Action: Mouse scrolled (590, 467) with delta (0, 0)
Screenshot: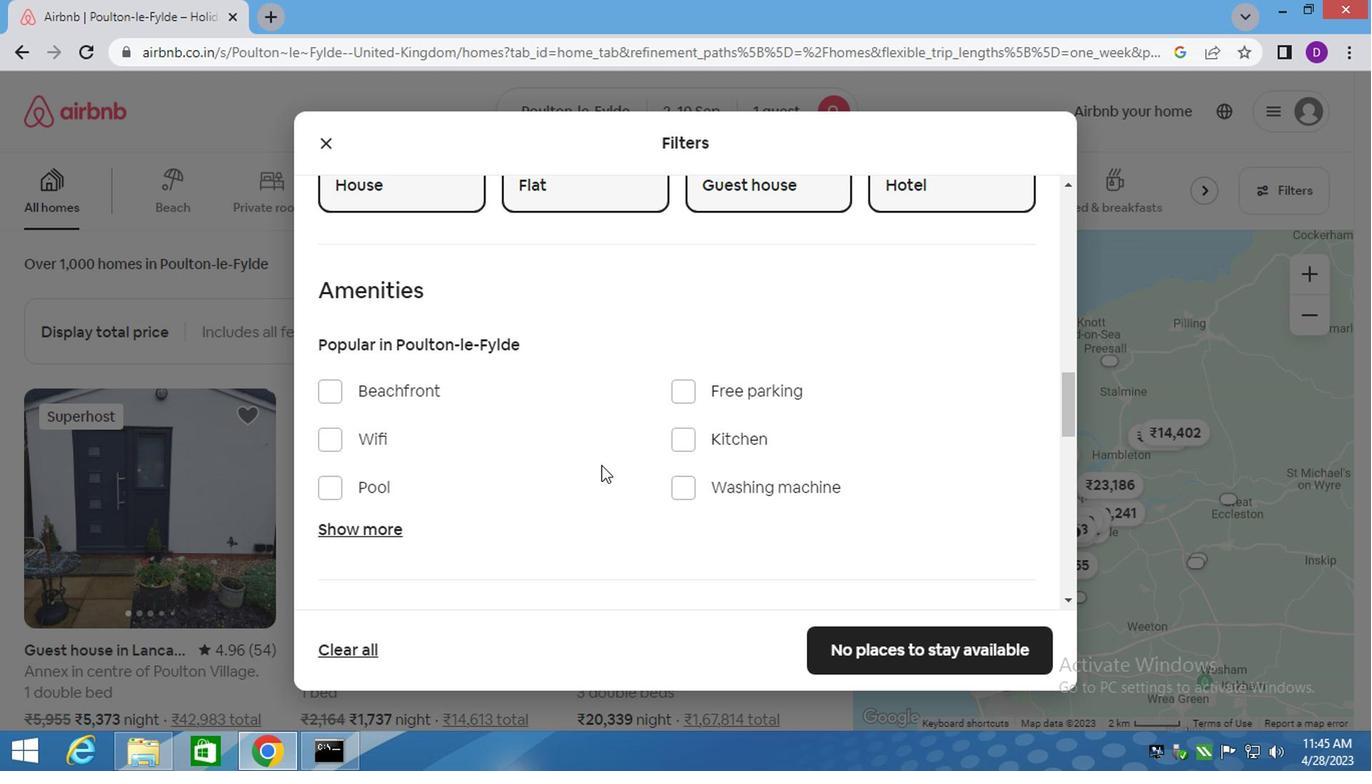 
Action: Mouse moved to (567, 472)
Screenshot: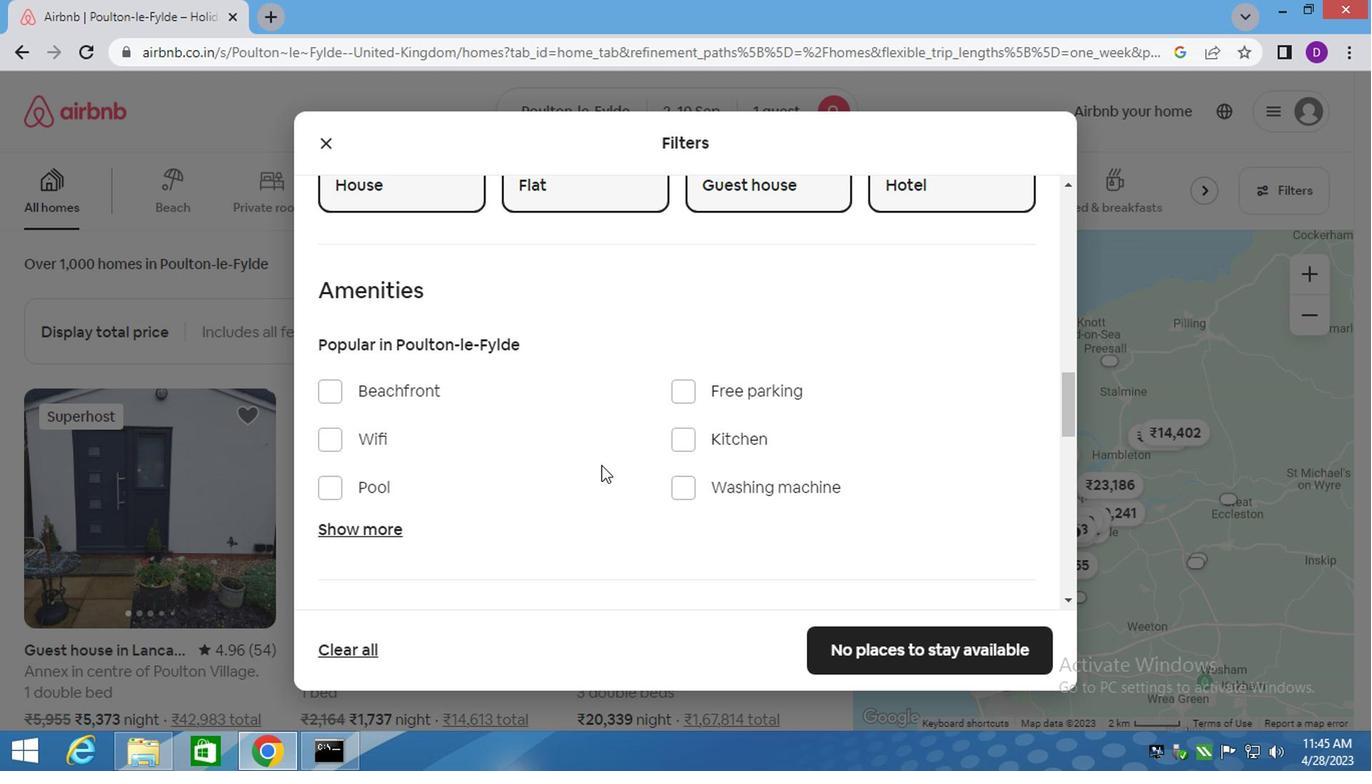 
Action: Mouse scrolled (572, 472) with delta (0, 0)
Screenshot: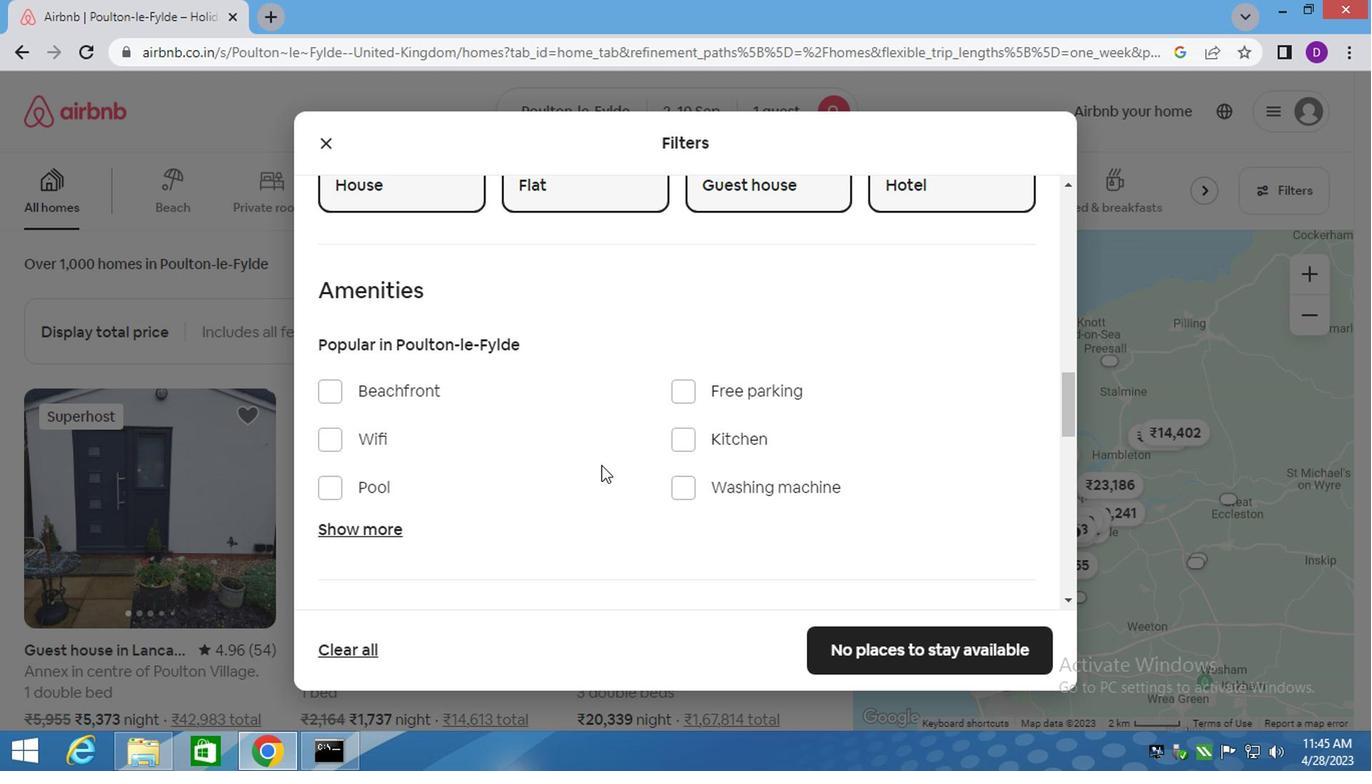 
Action: Mouse moved to (560, 470)
Screenshot: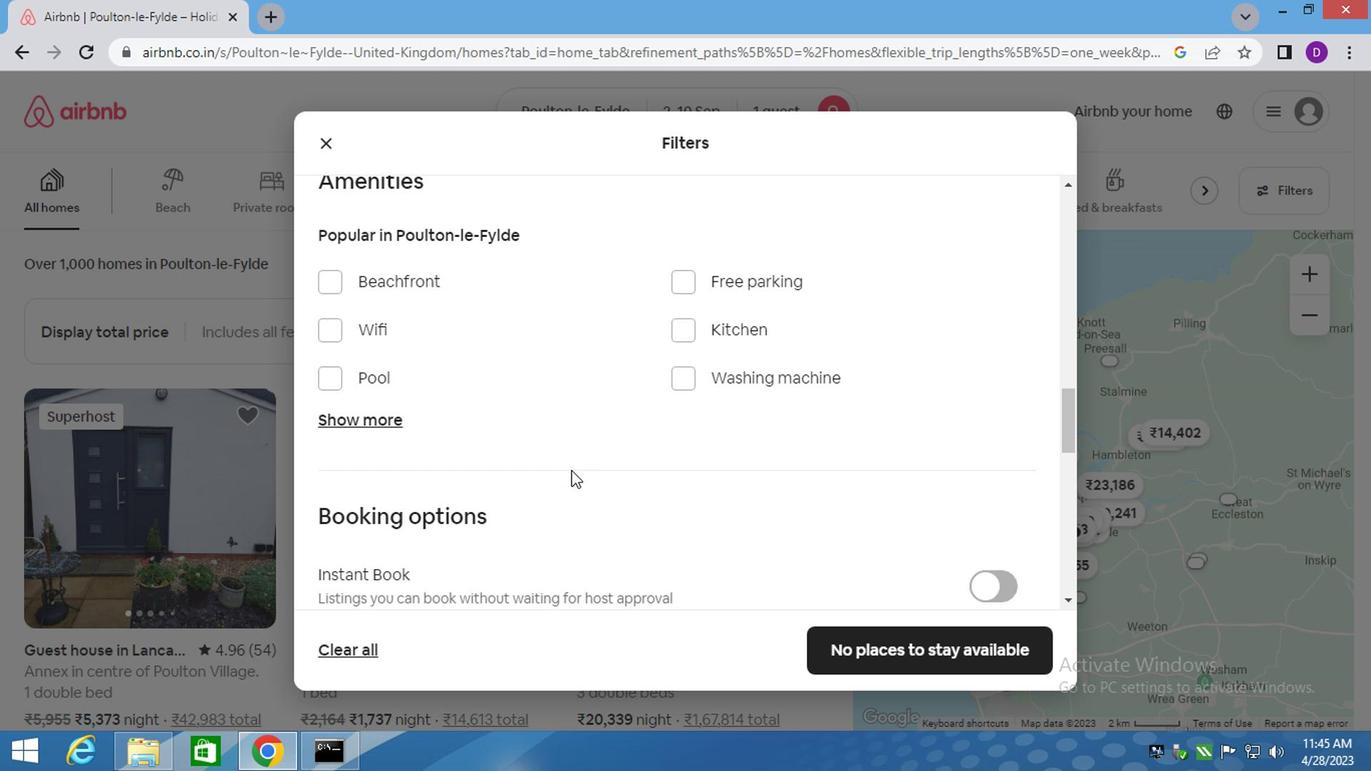 
Action: Mouse scrolled (560, 470) with delta (0, 0)
Screenshot: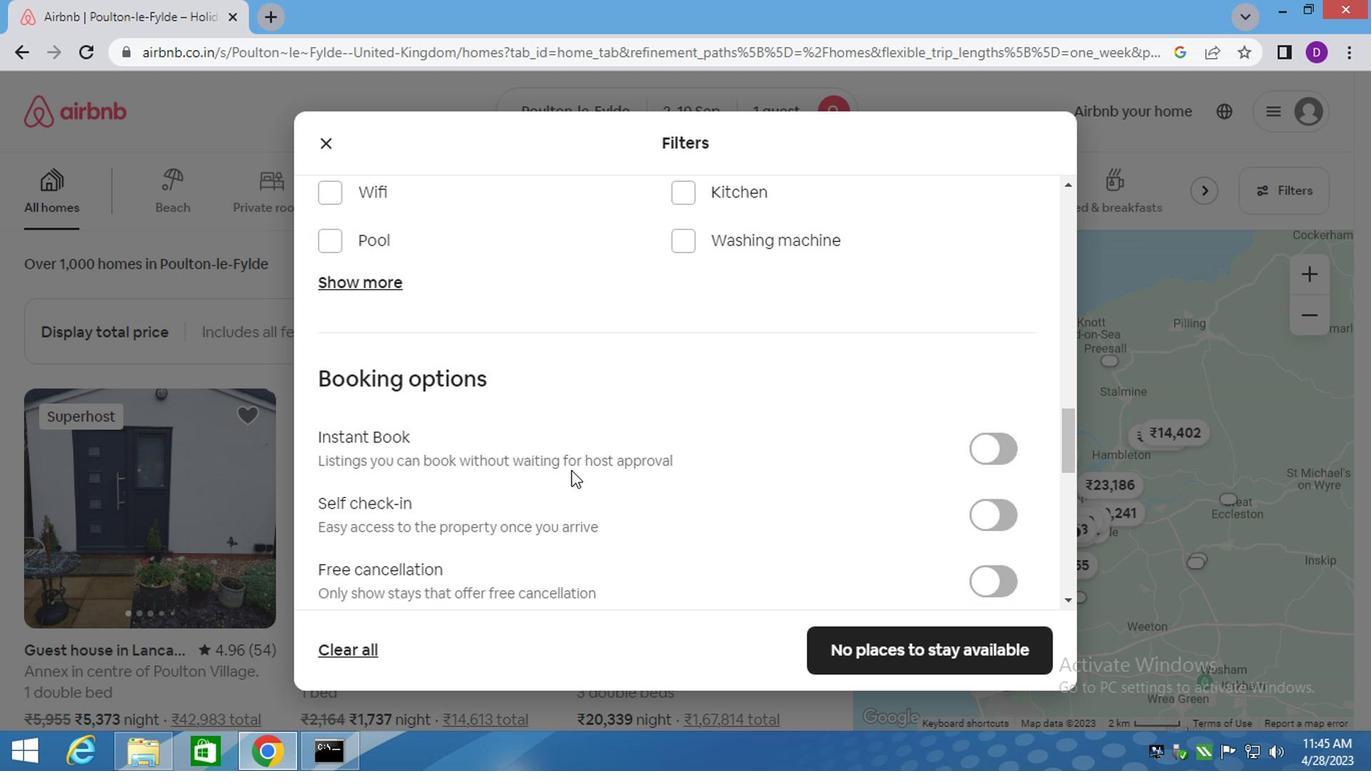 
Action: Mouse moved to (559, 470)
Screenshot: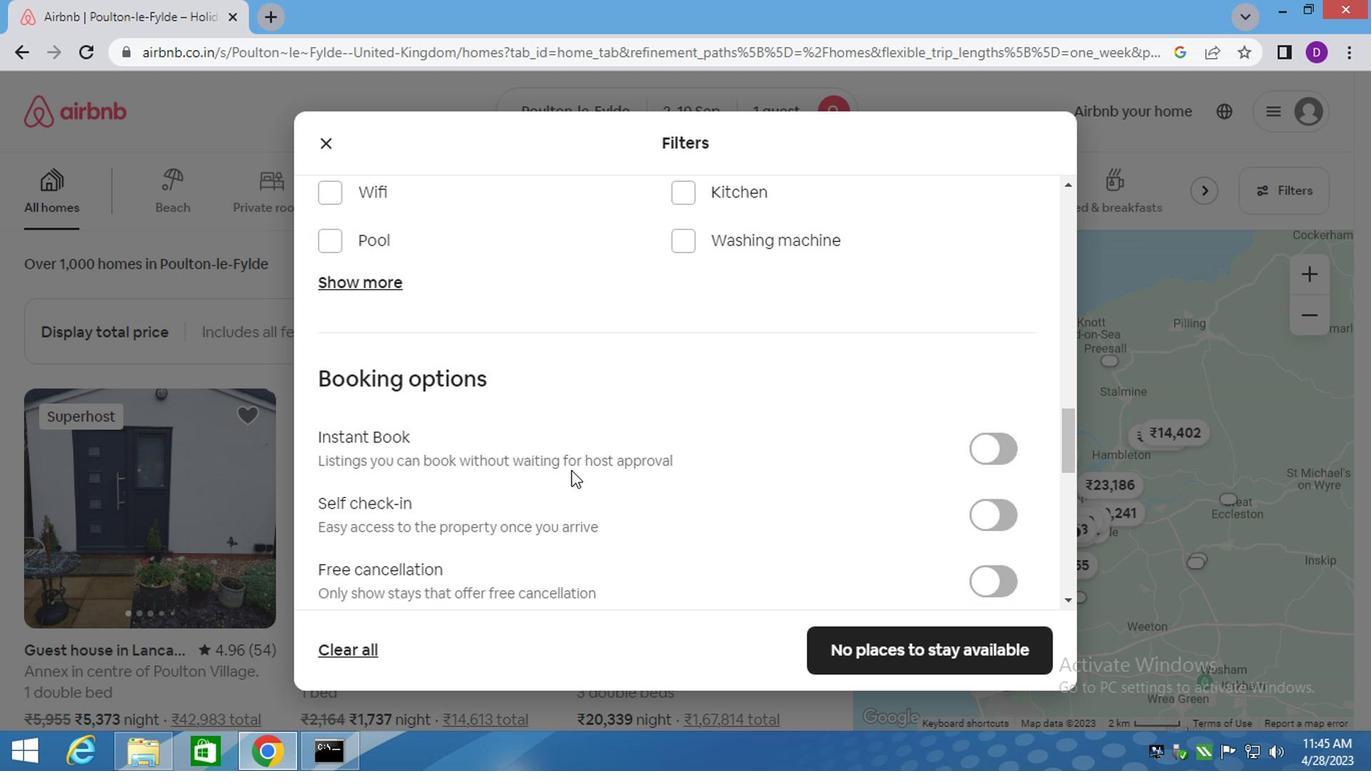 
Action: Mouse scrolled (559, 470) with delta (0, 0)
Screenshot: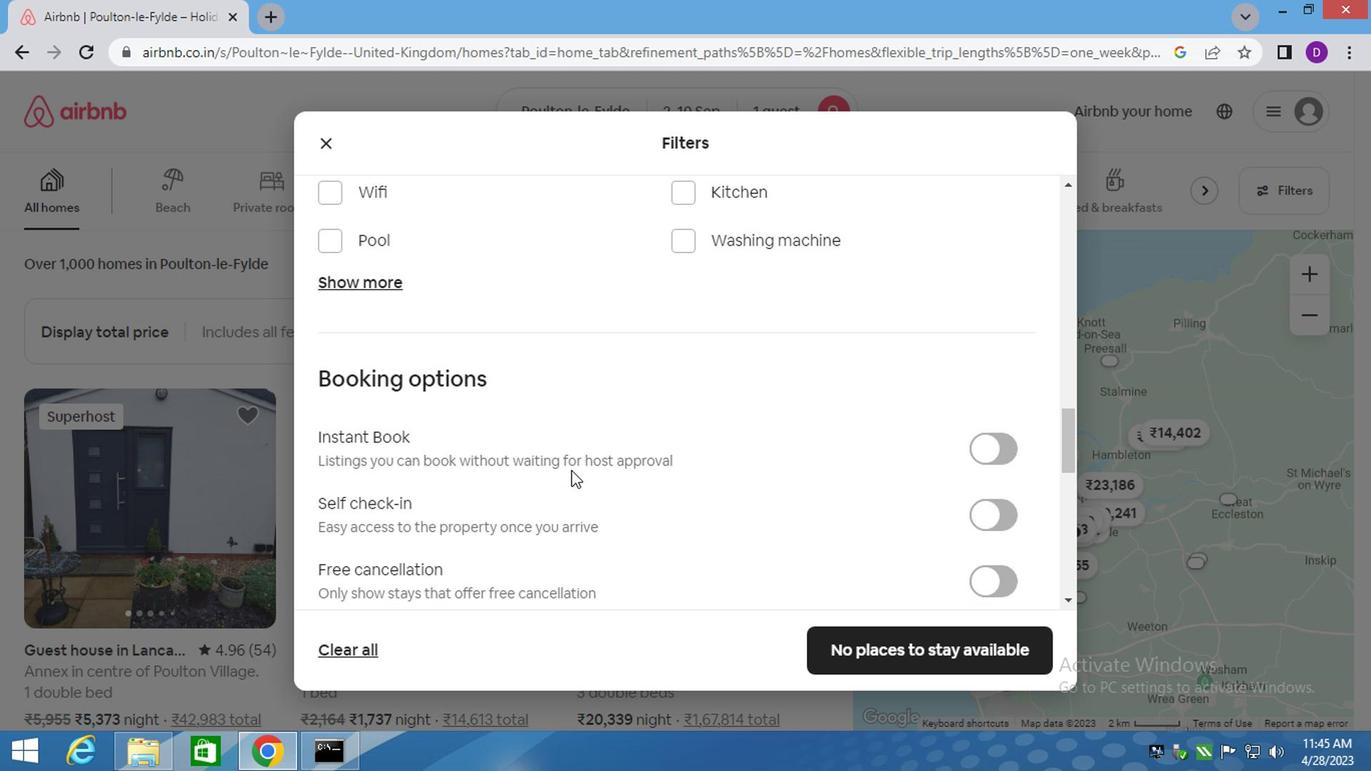
Action: Mouse moved to (974, 260)
Screenshot: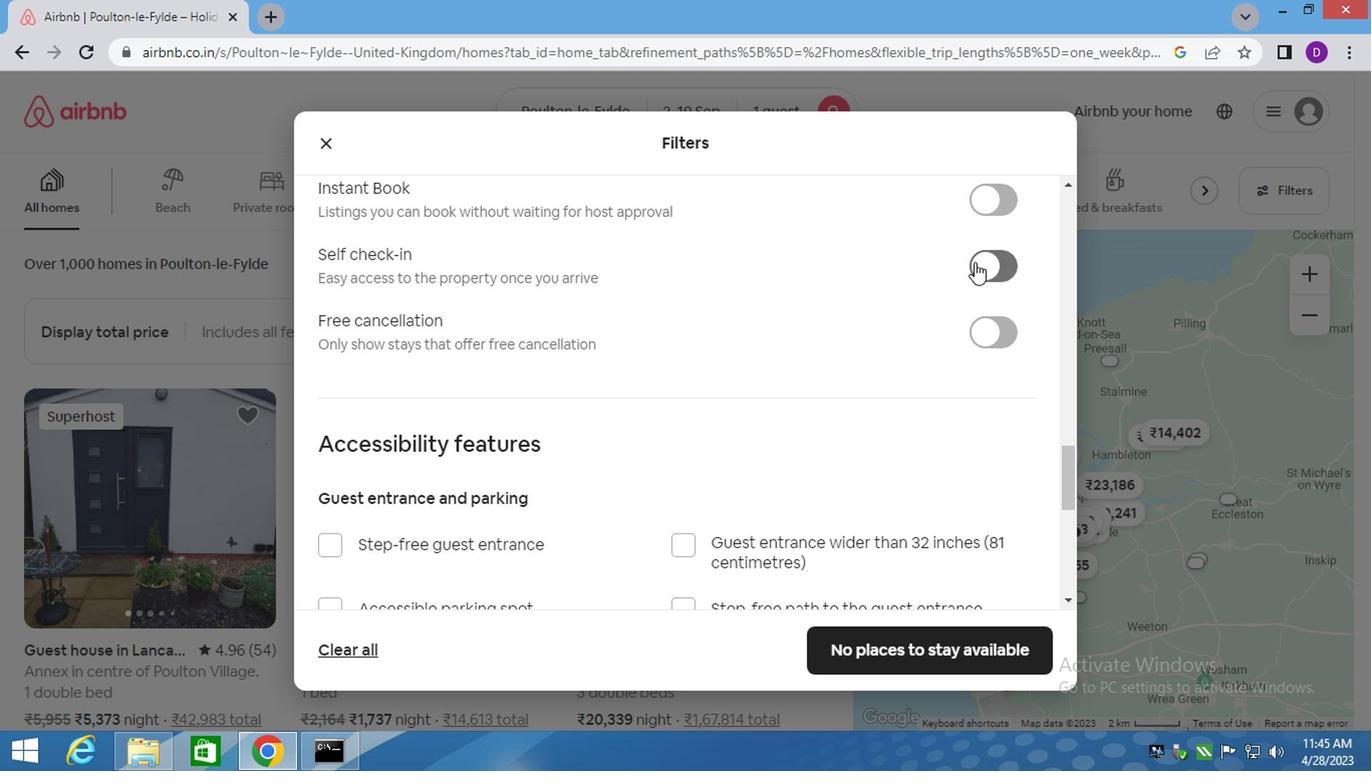 
Action: Mouse pressed left at (974, 260)
Screenshot: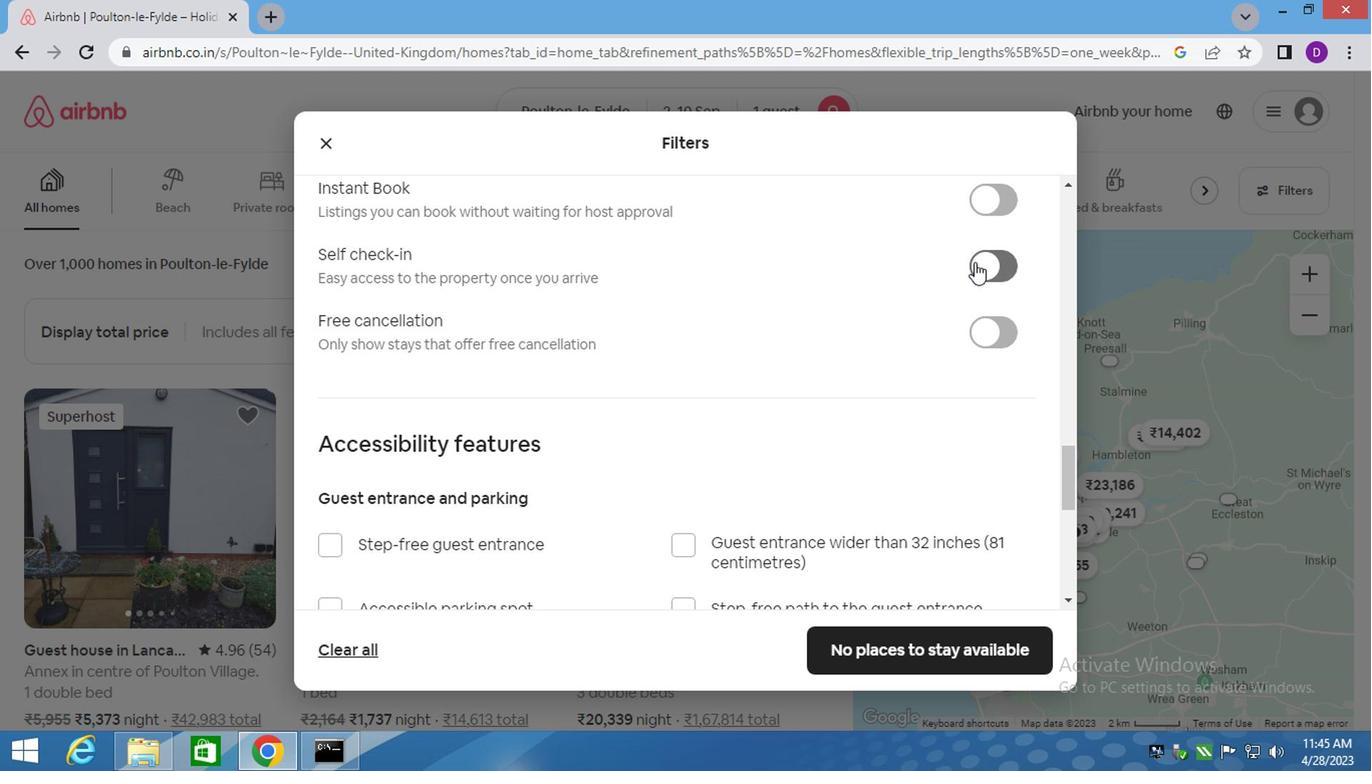 
Action: Mouse moved to (620, 485)
Screenshot: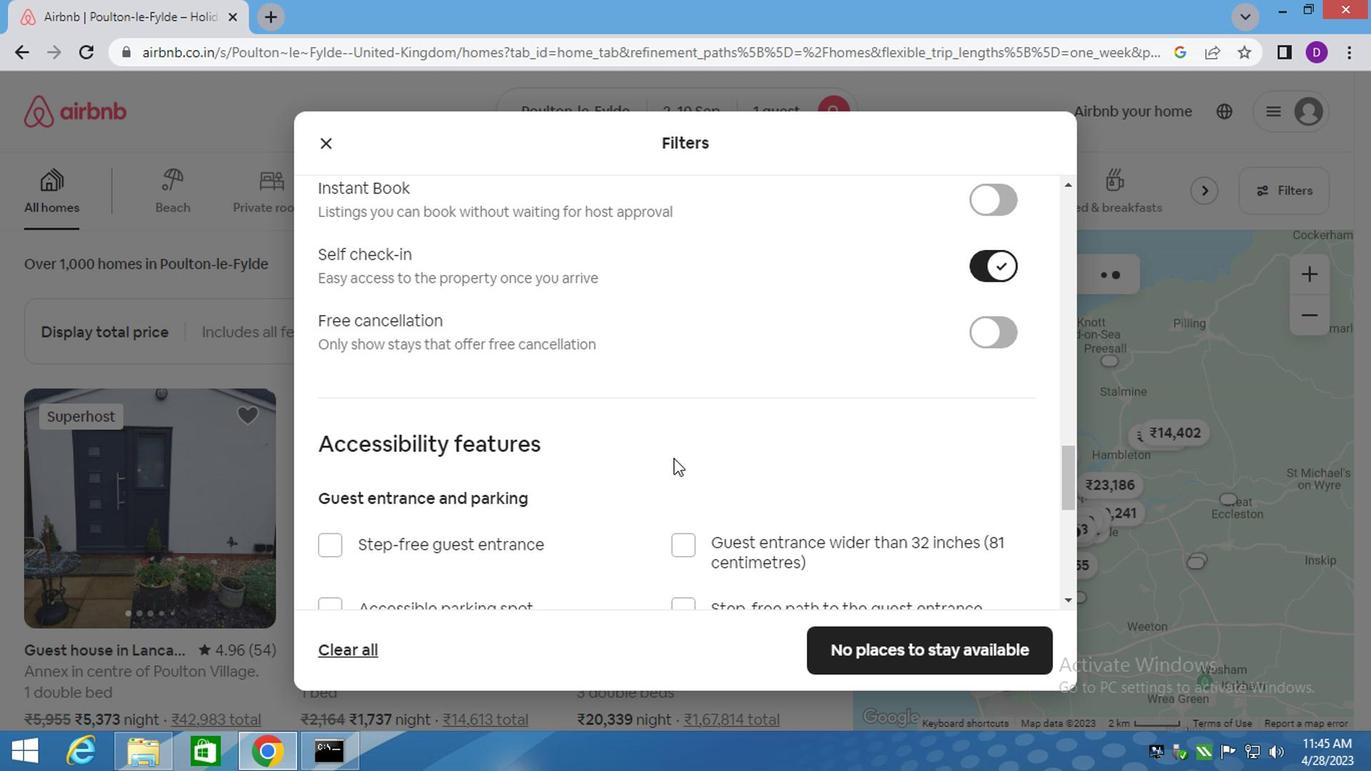 
Action: Mouse scrolled (620, 484) with delta (0, 0)
Screenshot: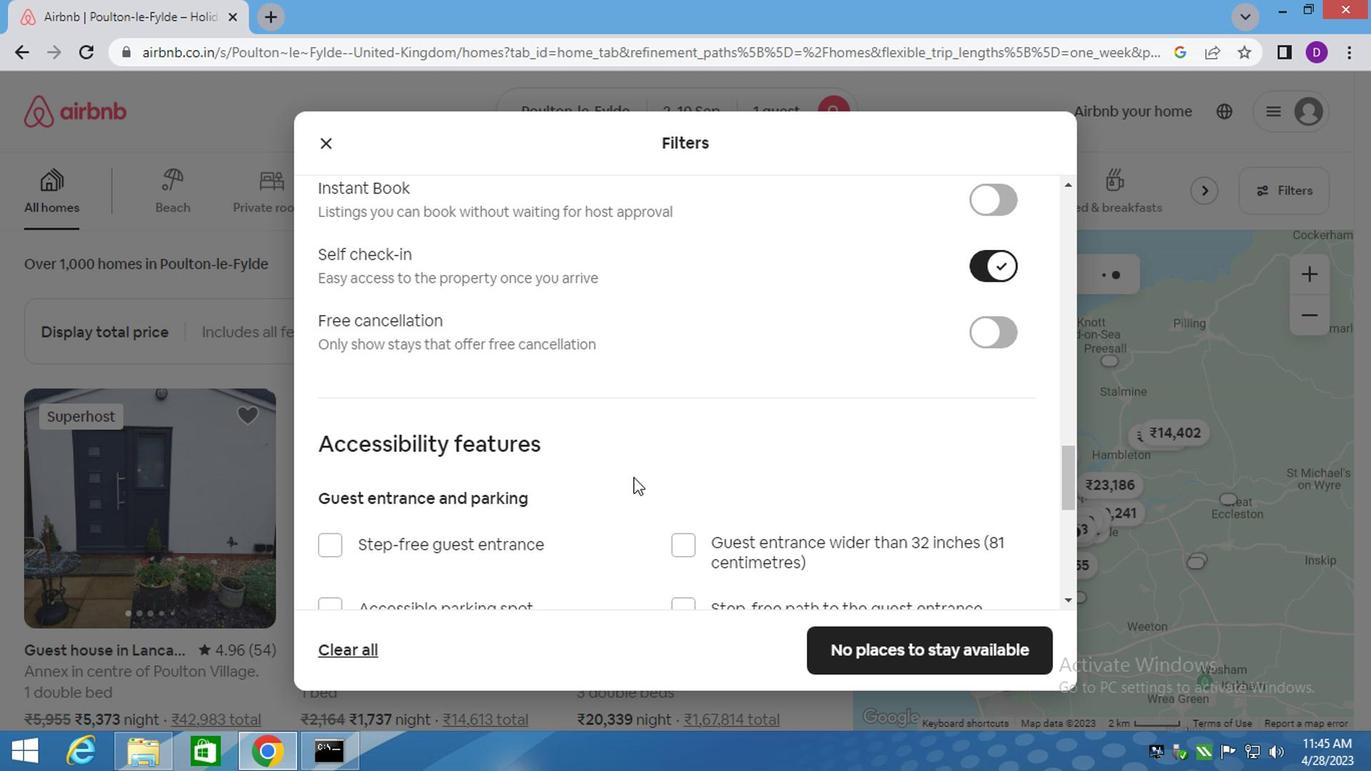 
Action: Mouse scrolled (620, 484) with delta (0, 0)
Screenshot: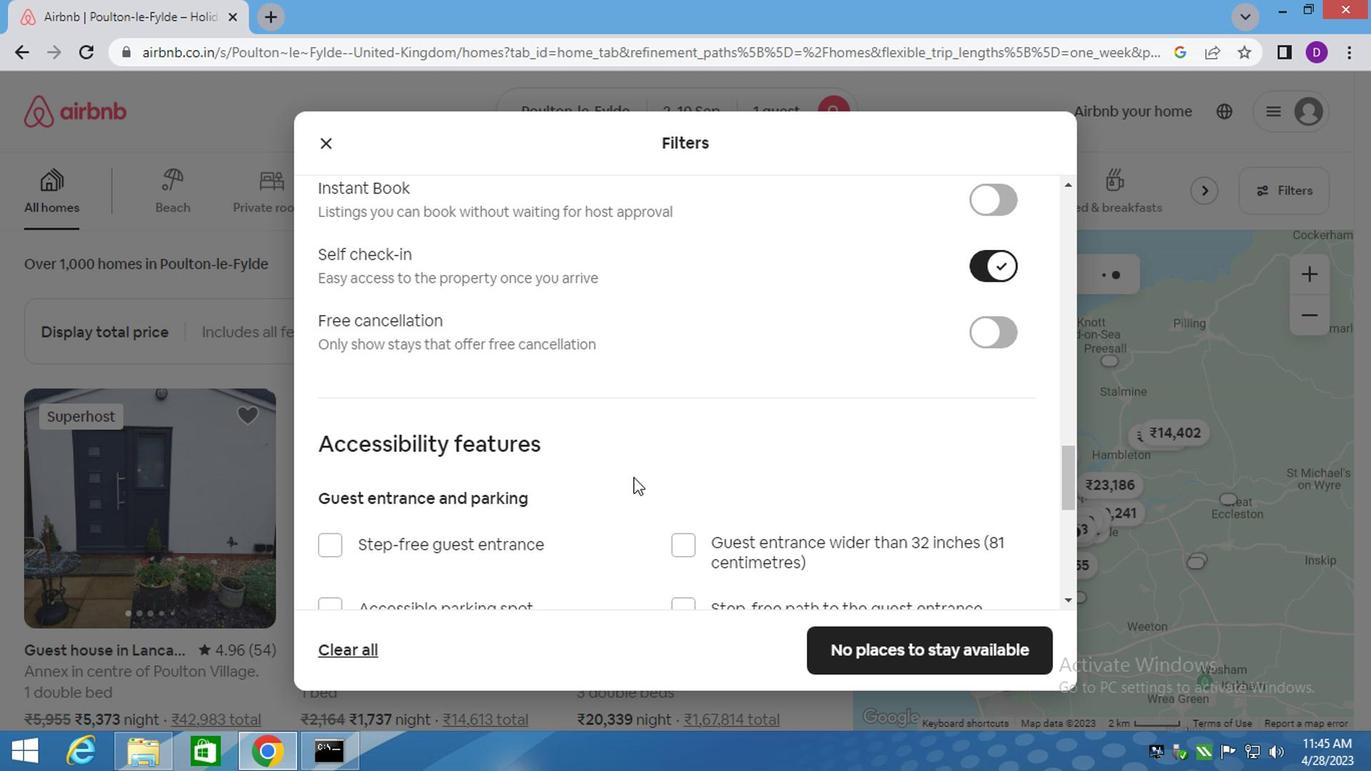 
Action: Mouse scrolled (620, 484) with delta (0, 0)
Screenshot: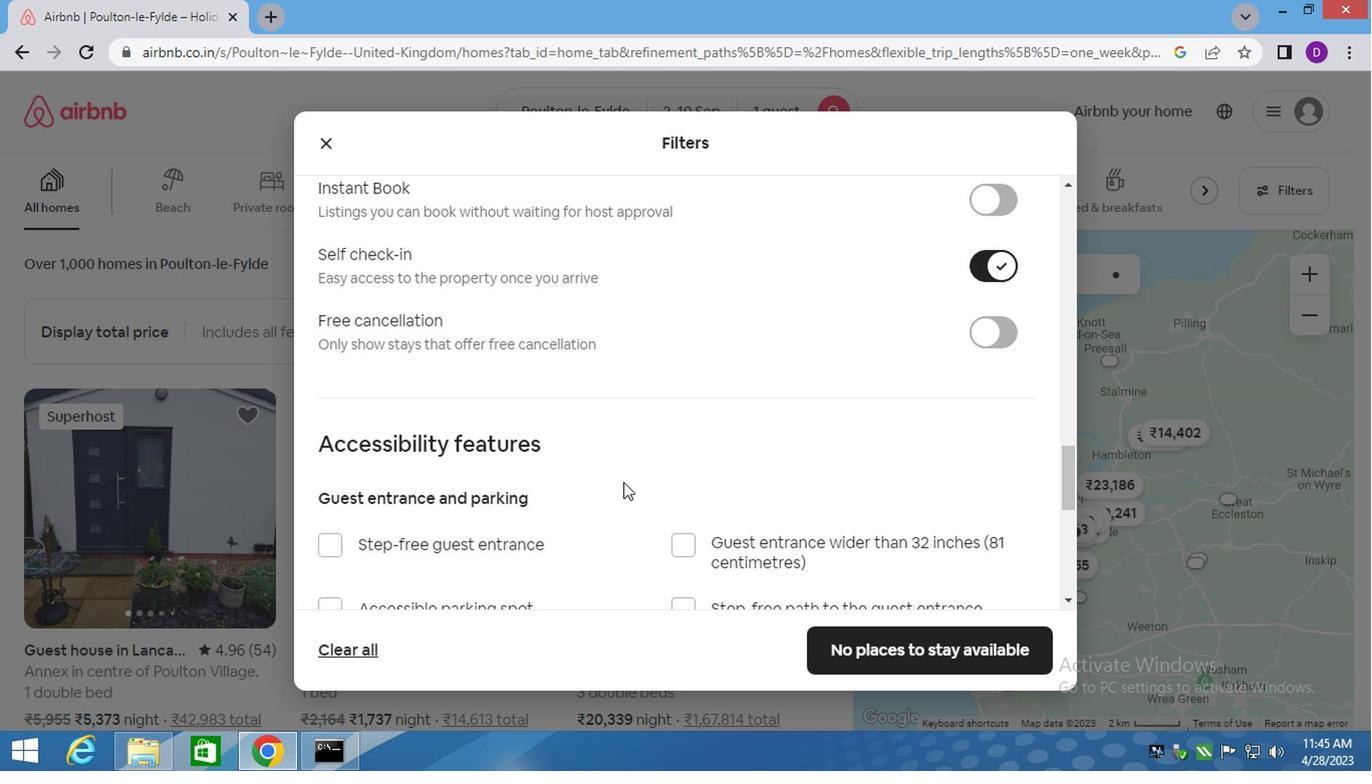 
Action: Mouse scrolled (620, 484) with delta (0, 0)
Screenshot: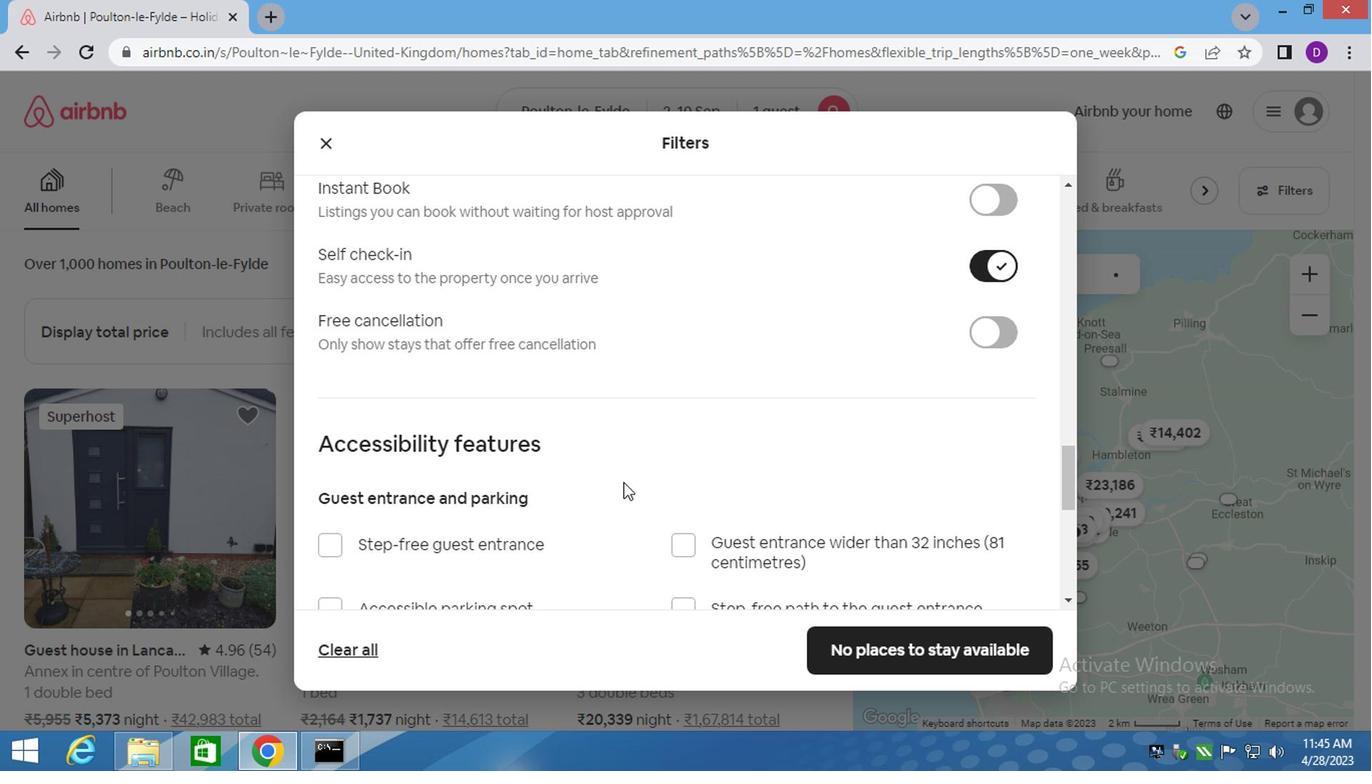 
Action: Mouse scrolled (620, 484) with delta (0, 0)
Screenshot: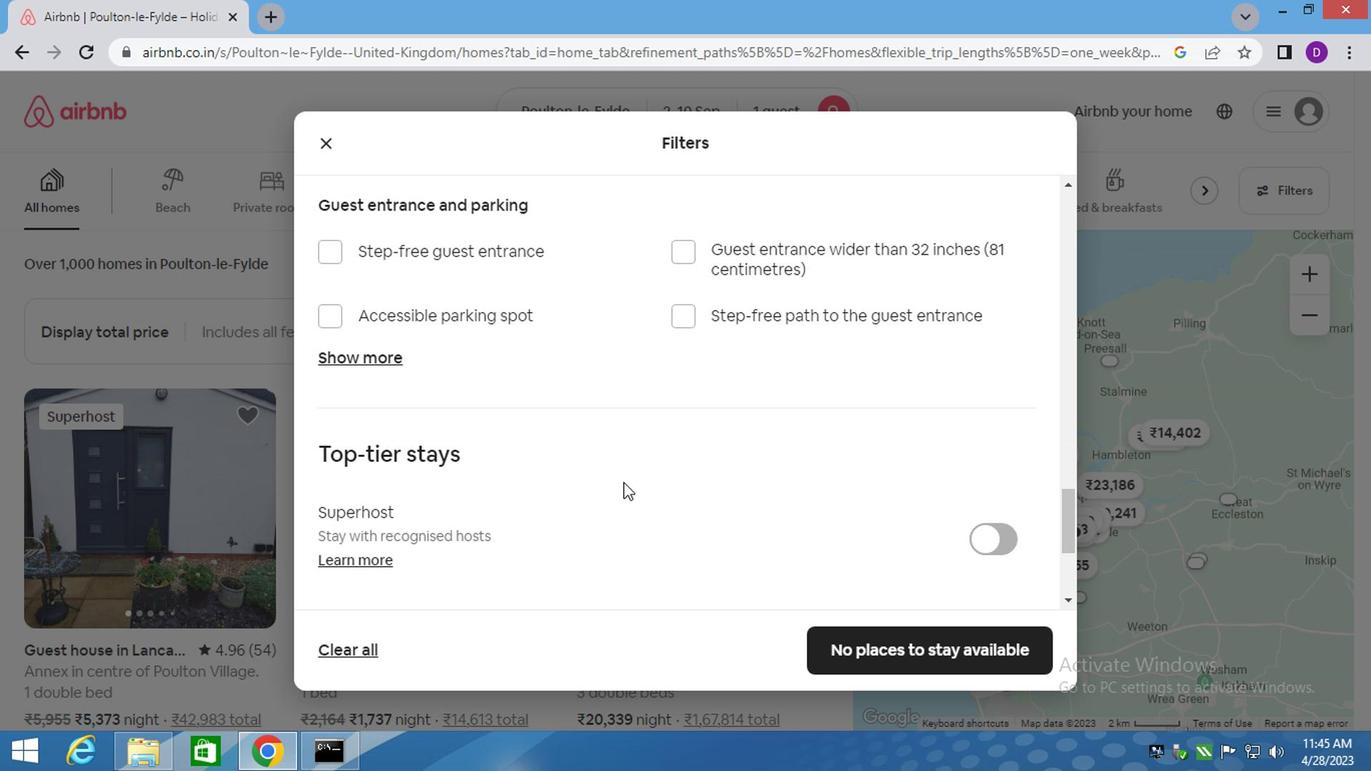 
Action: Mouse scrolled (620, 484) with delta (0, 0)
Screenshot: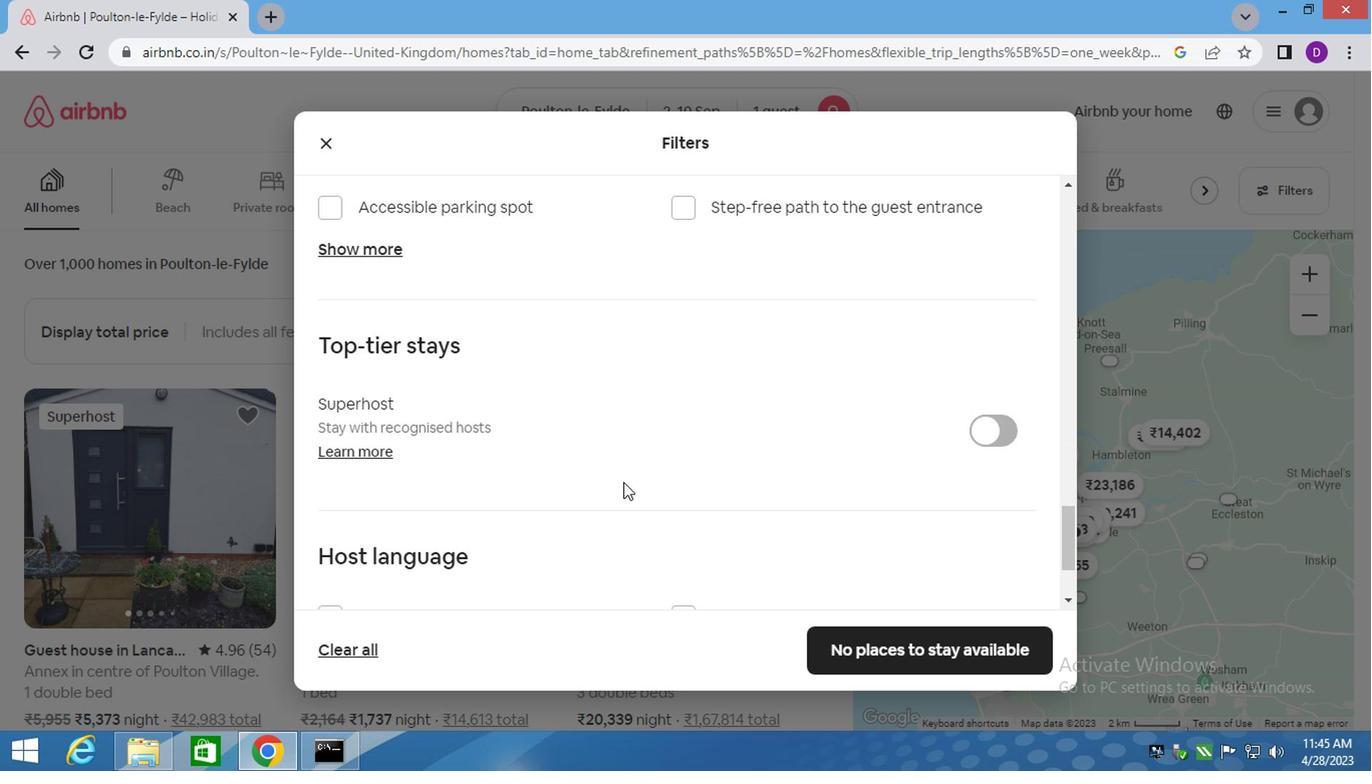 
Action: Mouse scrolled (620, 484) with delta (0, 0)
Screenshot: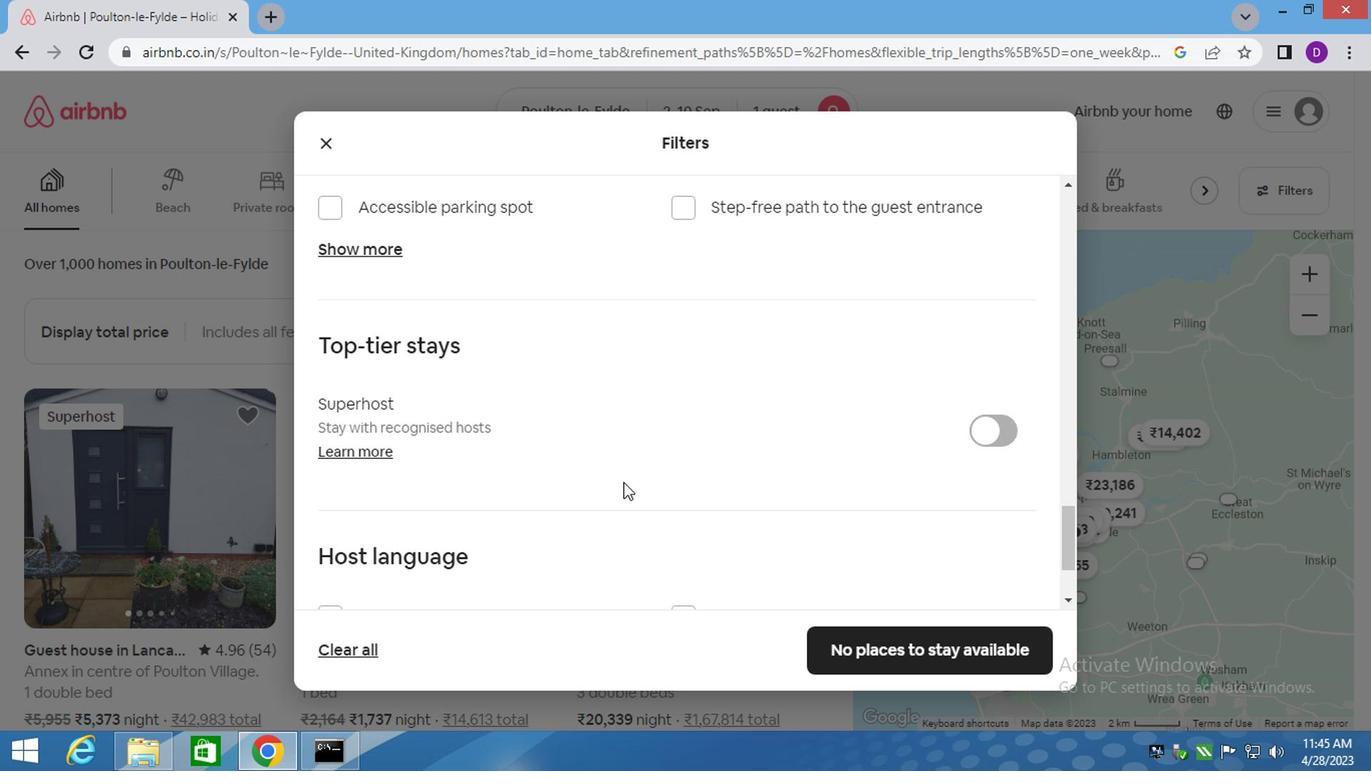 
Action: Mouse scrolled (620, 484) with delta (0, 0)
Screenshot: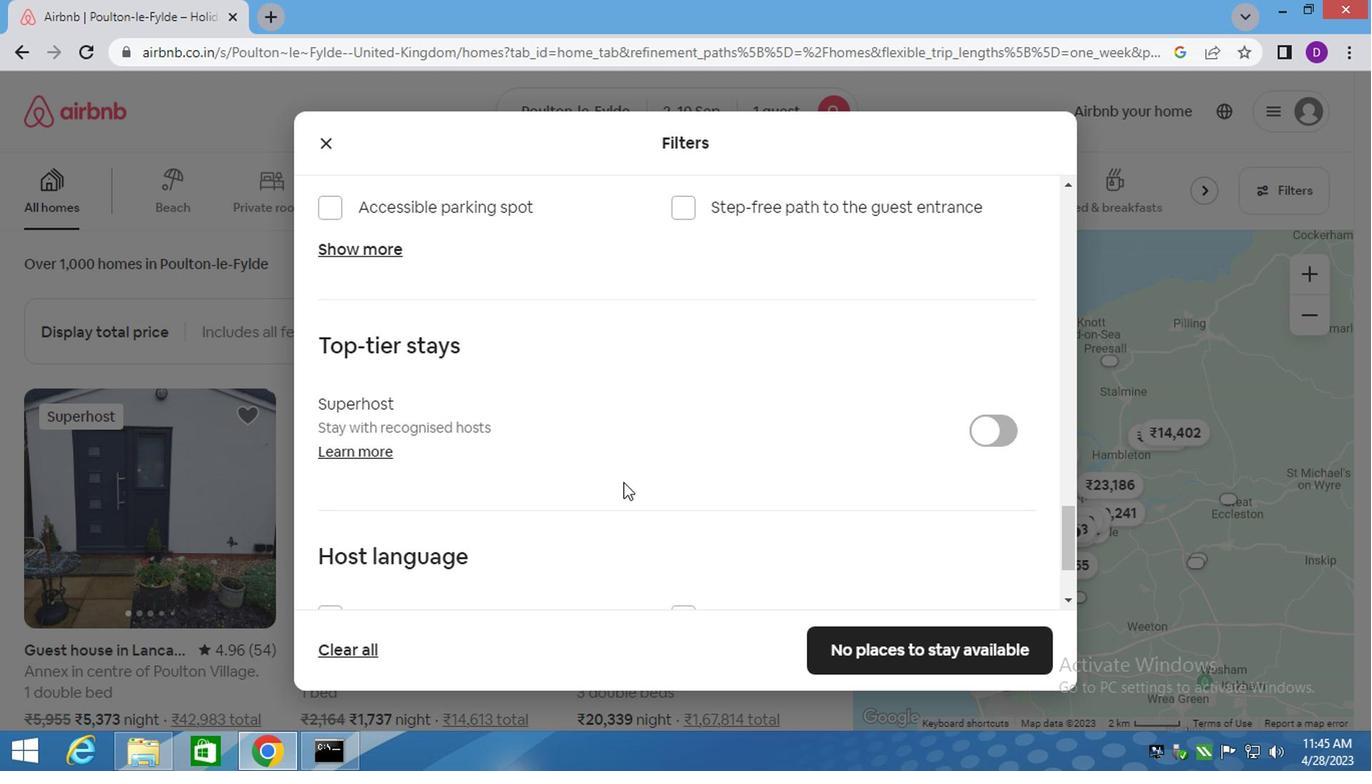 
Action: Mouse scrolled (620, 484) with delta (0, 0)
Screenshot: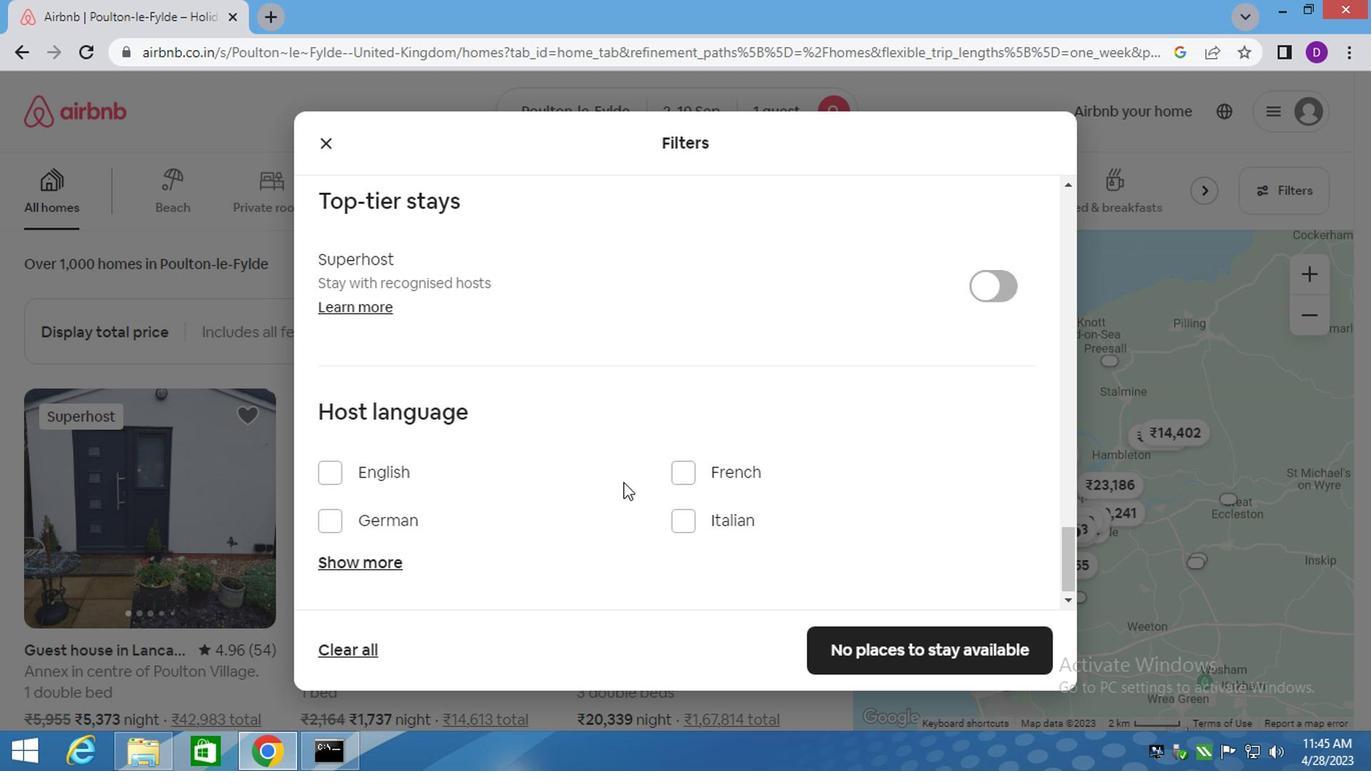 
Action: Mouse scrolled (620, 484) with delta (0, 0)
Screenshot: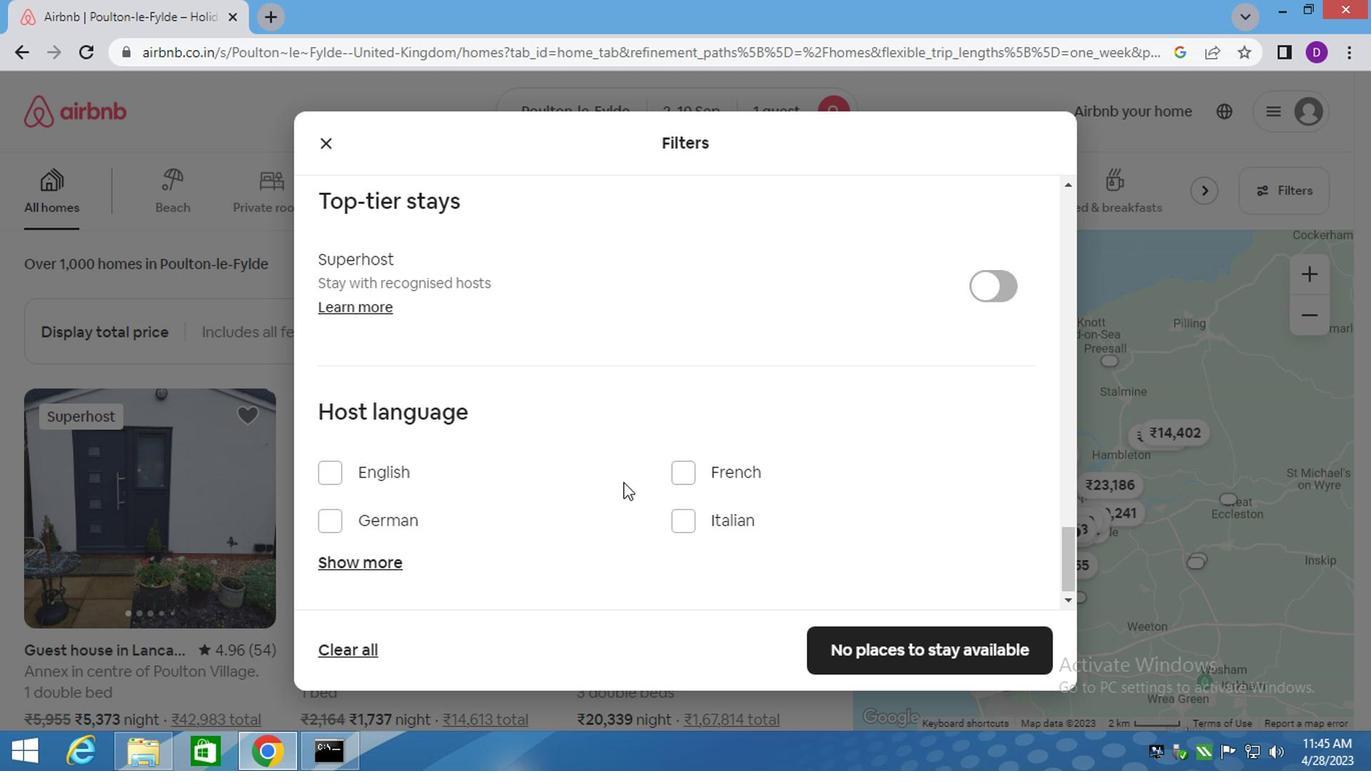 
Action: Mouse scrolled (620, 484) with delta (0, 0)
Screenshot: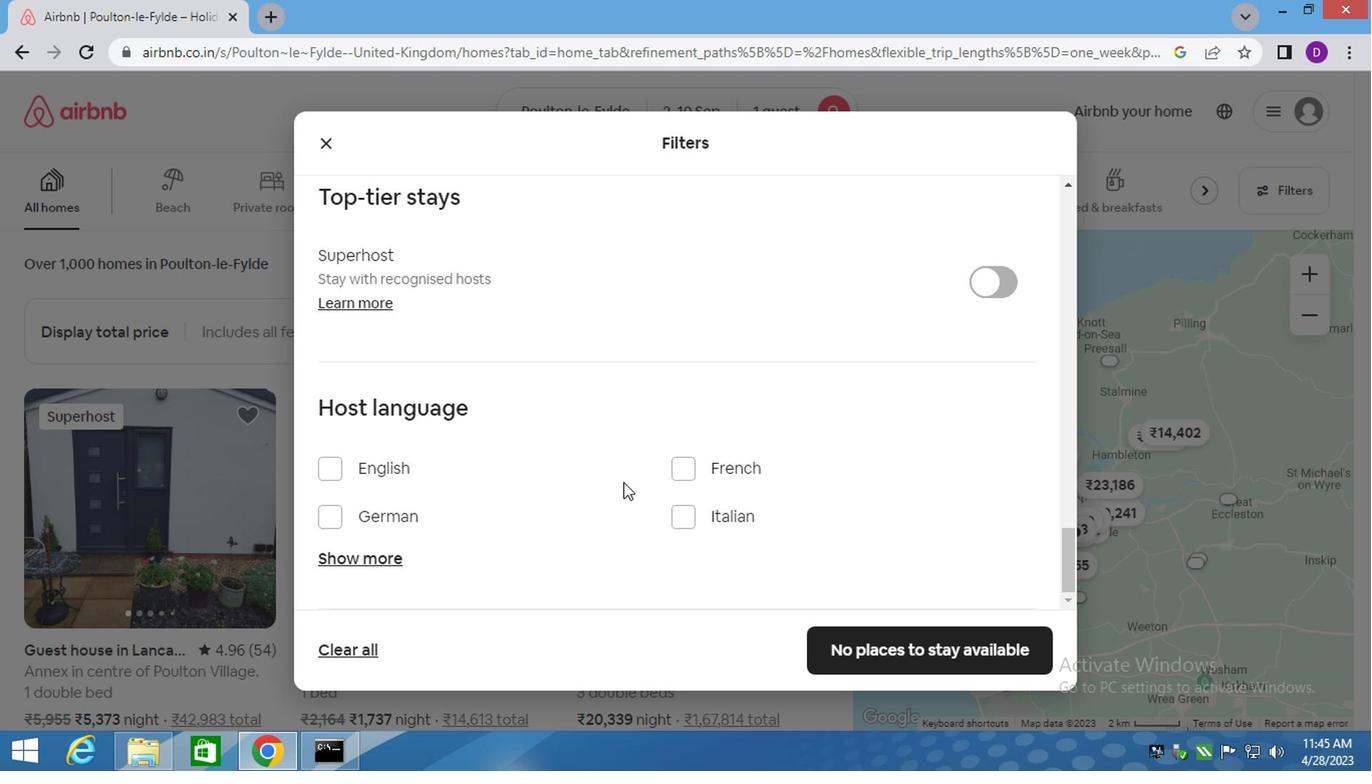 
Action: Mouse moved to (328, 472)
Screenshot: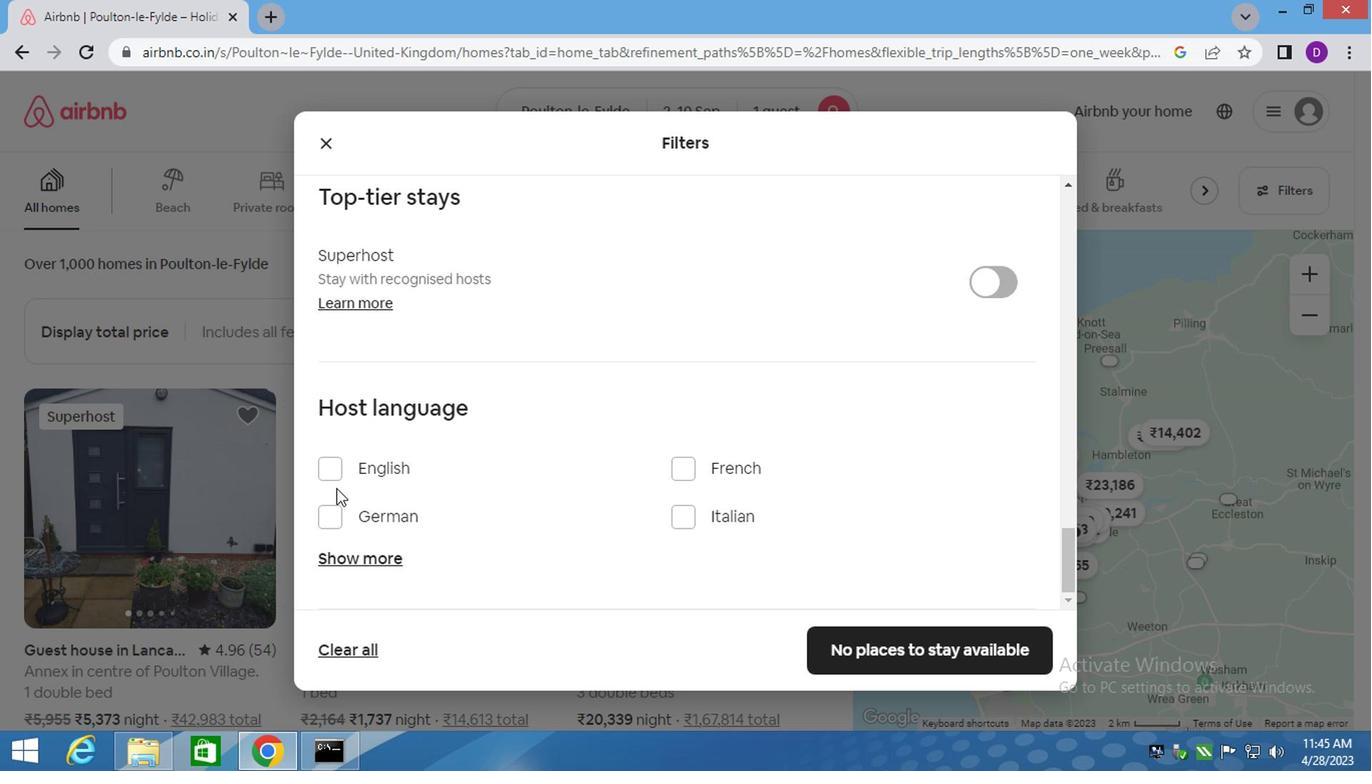 
Action: Mouse pressed left at (328, 472)
Screenshot: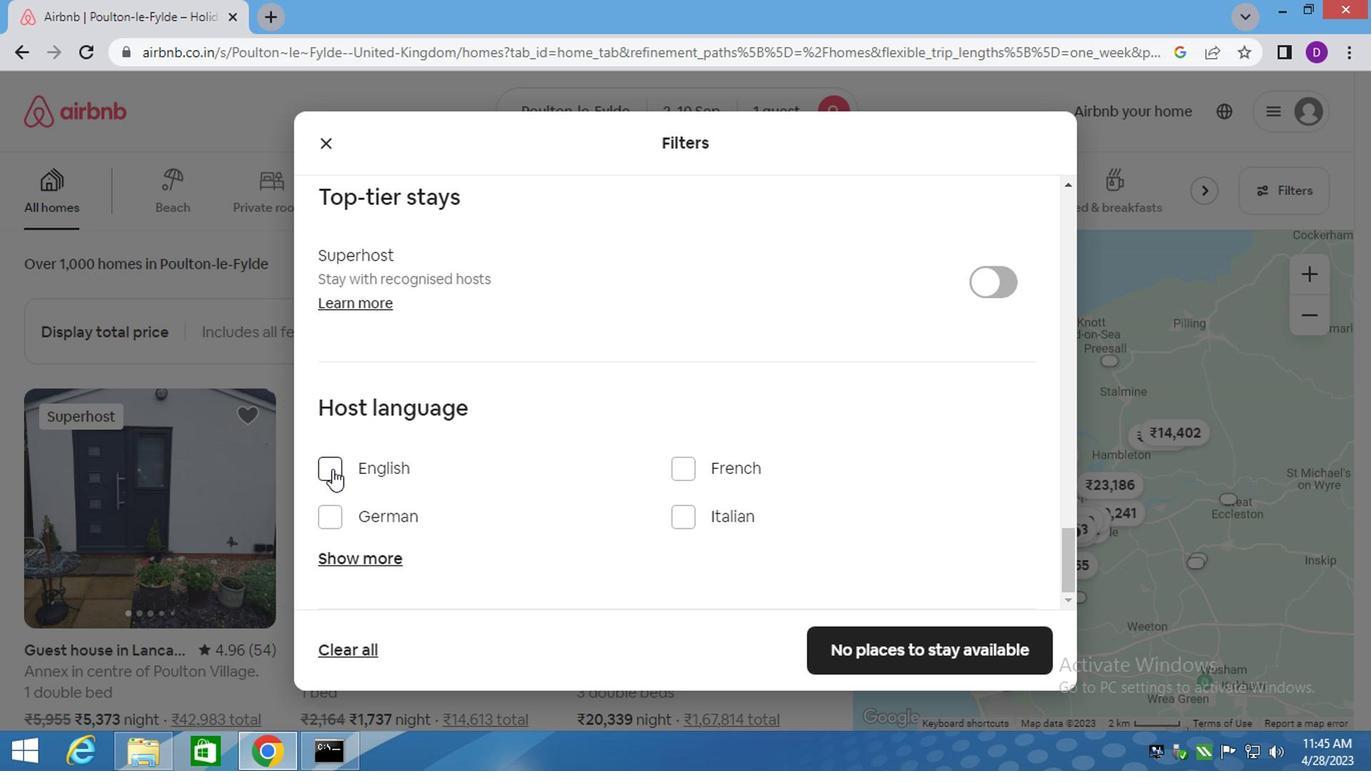 
Action: Mouse moved to (913, 655)
Screenshot: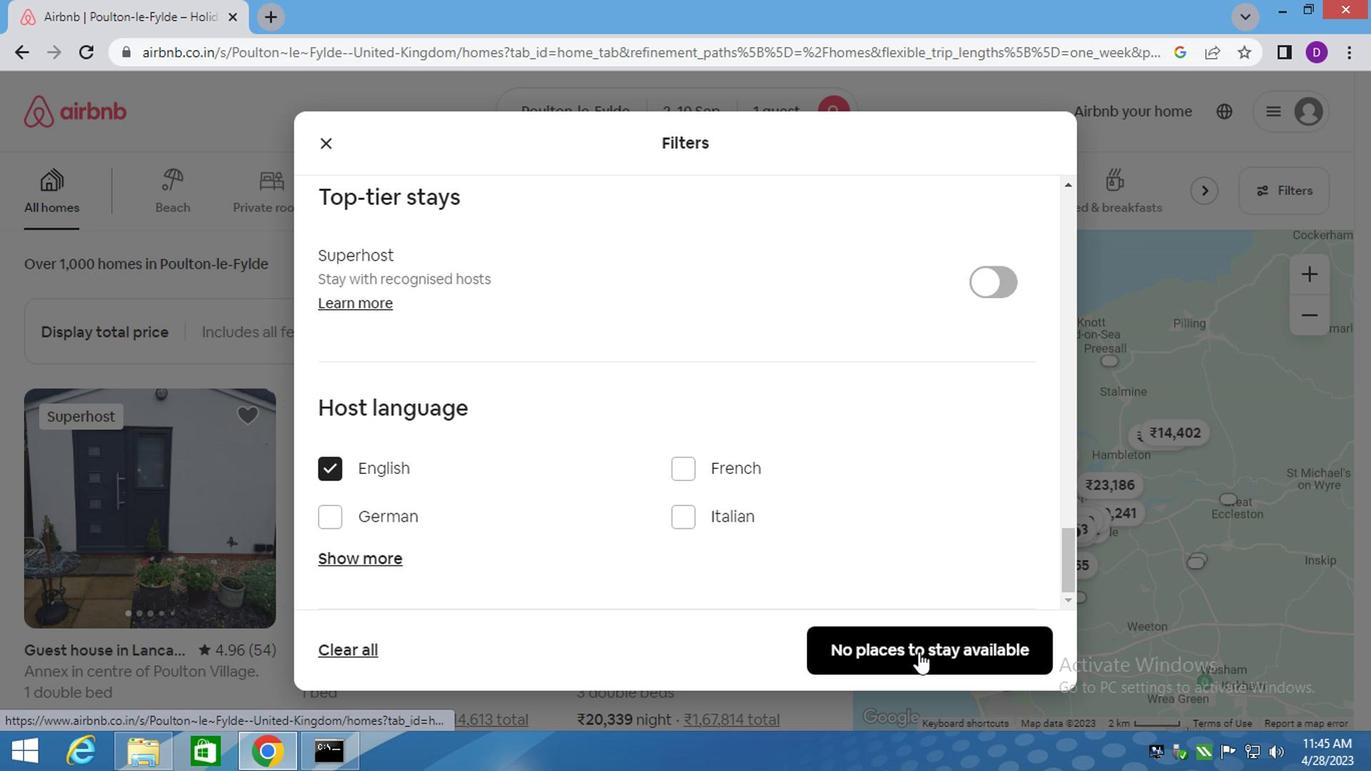 
Action: Mouse pressed left at (913, 655)
Screenshot: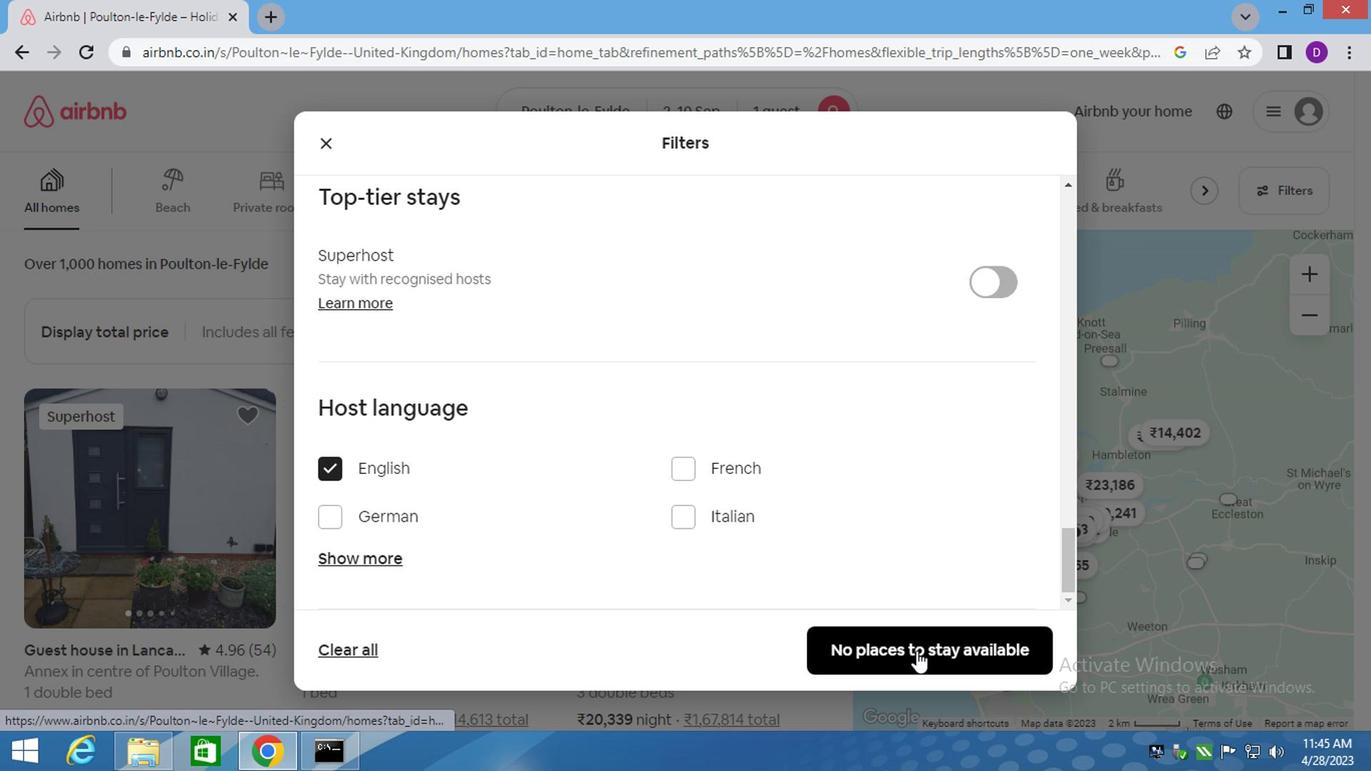
